 Task: Find connections with filter location Ḏânan with filter topic #interviewwith filter profile language French with filter current company Forbes Marshall with filter school NTTF (Nettur Technical Training Foundation) with filter industry Turned Products and Fastener Manufacturing with filter service category Filing with filter keywords title Mail Carrier
Action: Mouse moved to (625, 89)
Screenshot: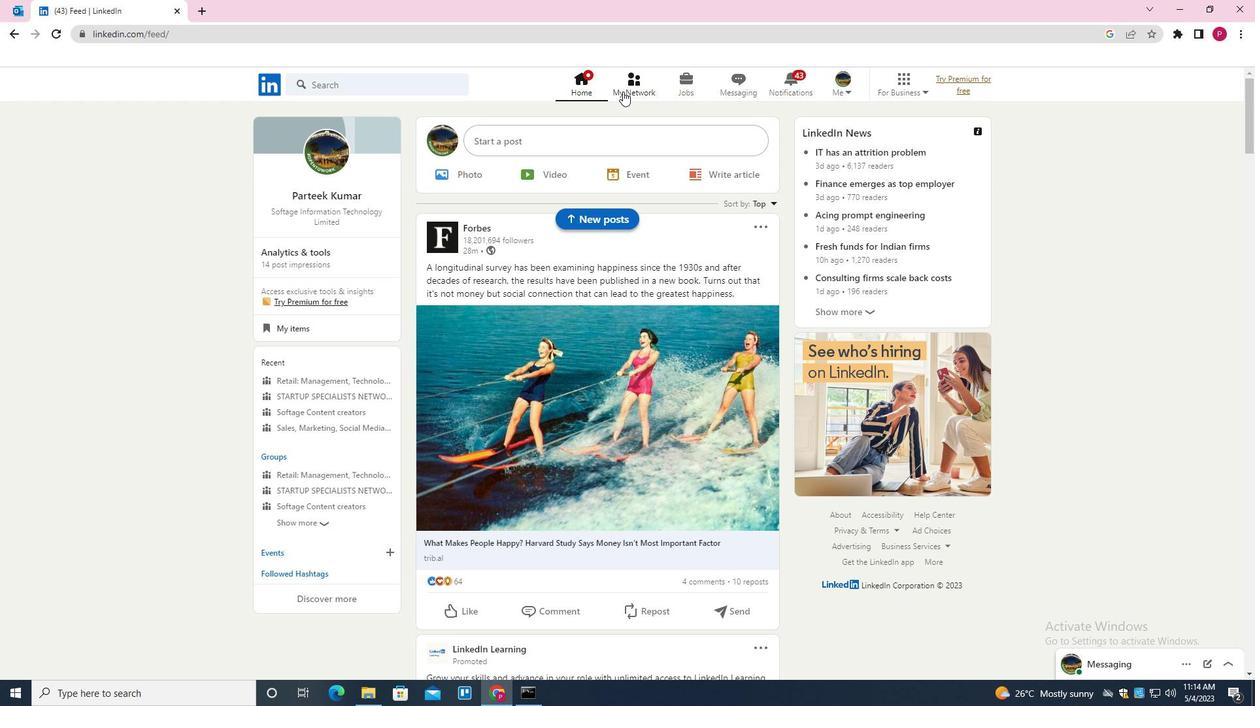 
Action: Mouse pressed left at (625, 89)
Screenshot: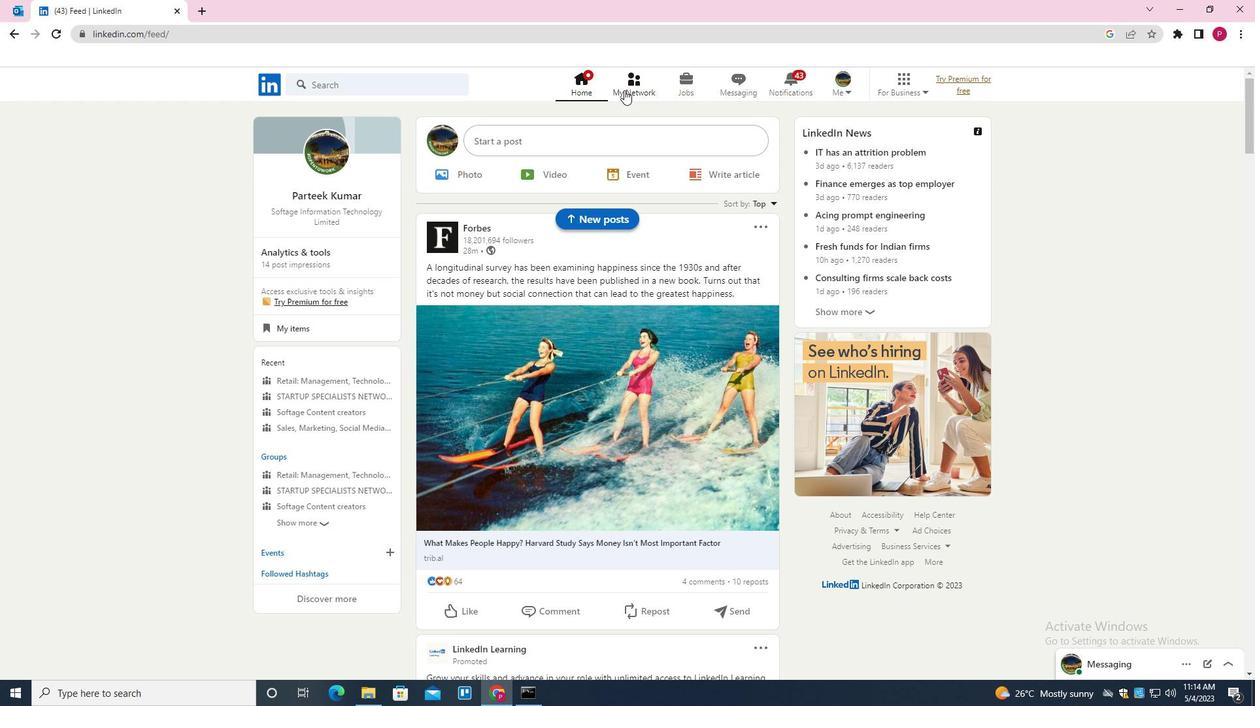 
Action: Mouse moved to (370, 160)
Screenshot: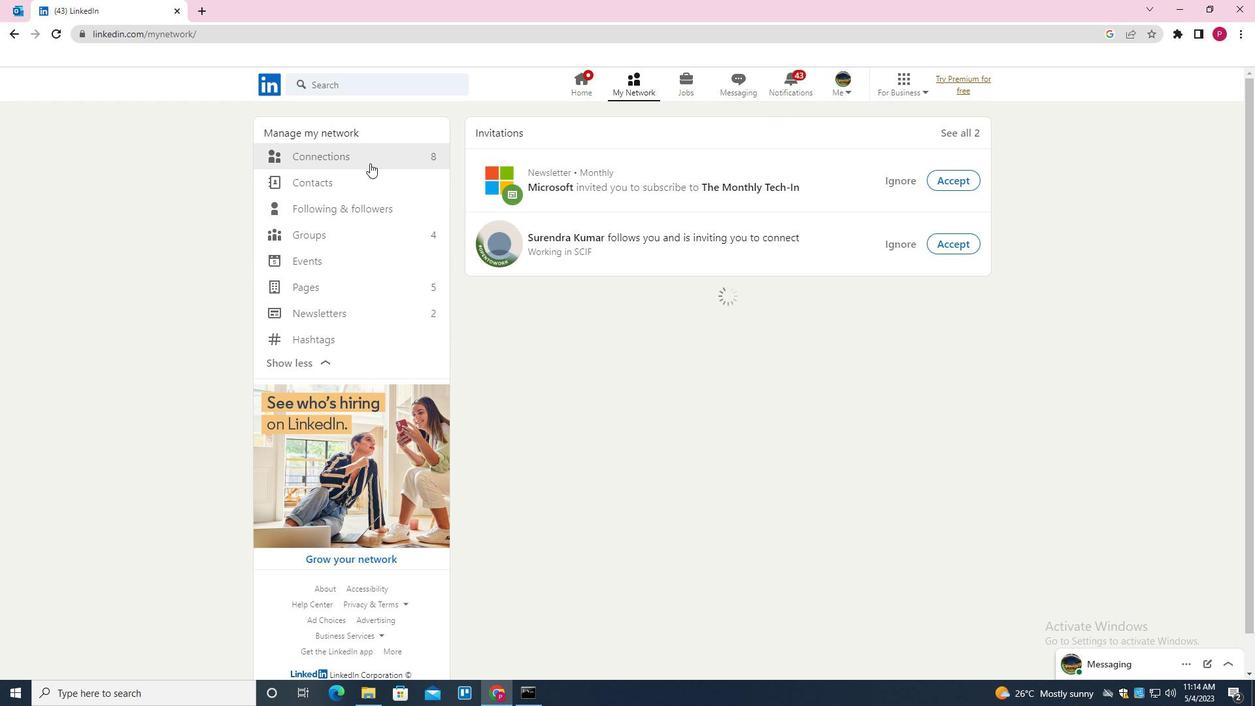 
Action: Mouse pressed left at (370, 160)
Screenshot: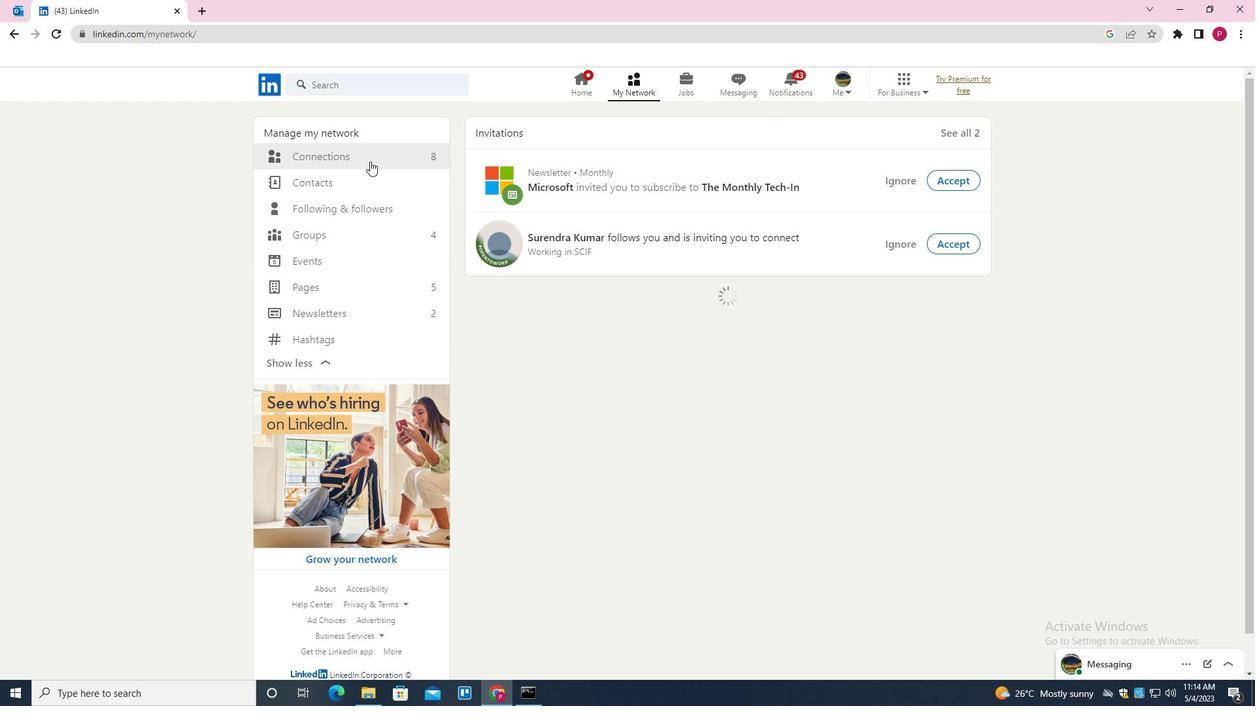 
Action: Mouse moved to (733, 160)
Screenshot: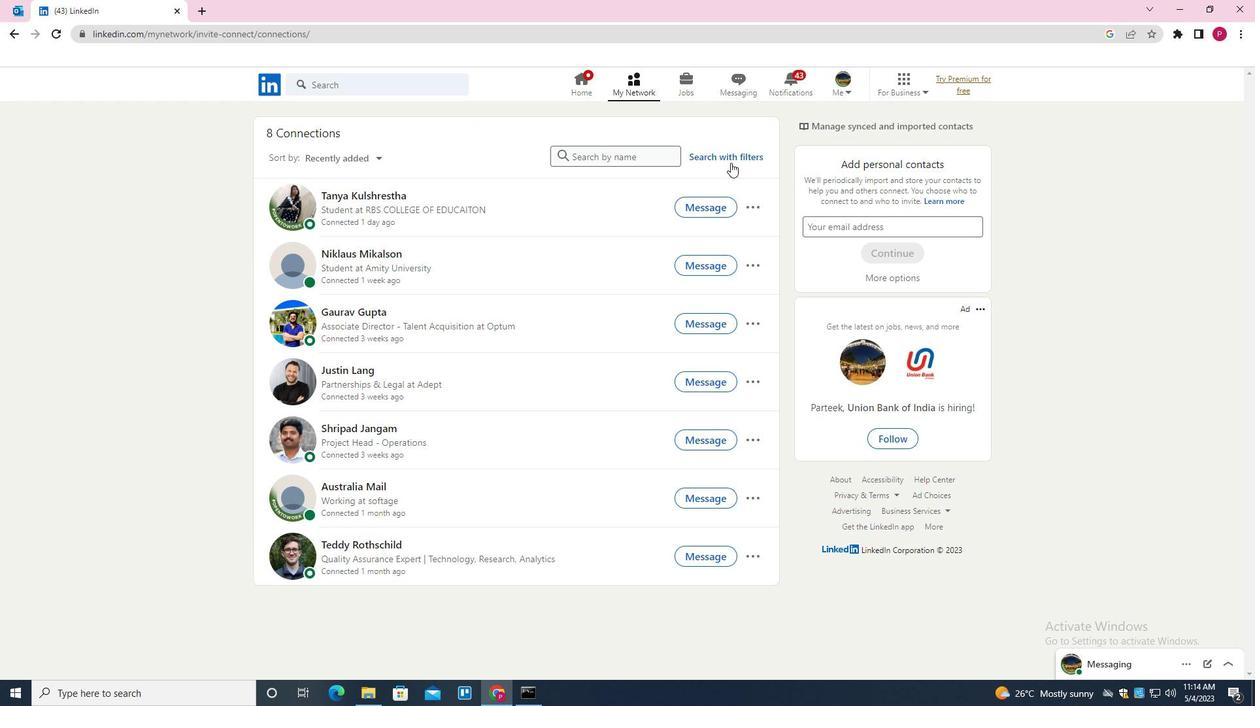 
Action: Mouse pressed left at (733, 160)
Screenshot: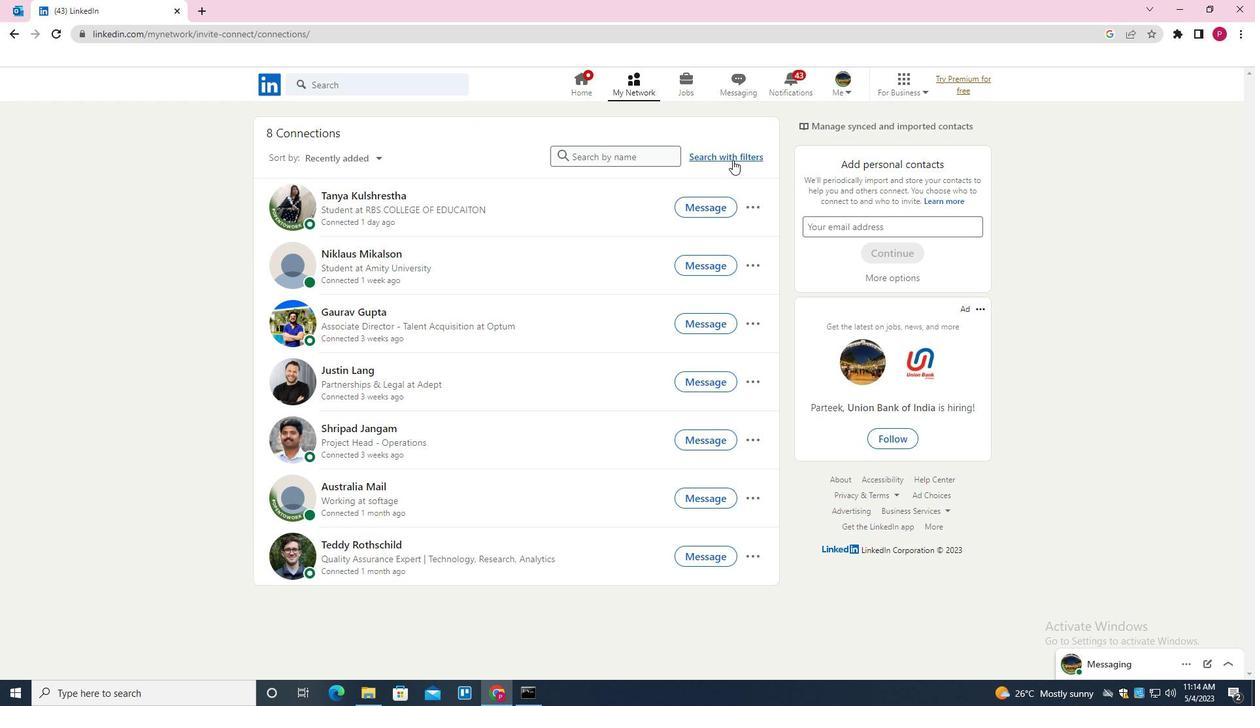 
Action: Mouse moved to (667, 124)
Screenshot: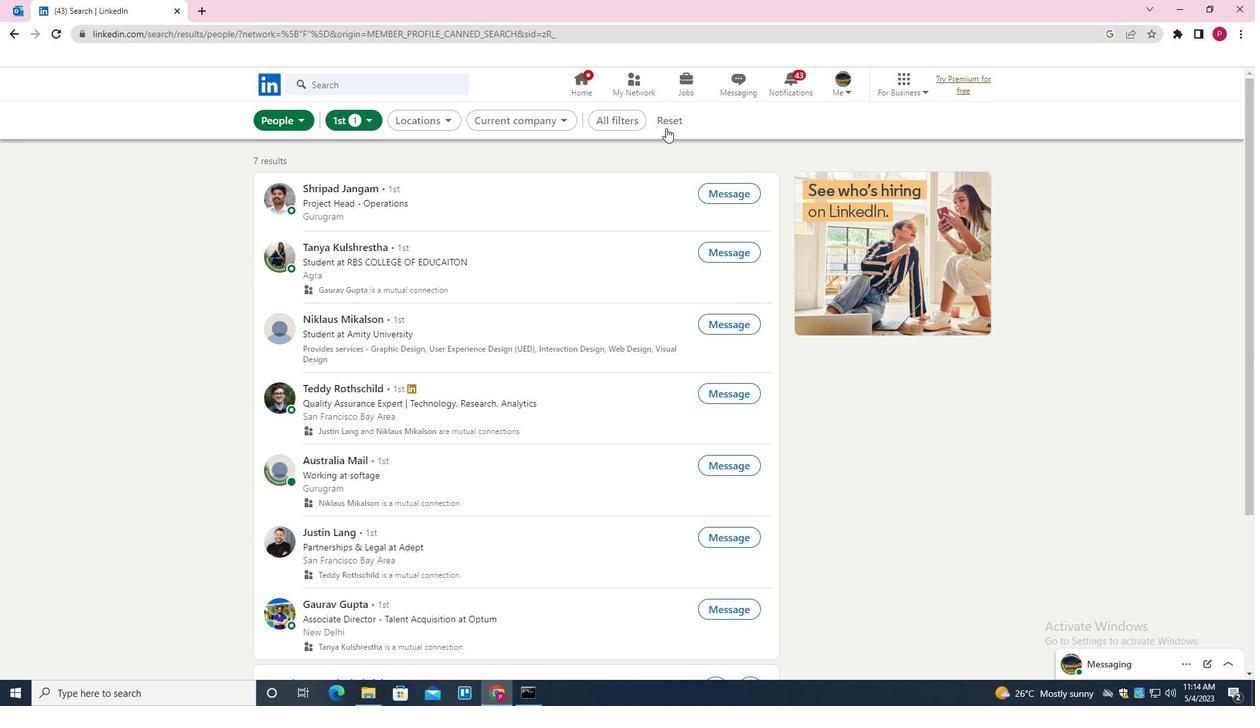 
Action: Mouse pressed left at (667, 124)
Screenshot: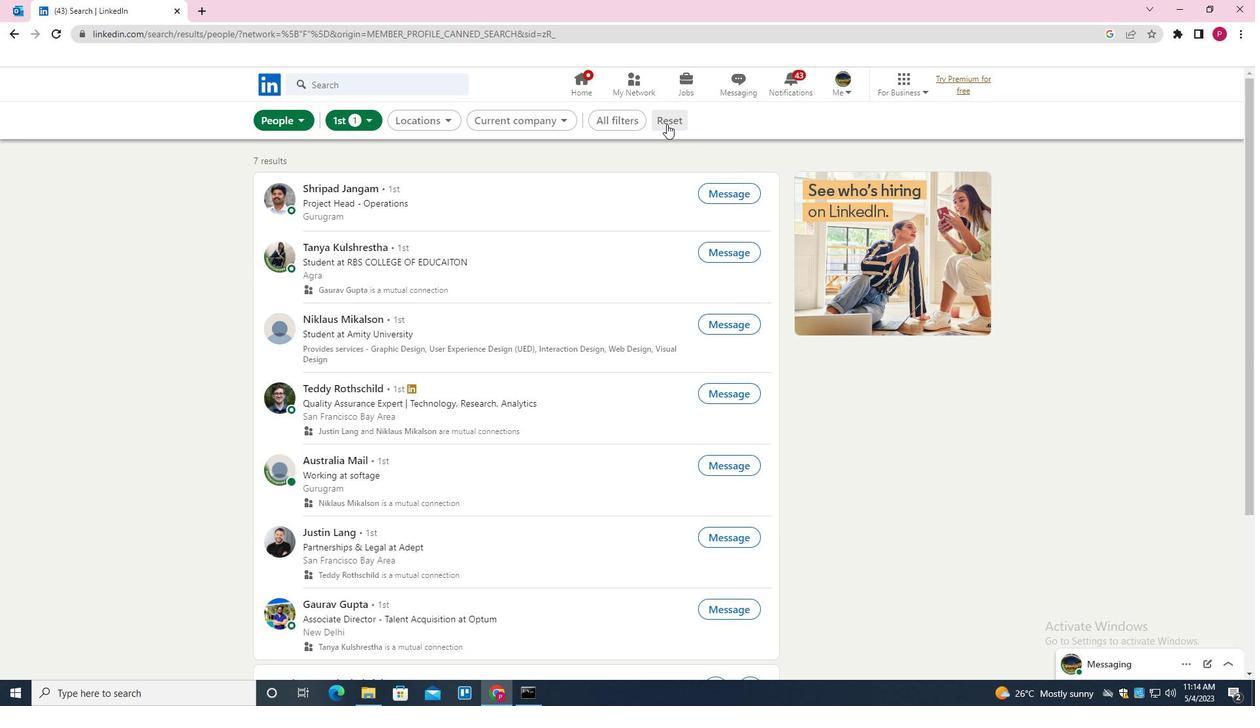 
Action: Mouse moved to (662, 121)
Screenshot: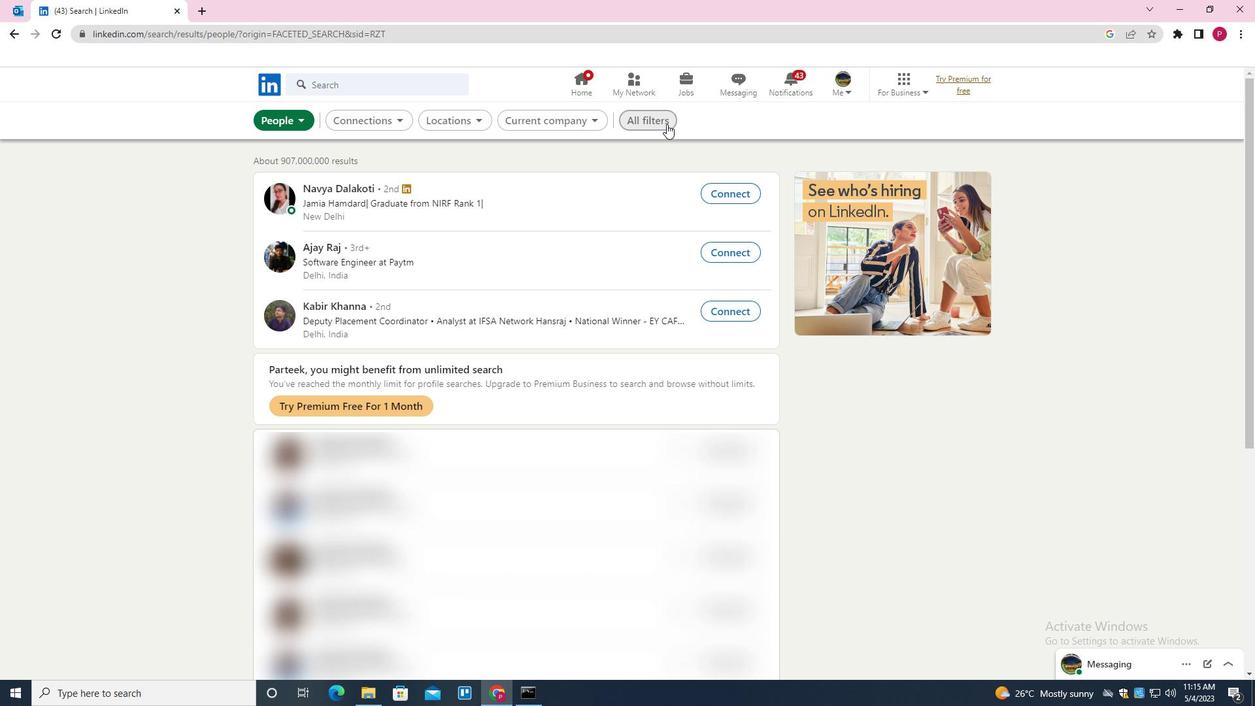 
Action: Mouse pressed left at (662, 121)
Screenshot: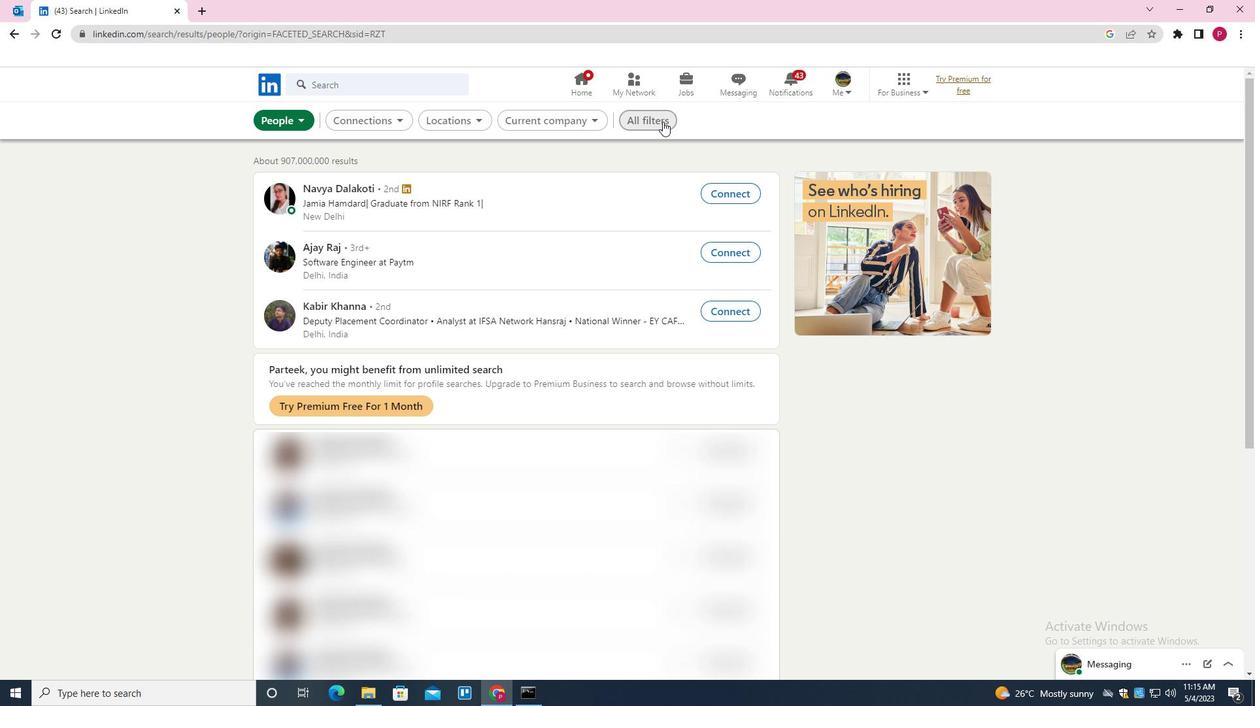 
Action: Mouse moved to (1068, 370)
Screenshot: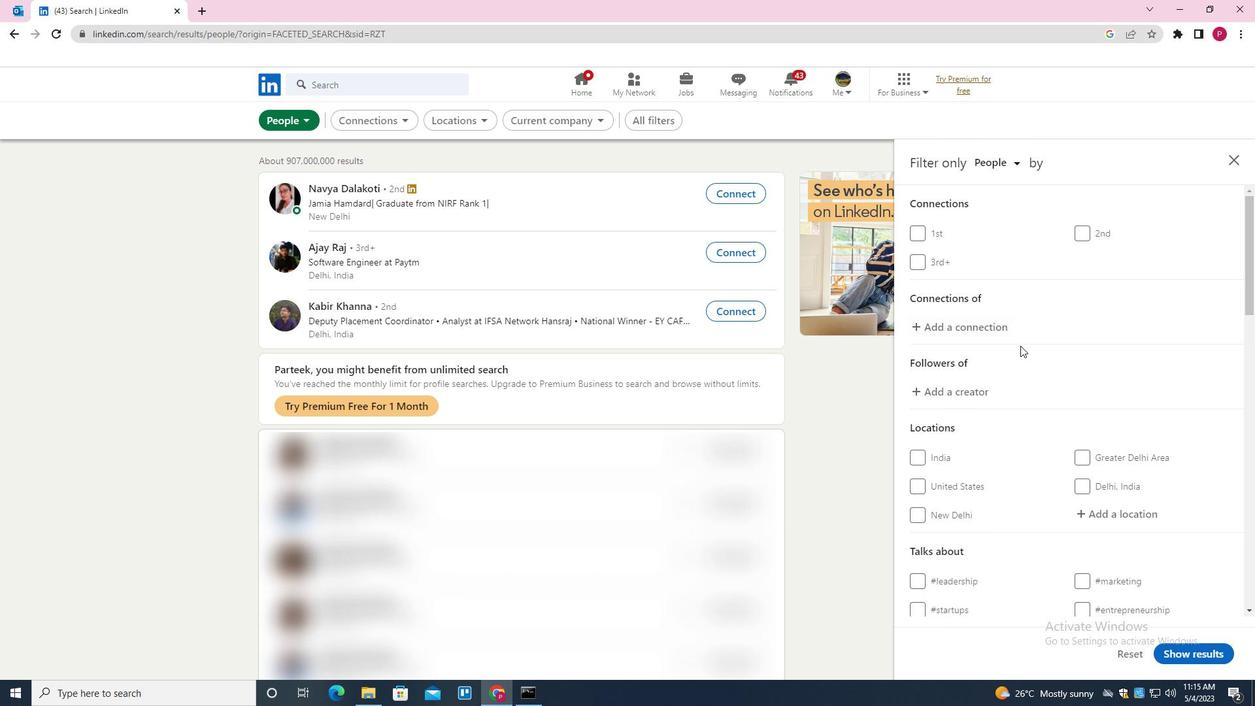 
Action: Mouse scrolled (1068, 369) with delta (0, 0)
Screenshot: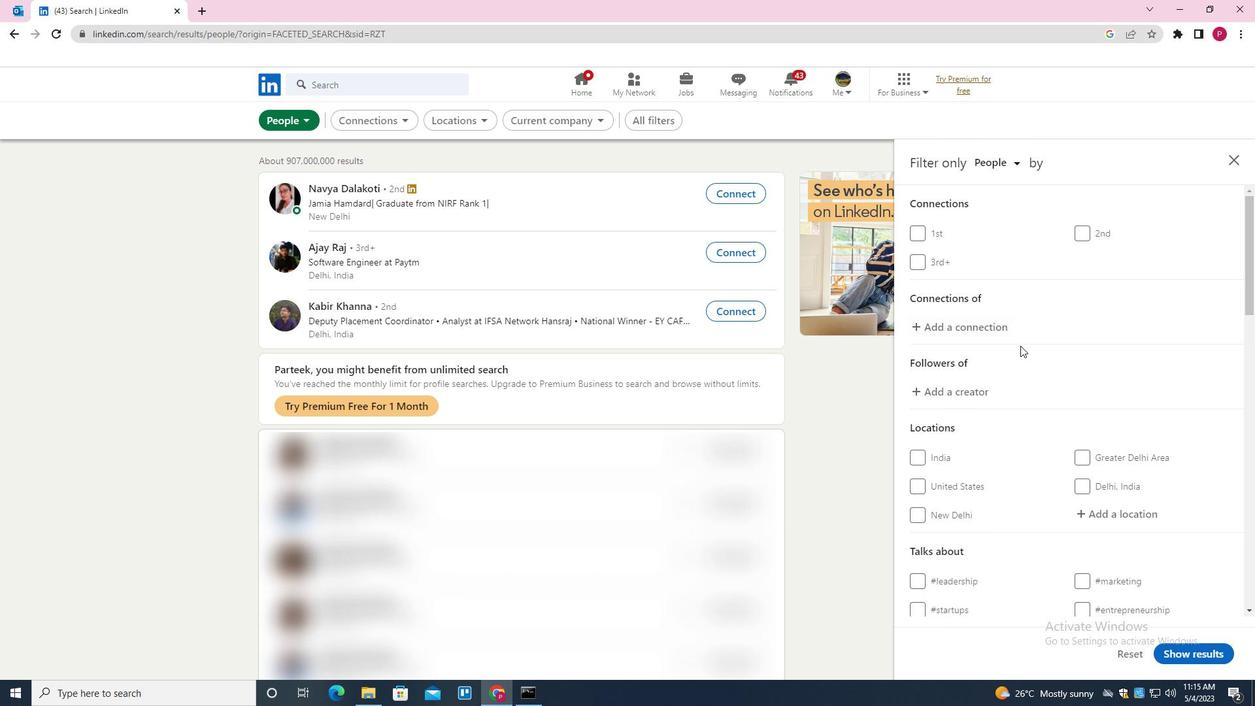 
Action: Mouse moved to (1082, 378)
Screenshot: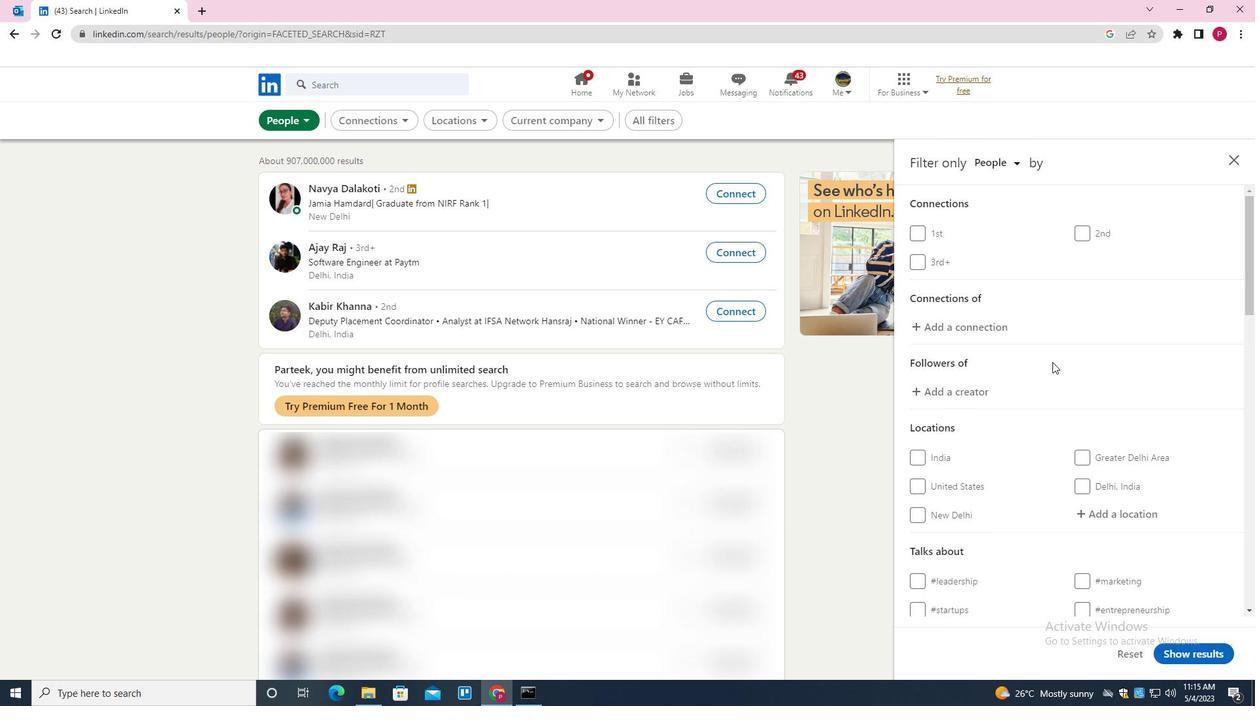
Action: Mouse scrolled (1082, 377) with delta (0, 0)
Screenshot: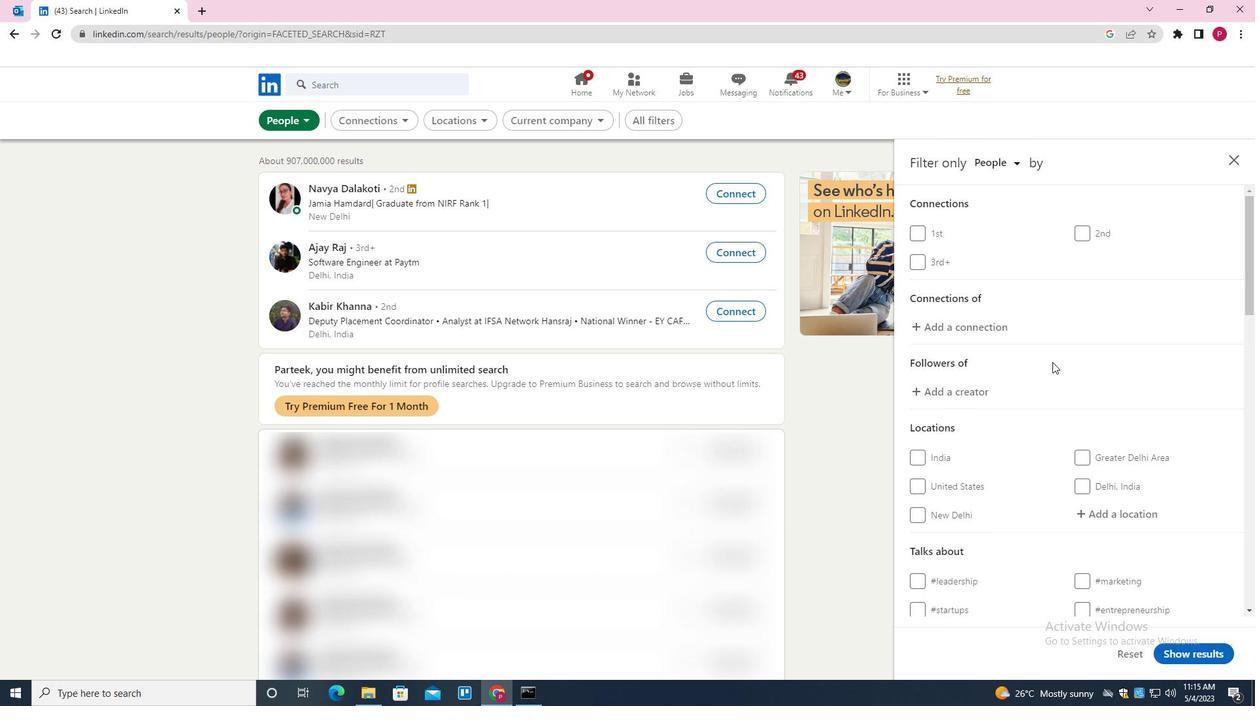 
Action: Mouse moved to (1128, 381)
Screenshot: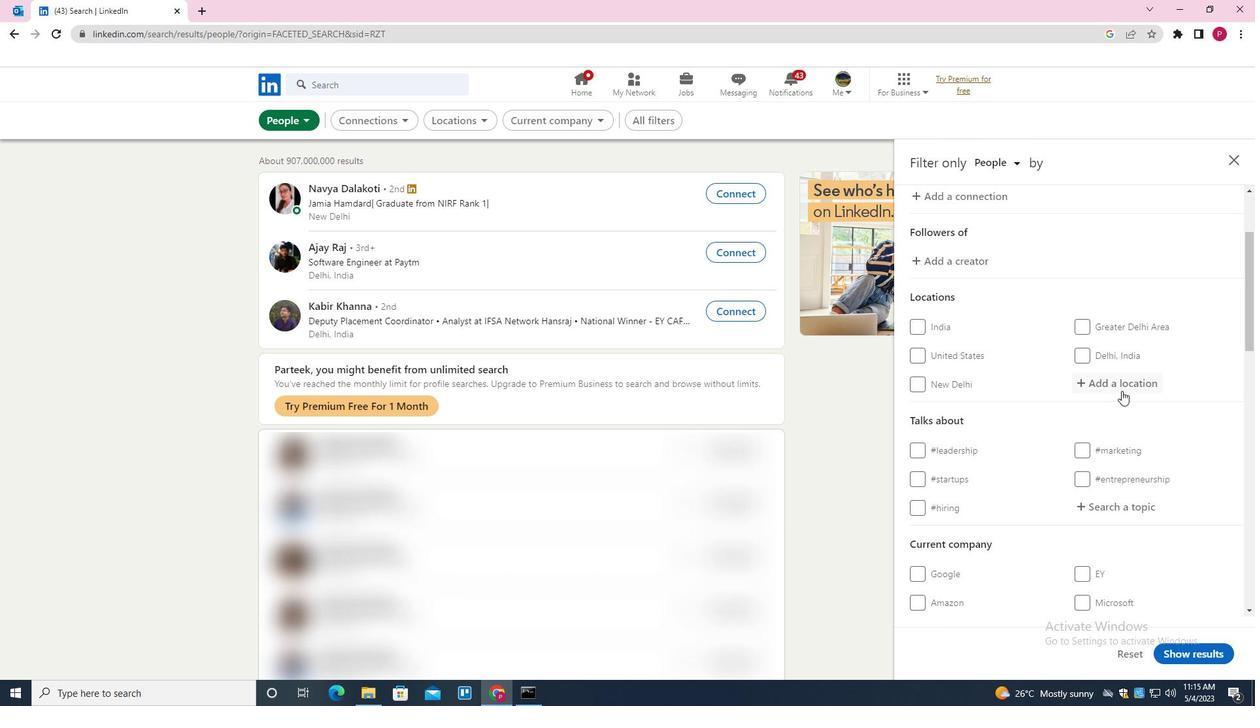 
Action: Mouse pressed left at (1128, 381)
Screenshot: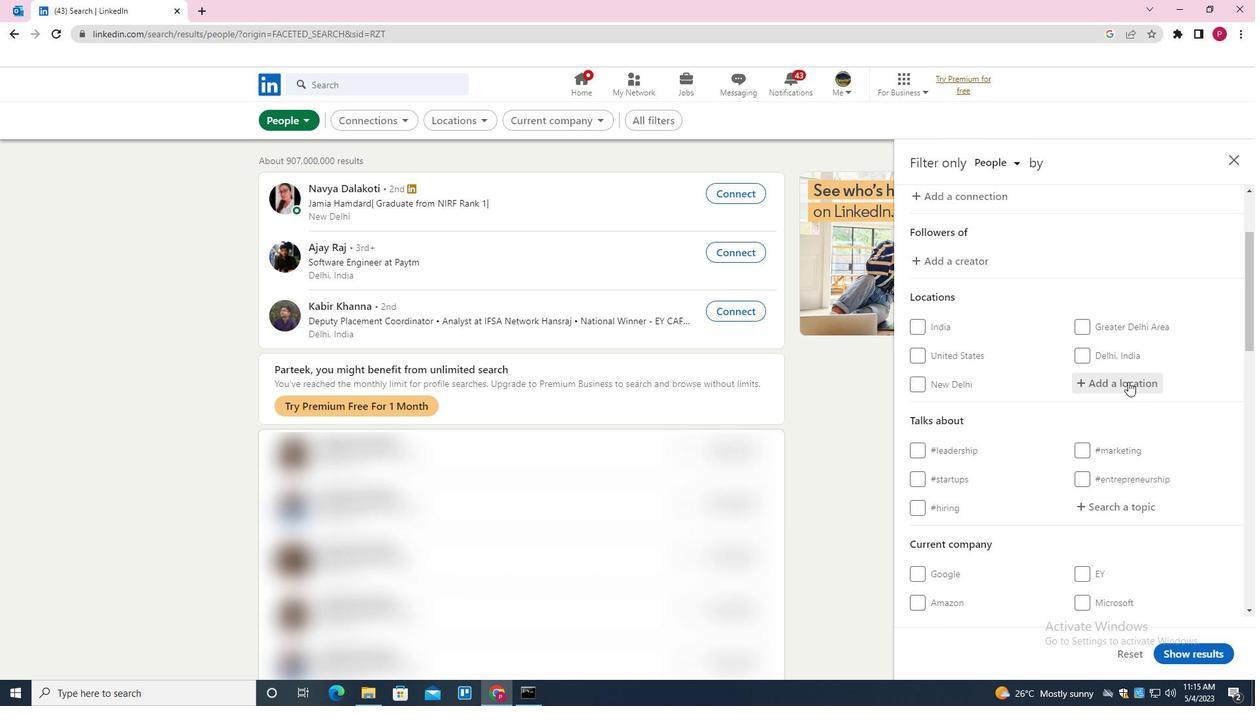 
Action: Key pressed <Key.shift><Key.shift><Key.shift><Key.shift><Key.shift><Key.shift><Key.shift><Key.shift><Key.shift><Key.shift><Key.shift><Key.shift><Key.shift><Key.shift><Key.shift><Key.shift>DANAN<Key.down><Key.up><Key.down><Key.down><Key.down><Key.down><Key.down><Key.down><Key.down><Key.down><Key.down><Key.down><Key.down><Key.down><Key.down><Key.down><Key.down><Key.down><Key.down><Key.up><Key.down><Key.down><Key.down><Key.up><Key.enter>
Screenshot: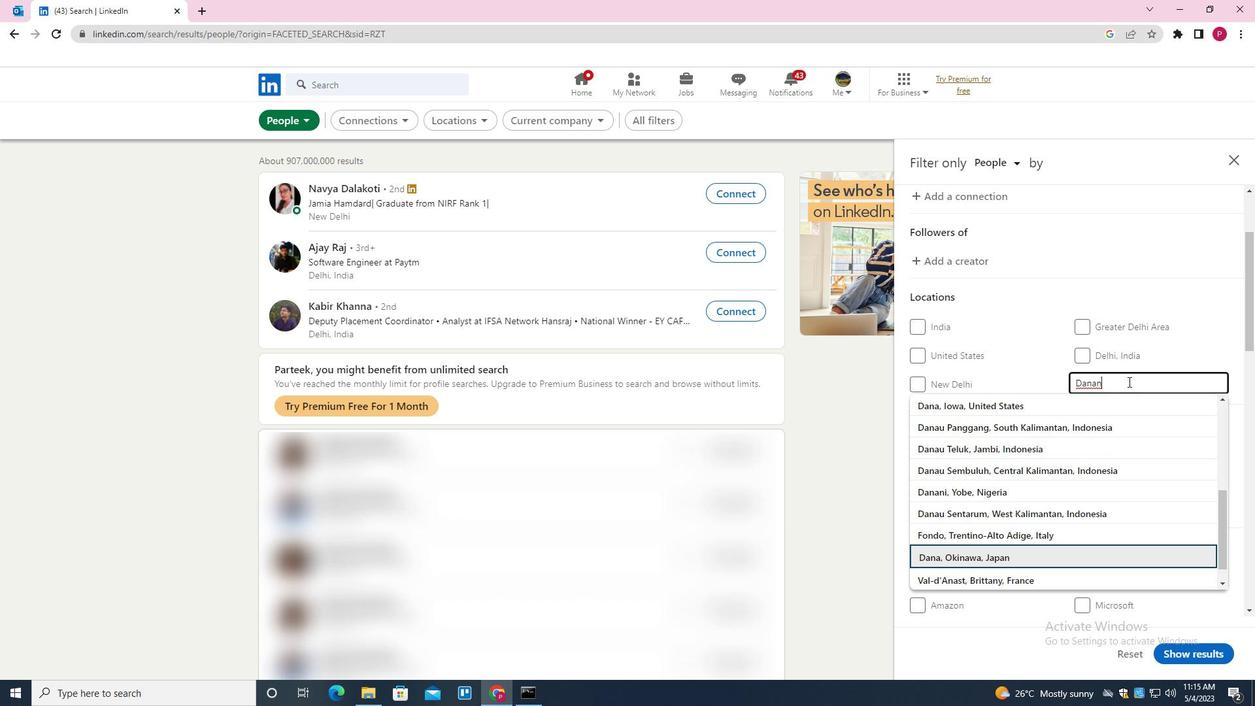 
Action: Mouse moved to (1068, 381)
Screenshot: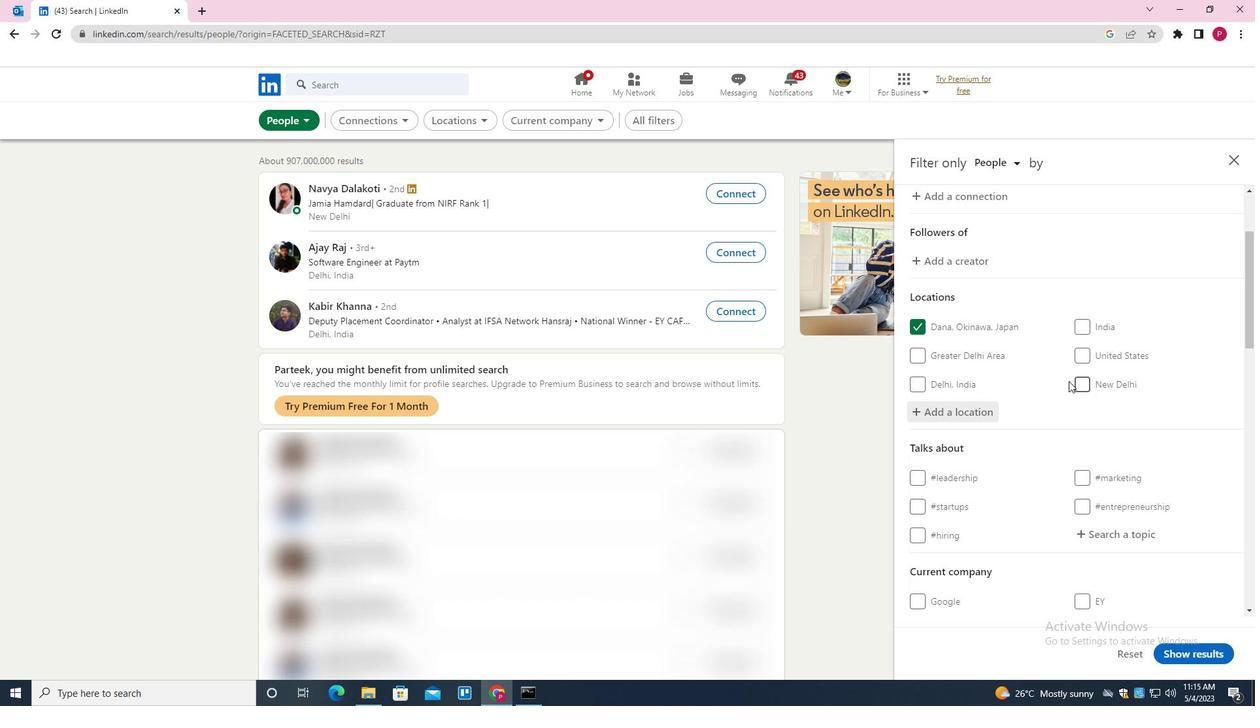 
Action: Mouse scrolled (1068, 380) with delta (0, 0)
Screenshot: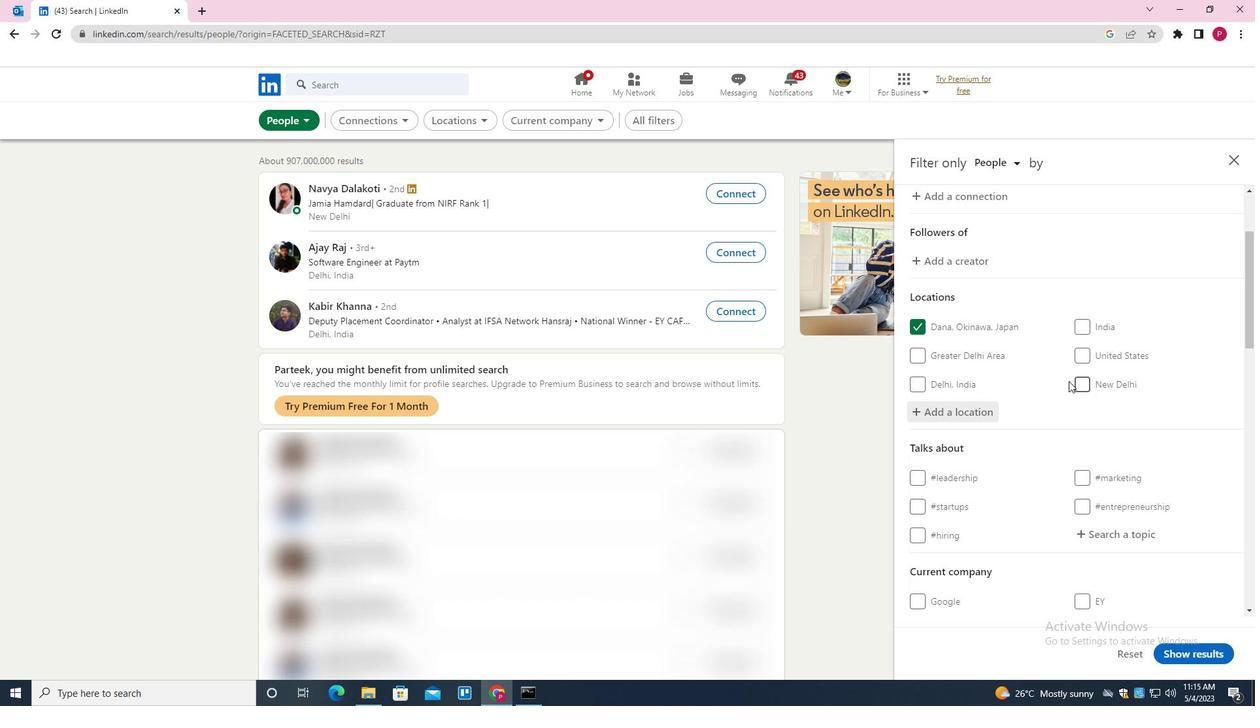 
Action: Mouse moved to (1069, 381)
Screenshot: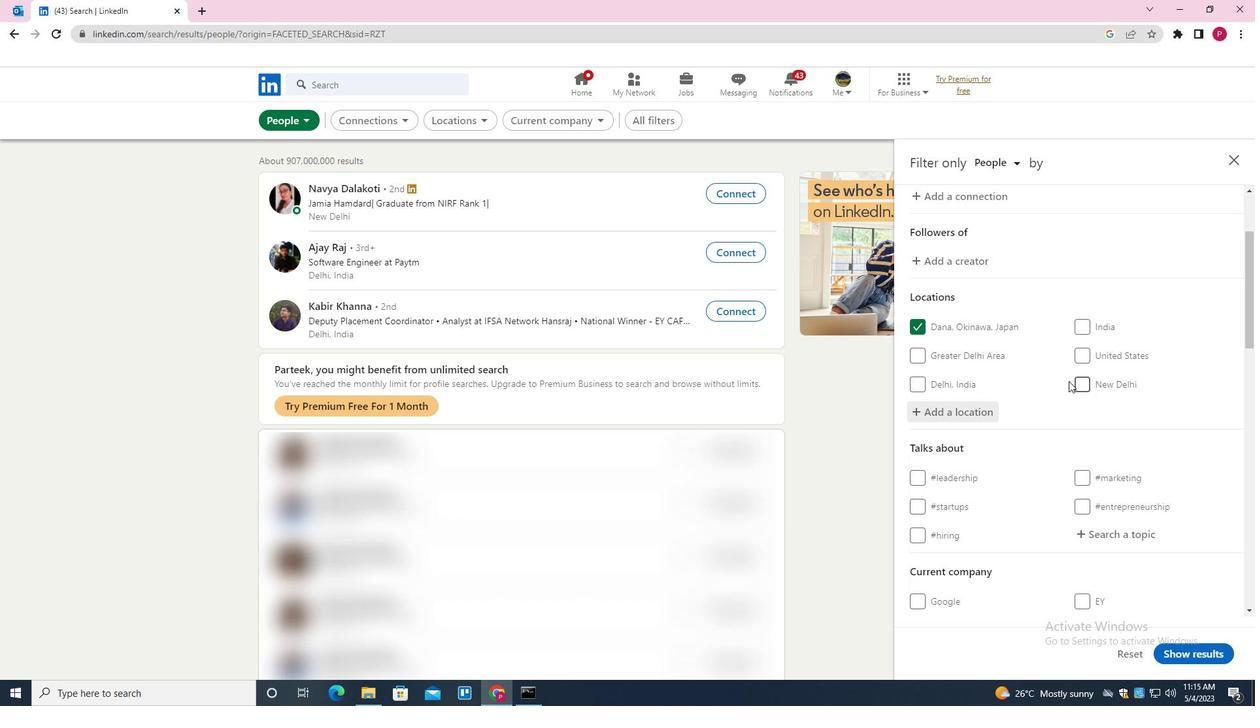 
Action: Mouse scrolled (1069, 380) with delta (0, 0)
Screenshot: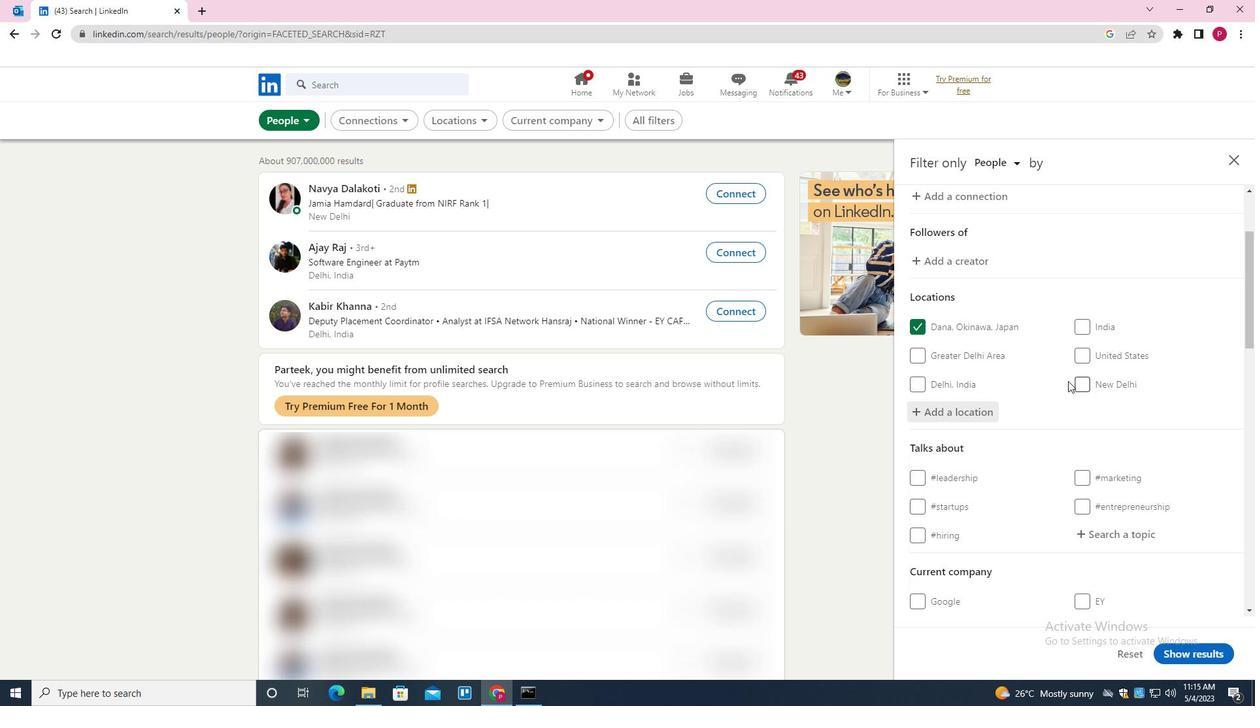 
Action: Mouse scrolled (1069, 380) with delta (0, 0)
Screenshot: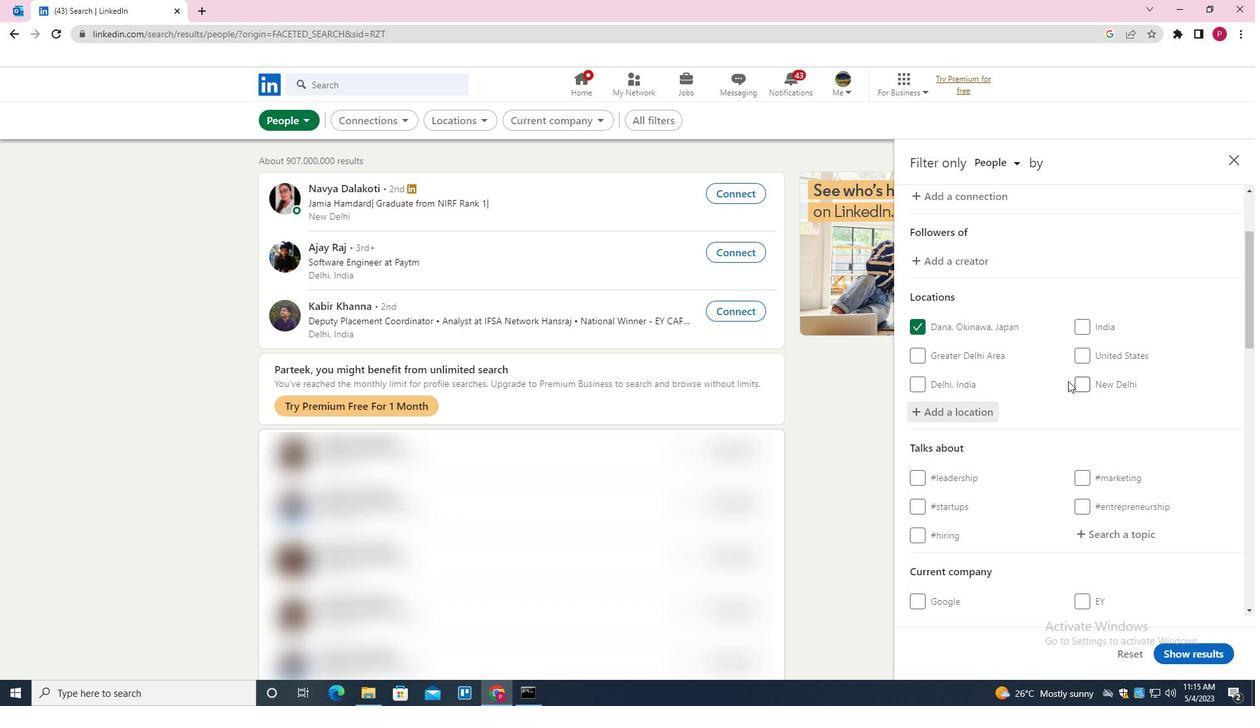 
Action: Mouse moved to (1070, 382)
Screenshot: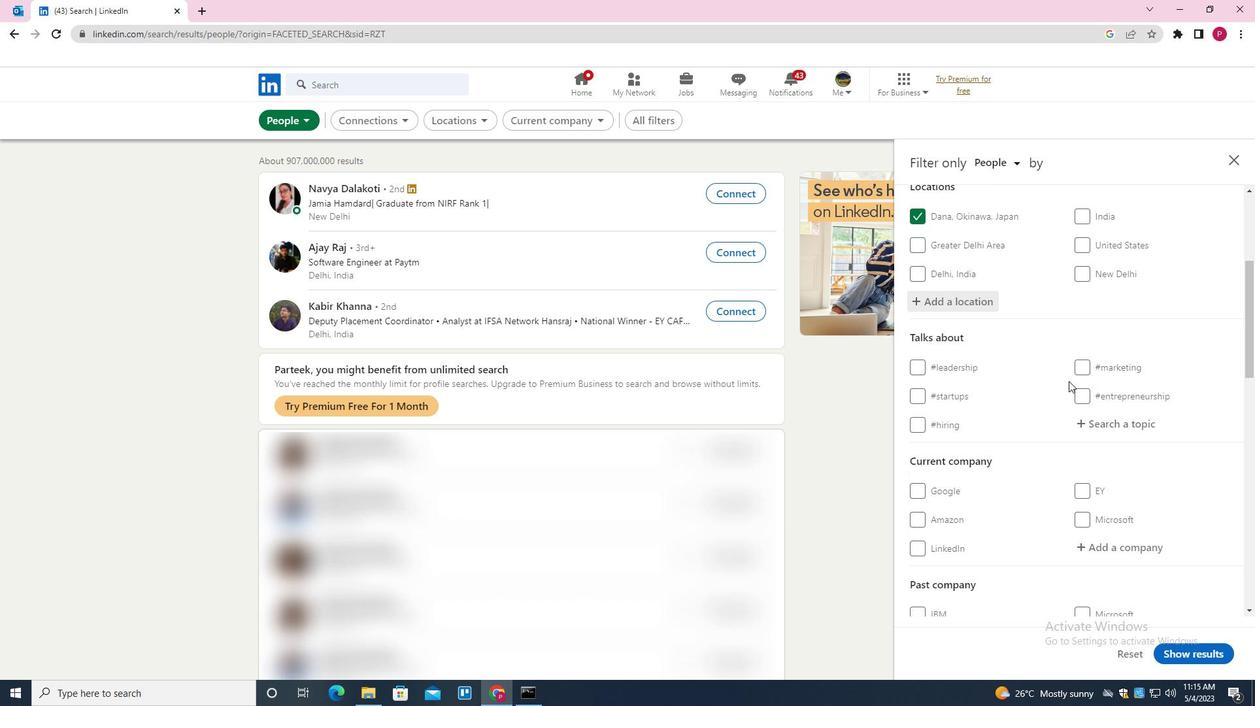 
Action: Mouse scrolled (1070, 381) with delta (0, 0)
Screenshot: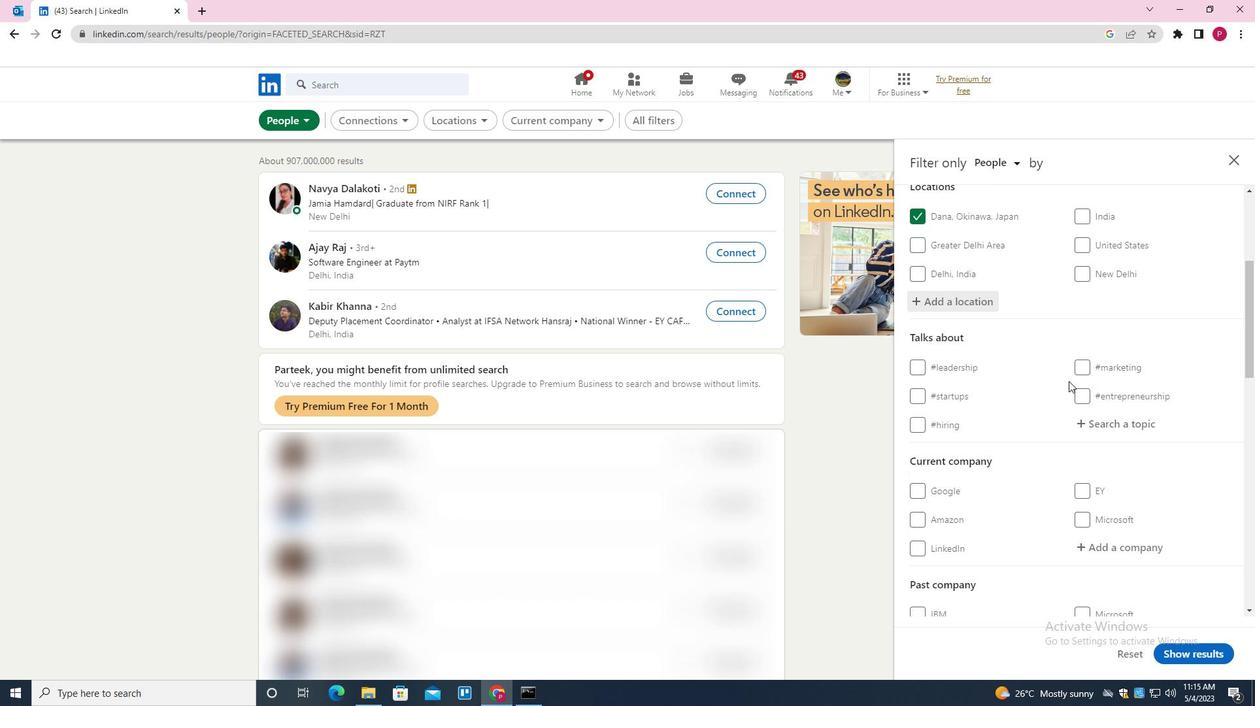 
Action: Mouse moved to (1117, 274)
Screenshot: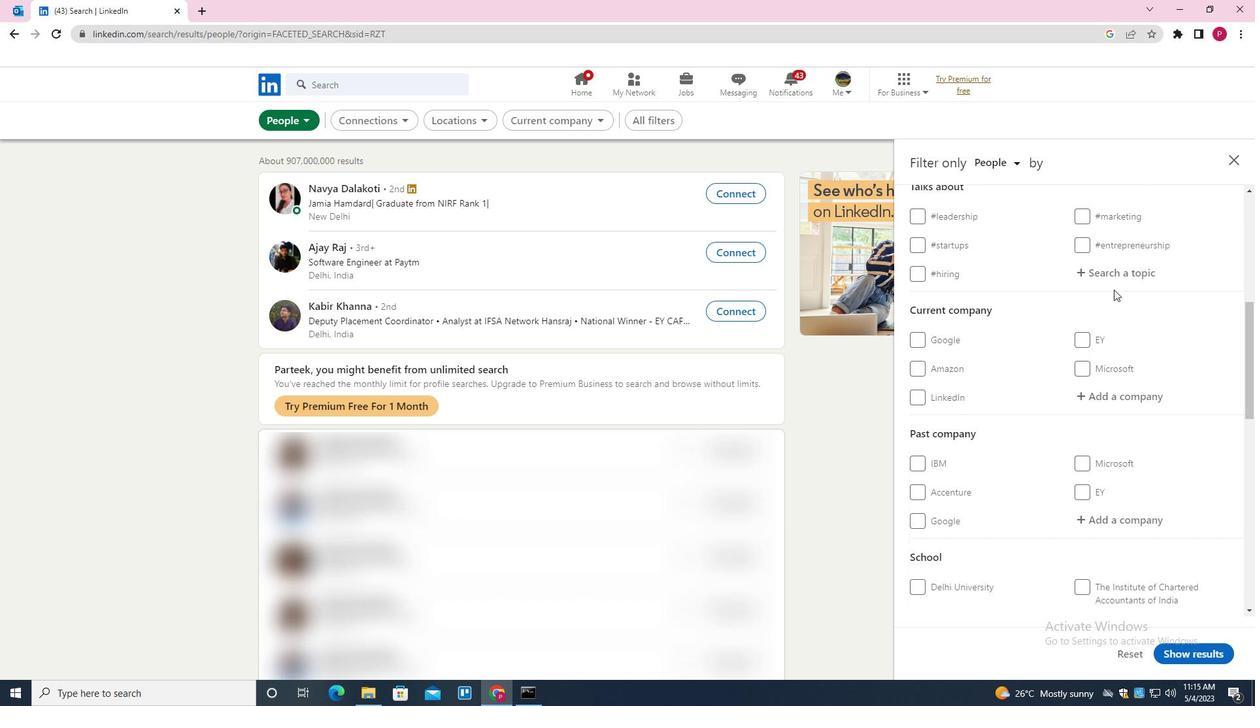 
Action: Mouse pressed left at (1117, 274)
Screenshot: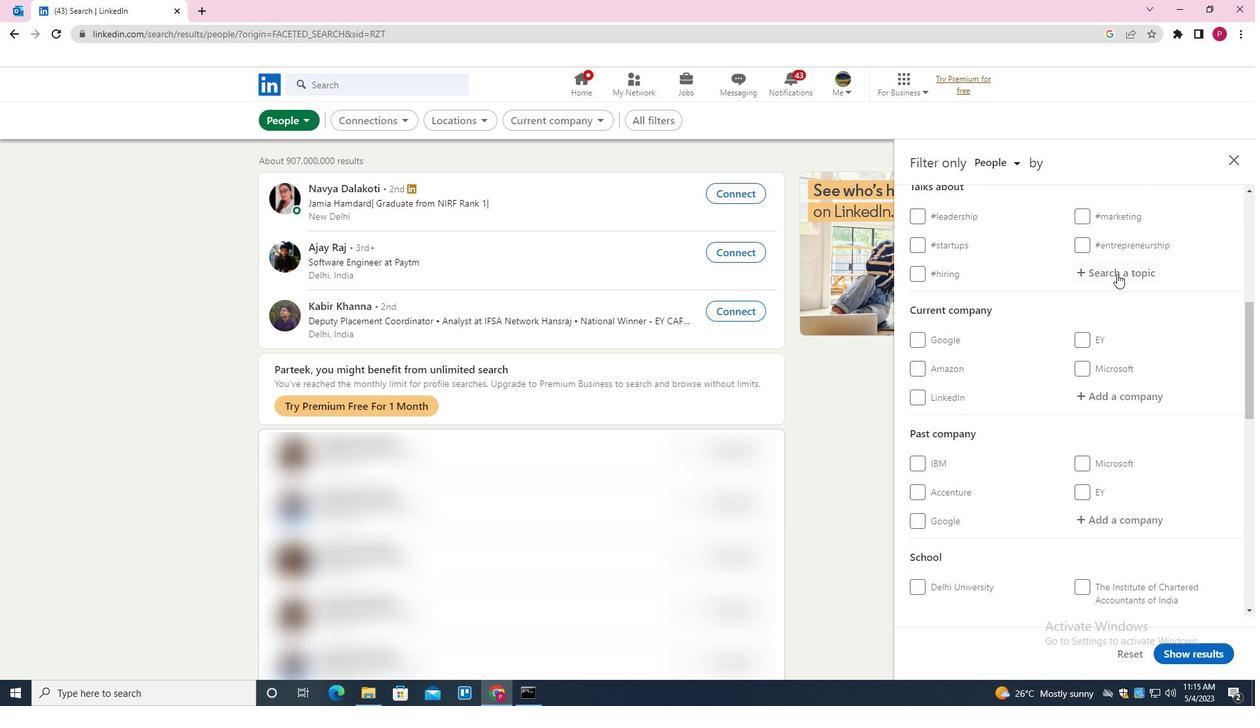 
Action: Key pressed INTERVIEW<Key.down><Key.enter>
Screenshot: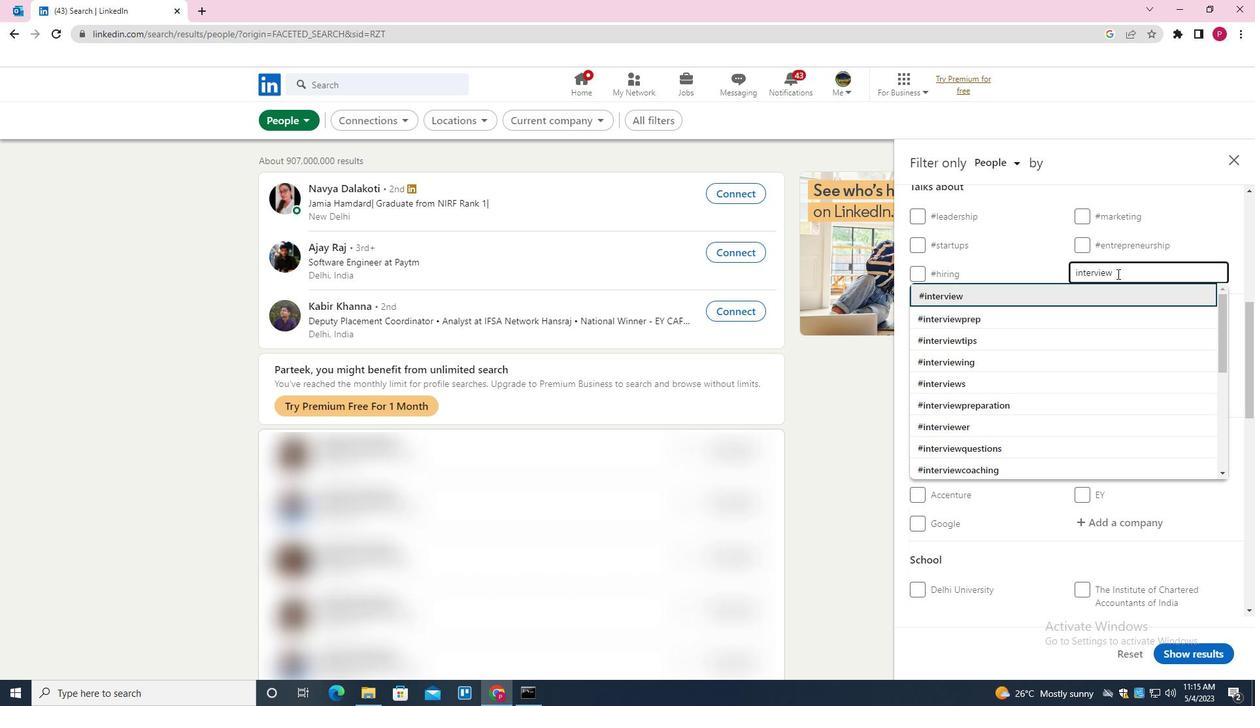 
Action: Mouse moved to (1014, 345)
Screenshot: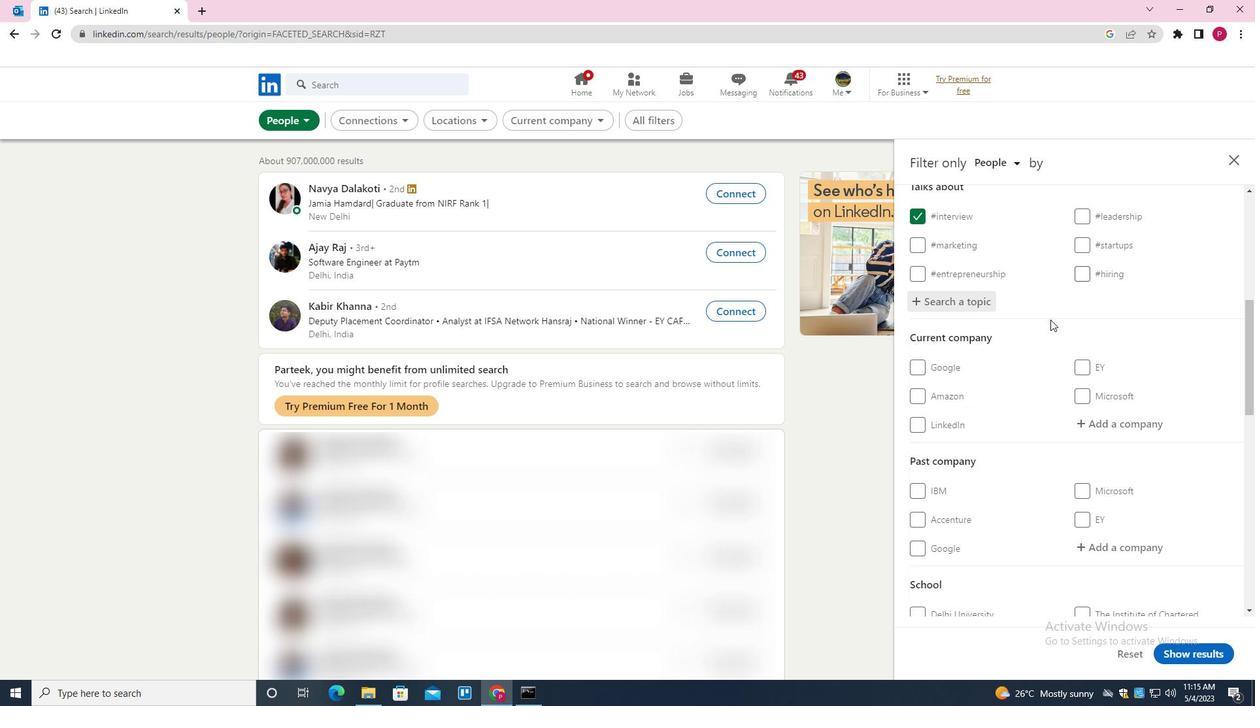 
Action: Mouse scrolled (1014, 344) with delta (0, 0)
Screenshot: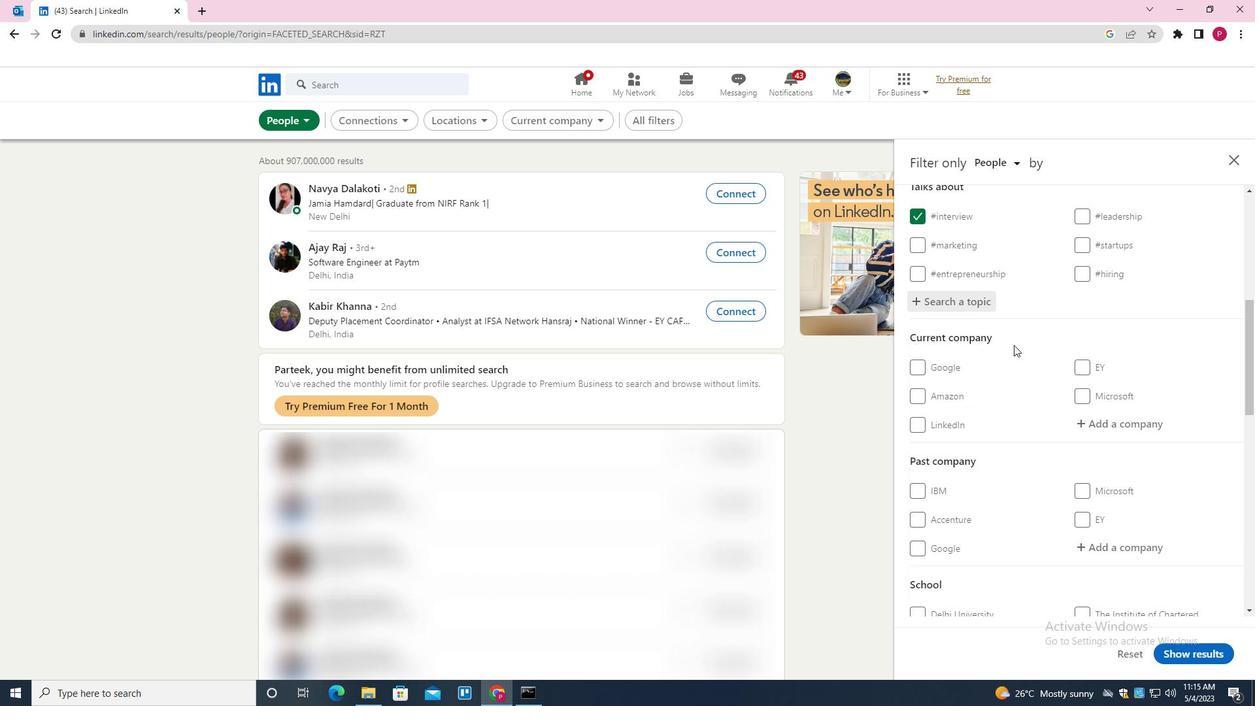 
Action: Mouse scrolled (1014, 344) with delta (0, 0)
Screenshot: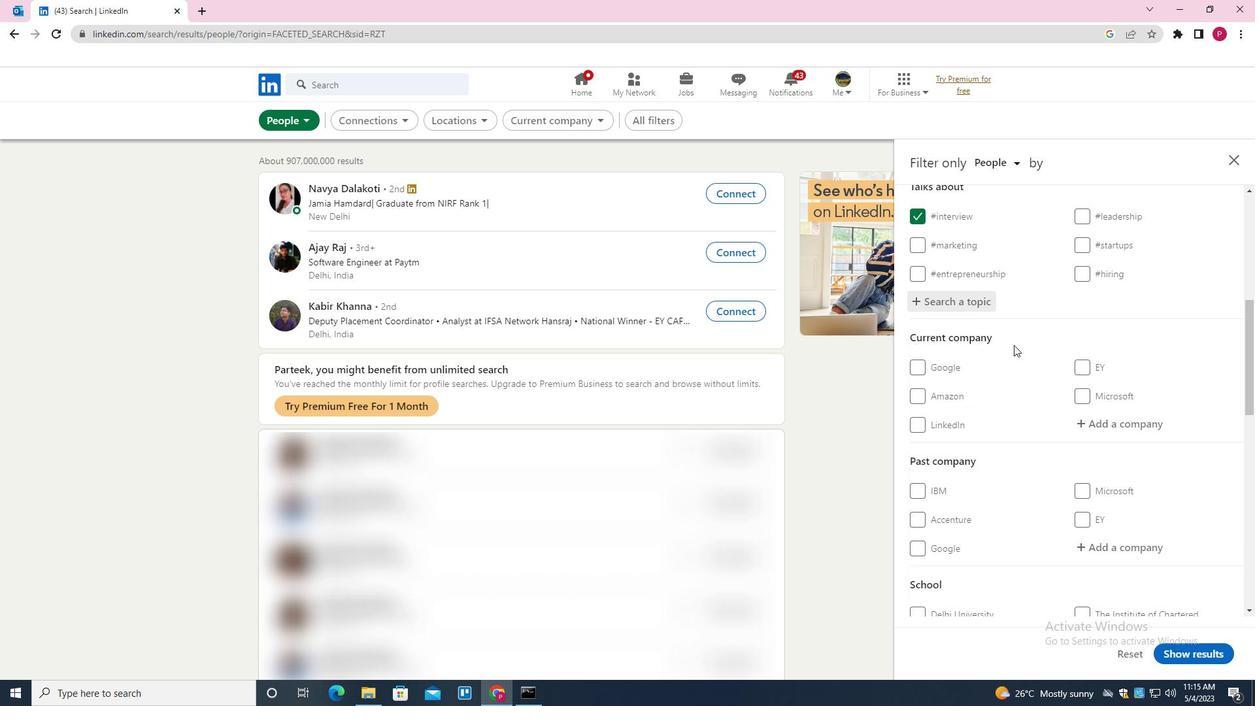 
Action: Mouse scrolled (1014, 344) with delta (0, 0)
Screenshot: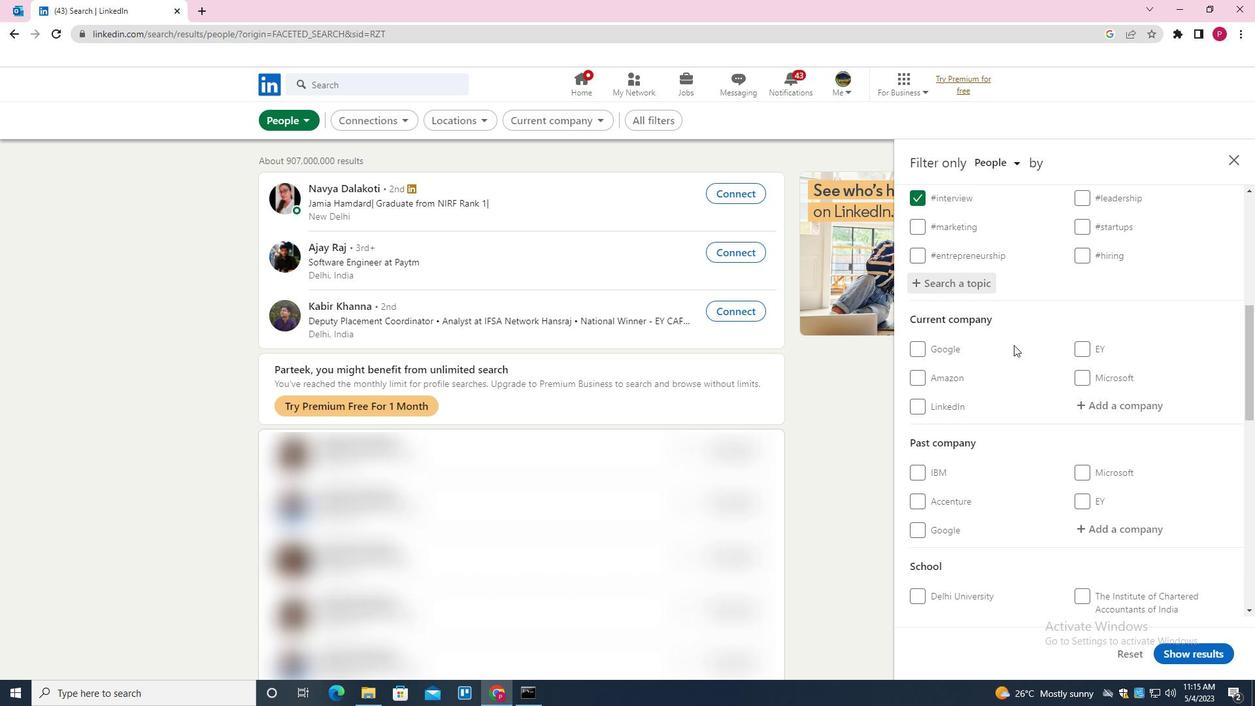 
Action: Mouse moved to (1013, 345)
Screenshot: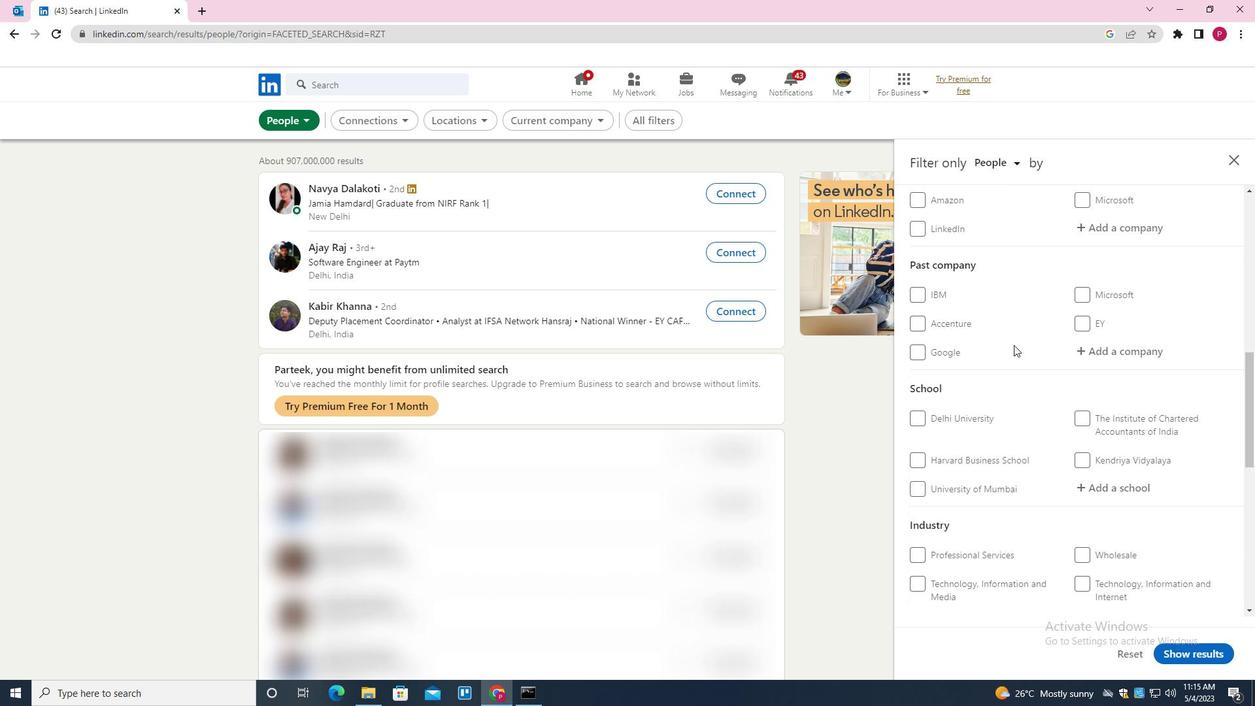 
Action: Mouse scrolled (1013, 345) with delta (0, 0)
Screenshot: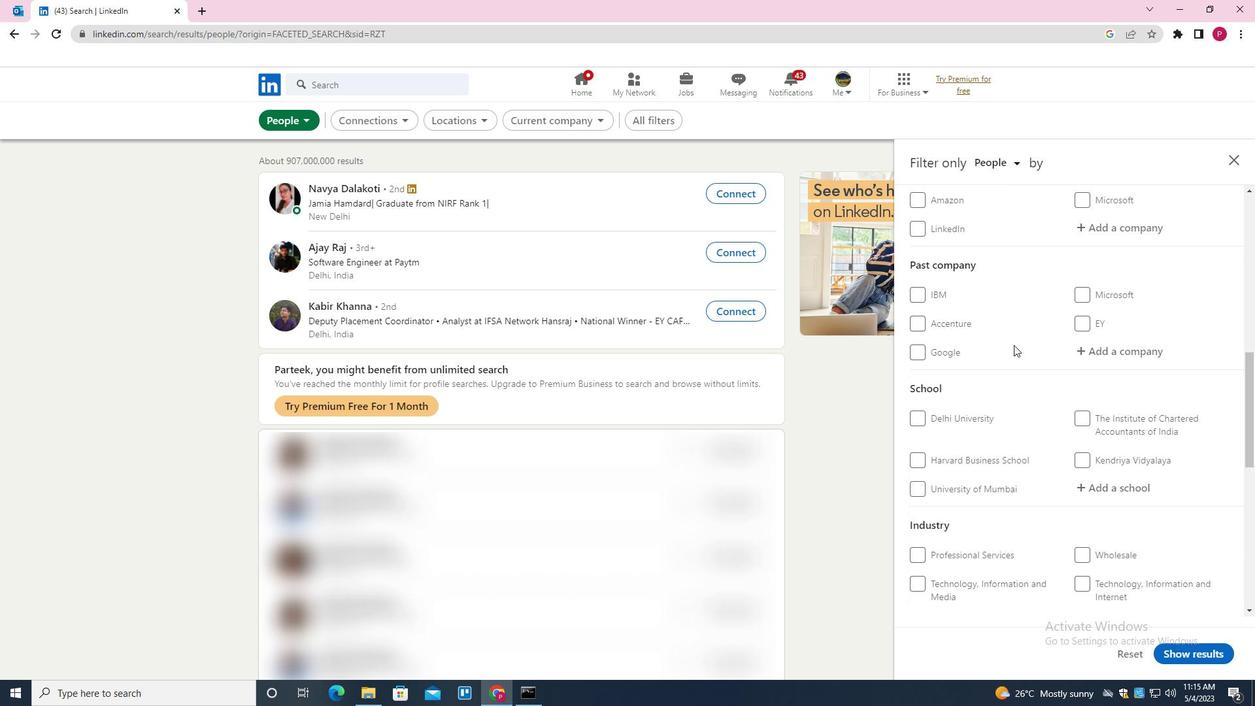 
Action: Mouse scrolled (1013, 345) with delta (0, 0)
Screenshot: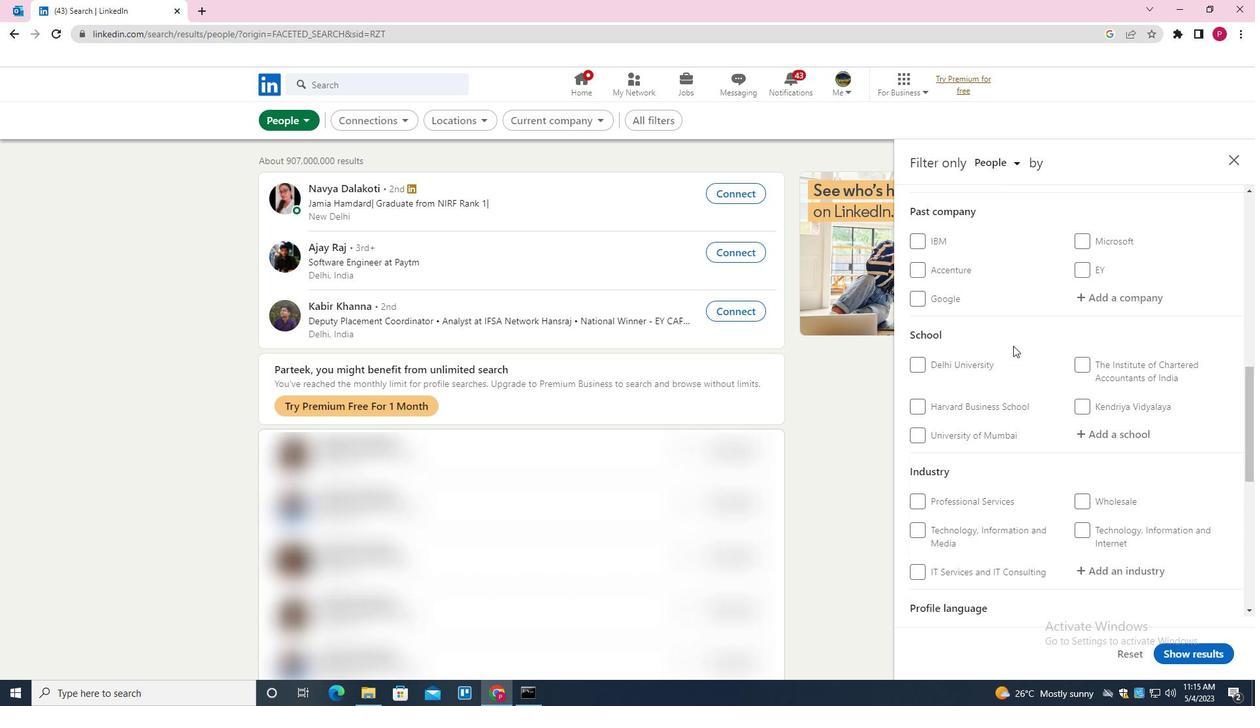 
Action: Mouse scrolled (1013, 345) with delta (0, 0)
Screenshot: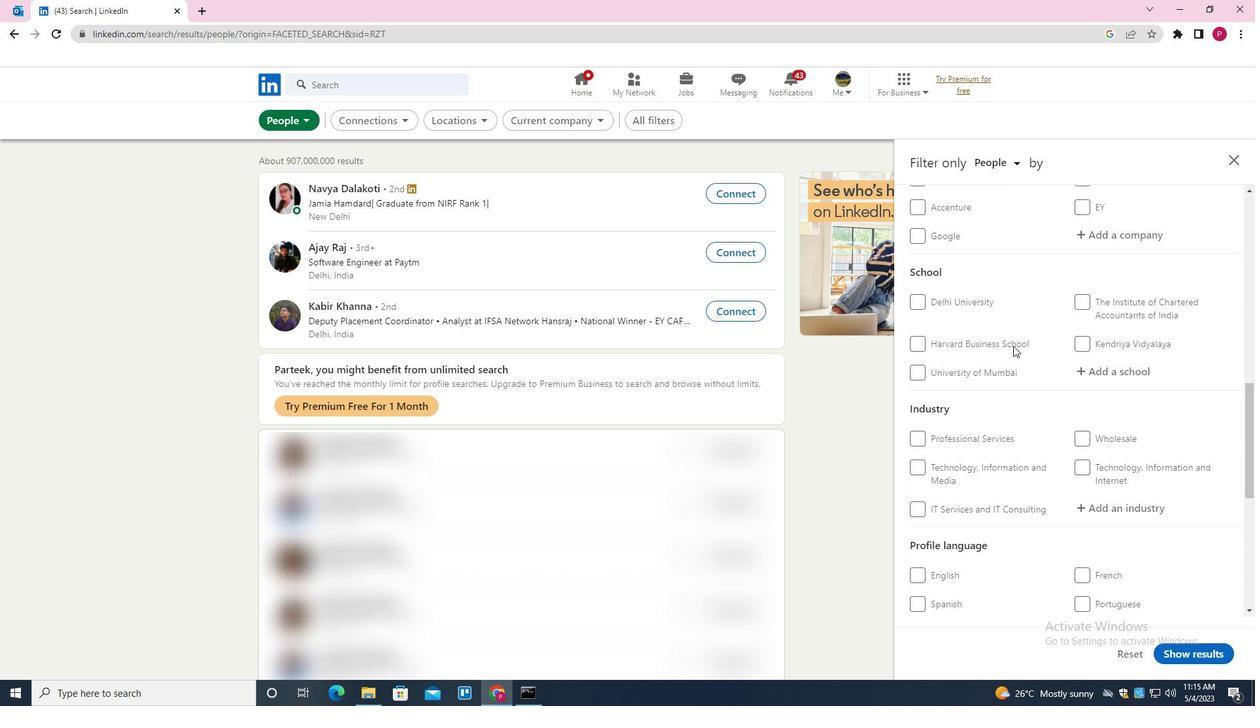 
Action: Mouse scrolled (1013, 345) with delta (0, 0)
Screenshot: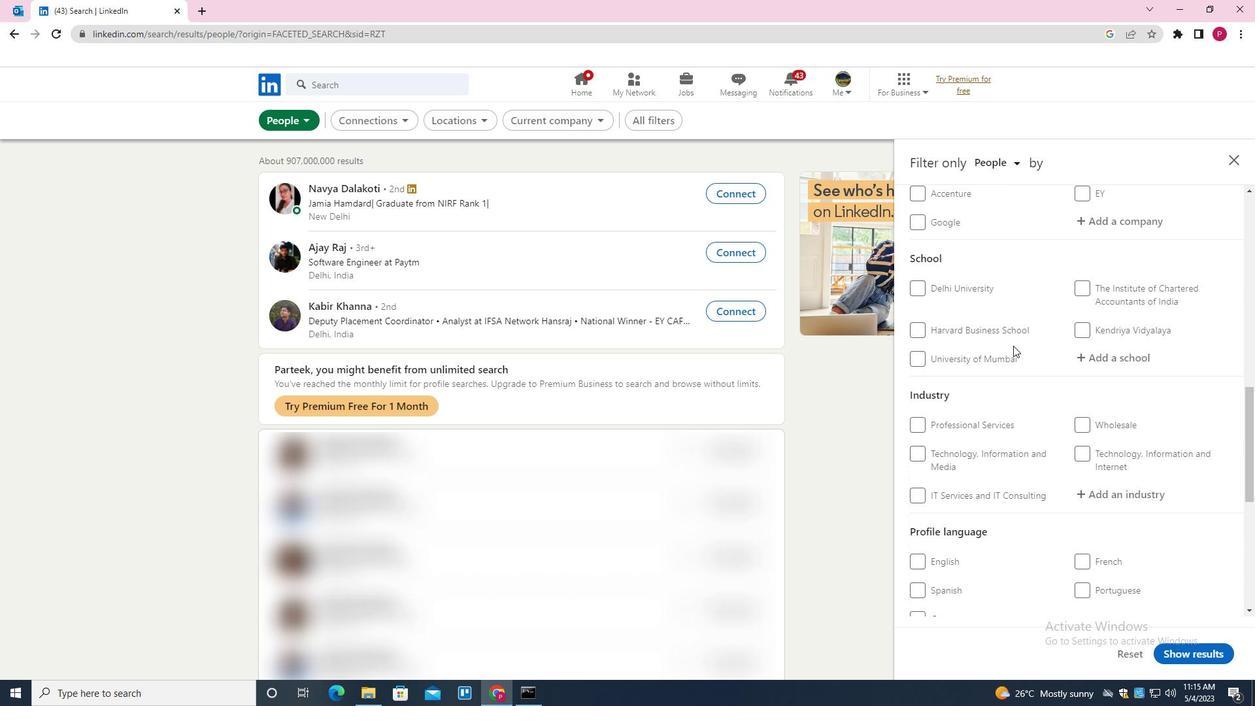 
Action: Mouse moved to (1013, 366)
Screenshot: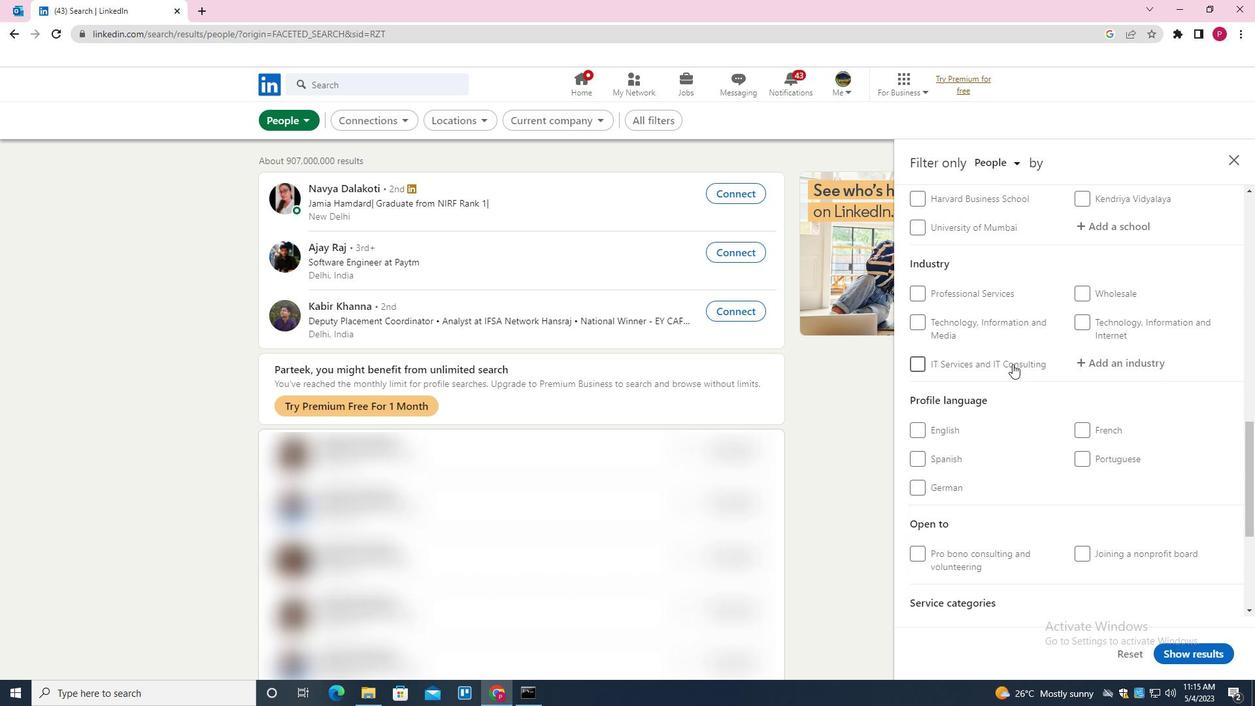 
Action: Mouse scrolled (1013, 366) with delta (0, 0)
Screenshot: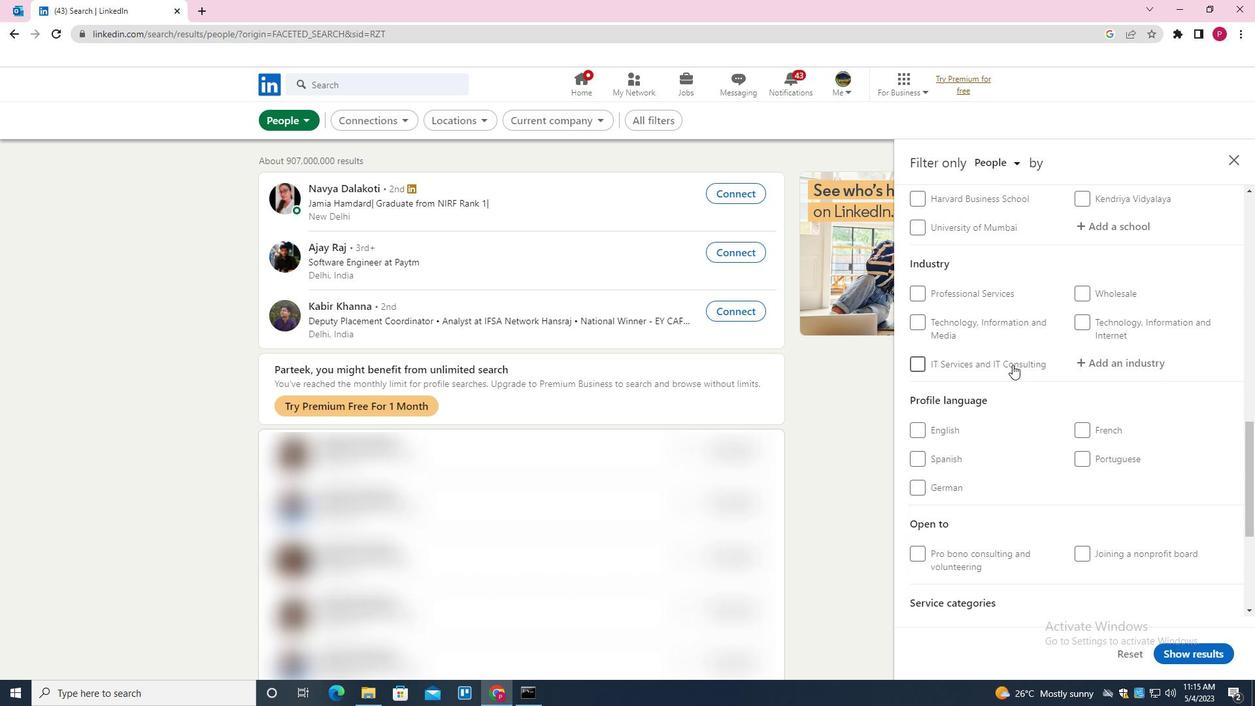 
Action: Mouse moved to (1089, 362)
Screenshot: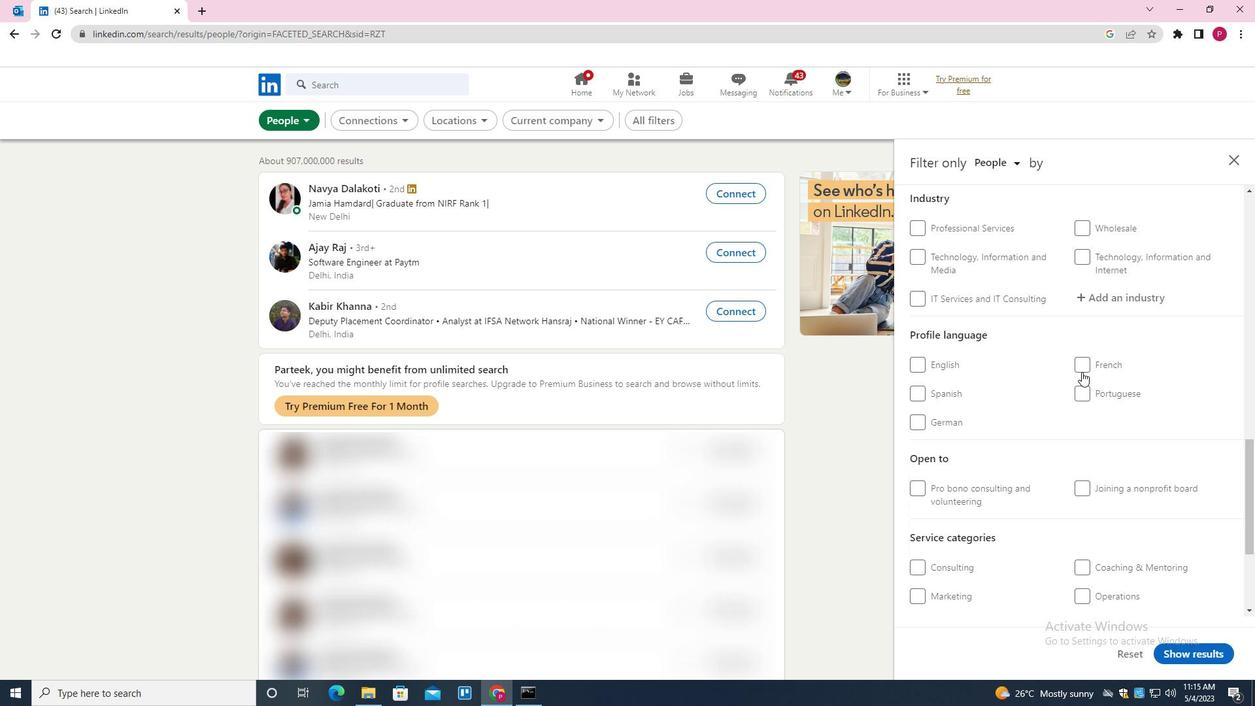 
Action: Mouse pressed left at (1089, 362)
Screenshot: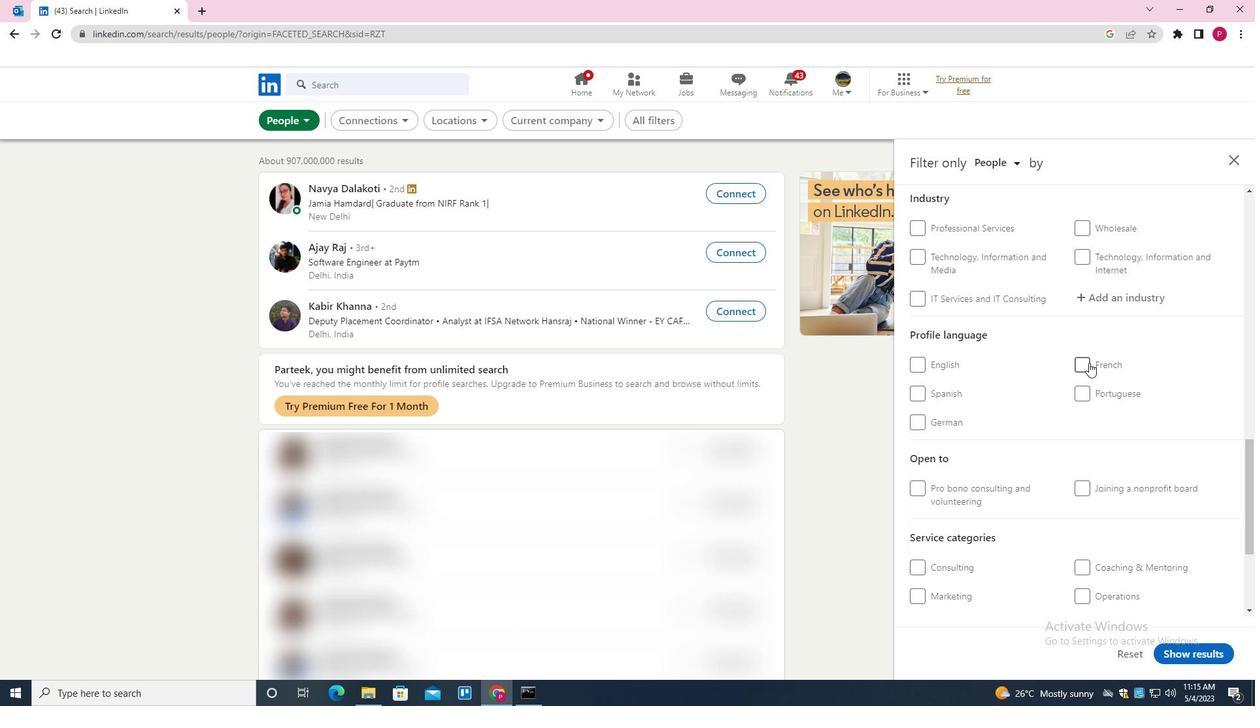 
Action: Mouse moved to (1026, 398)
Screenshot: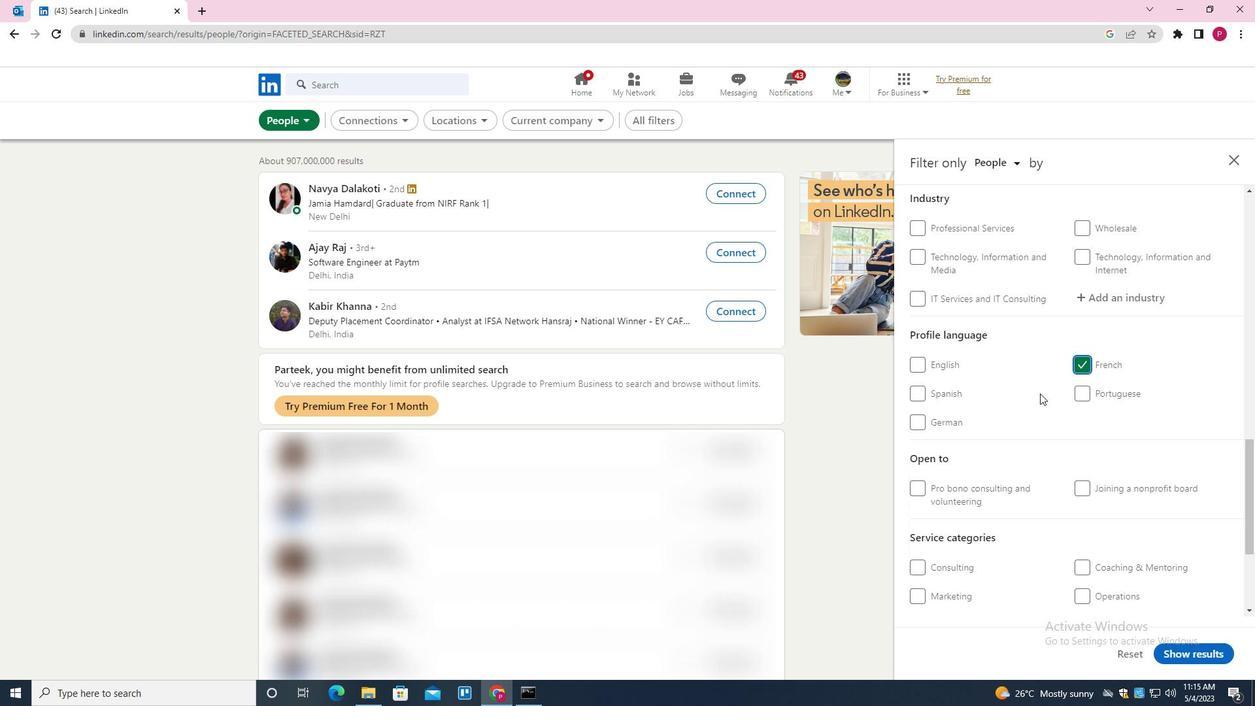 
Action: Mouse scrolled (1026, 399) with delta (0, 0)
Screenshot: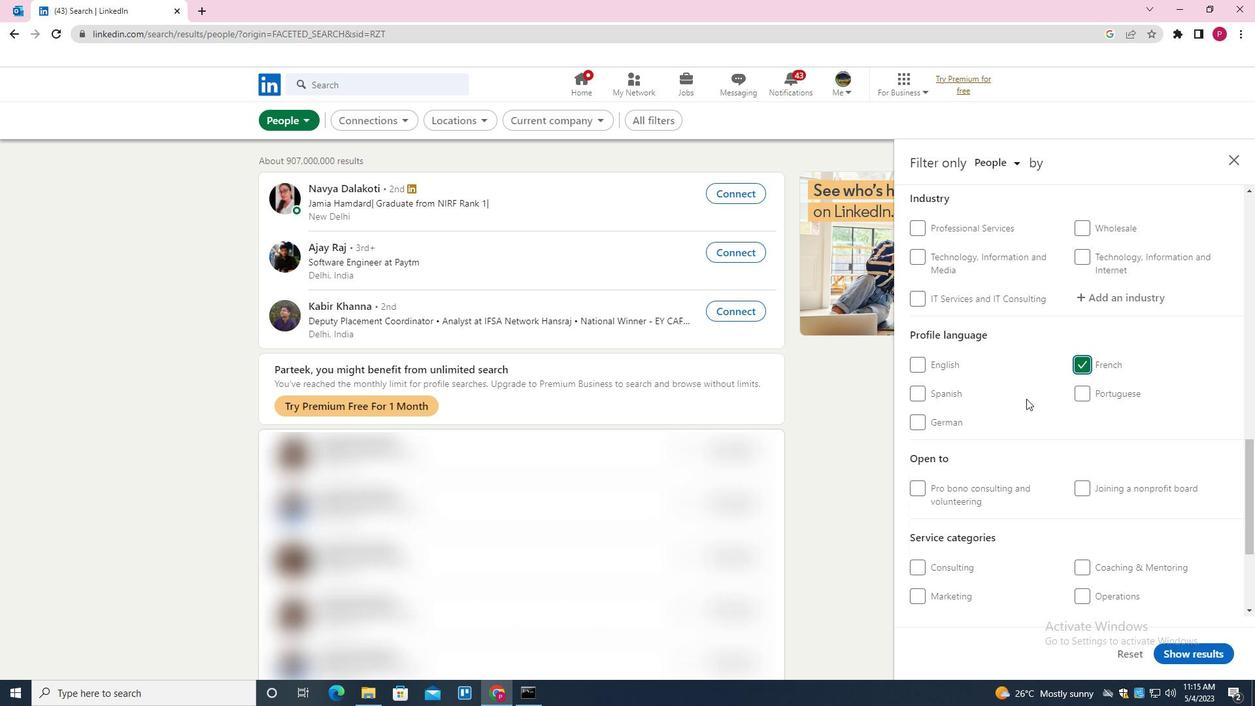 
Action: Mouse scrolled (1026, 399) with delta (0, 0)
Screenshot: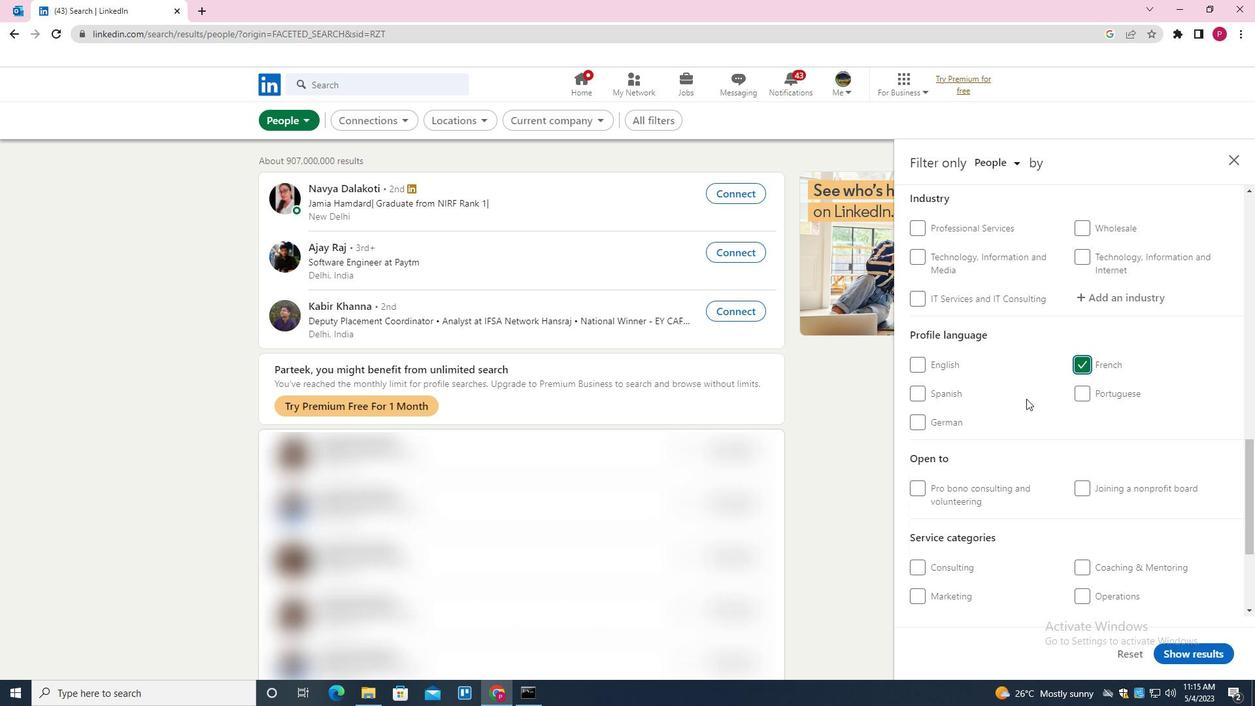 
Action: Mouse scrolled (1026, 399) with delta (0, 0)
Screenshot: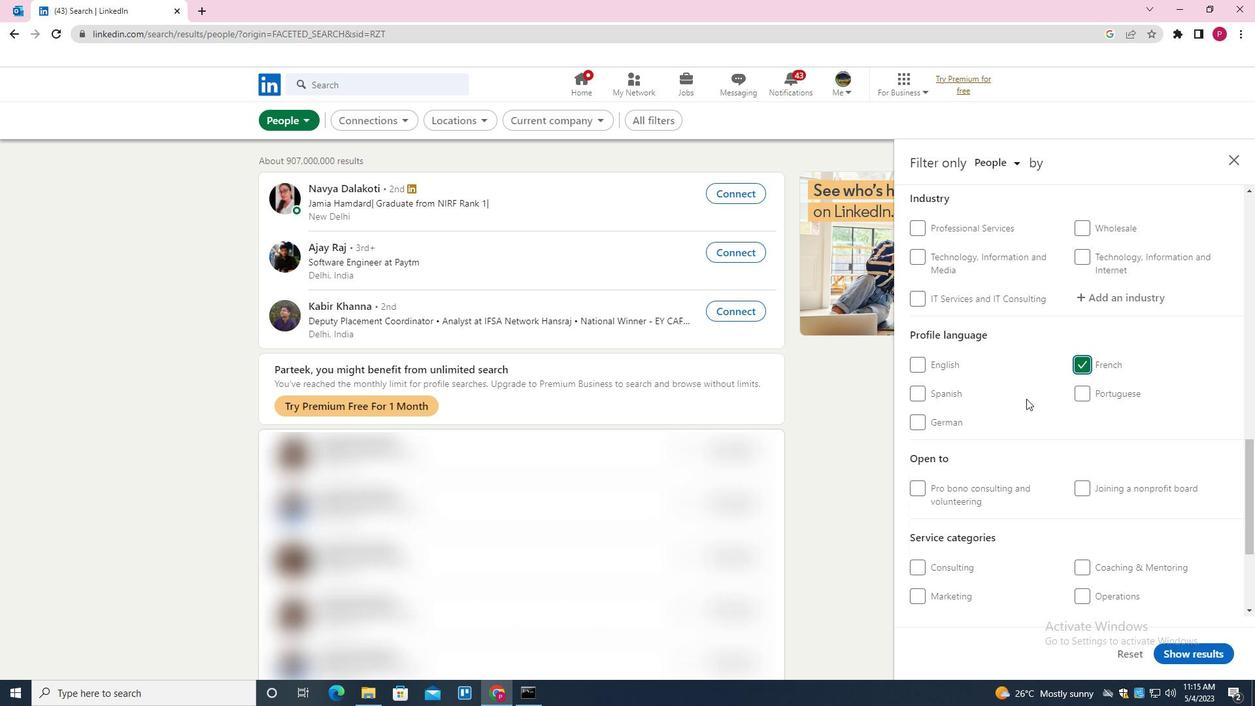 
Action: Mouse scrolled (1026, 399) with delta (0, 0)
Screenshot: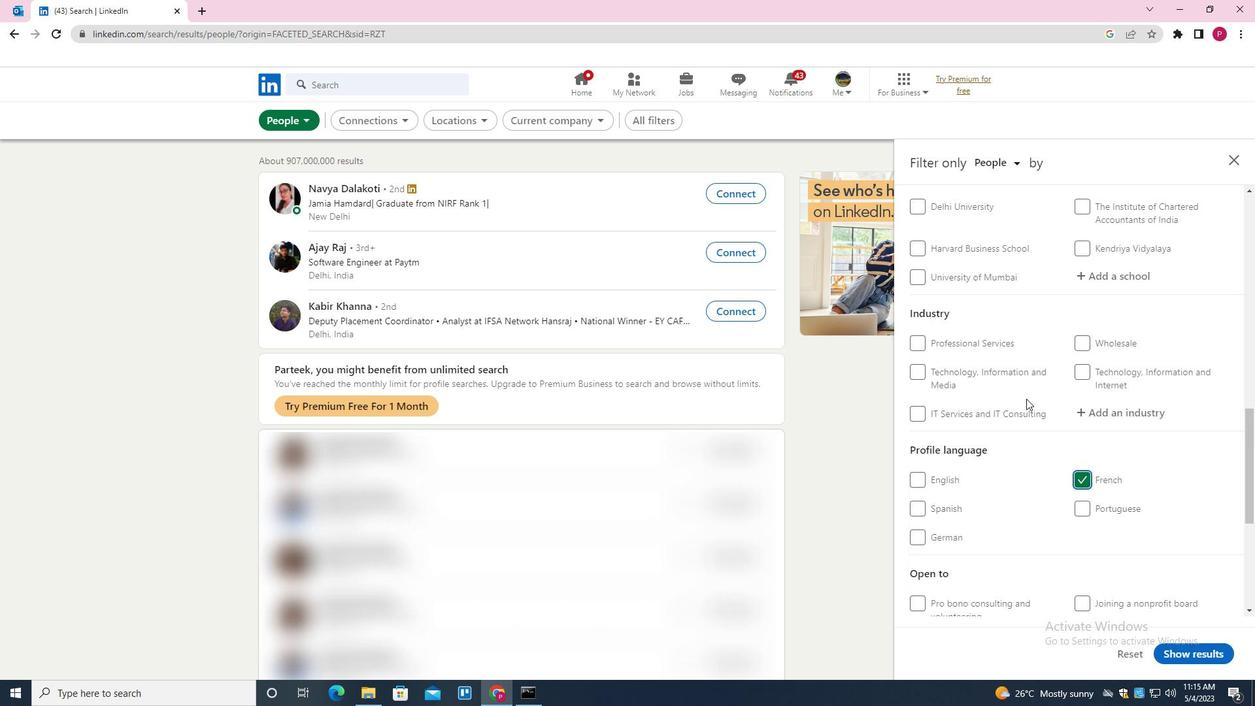 
Action: Mouse moved to (1025, 400)
Screenshot: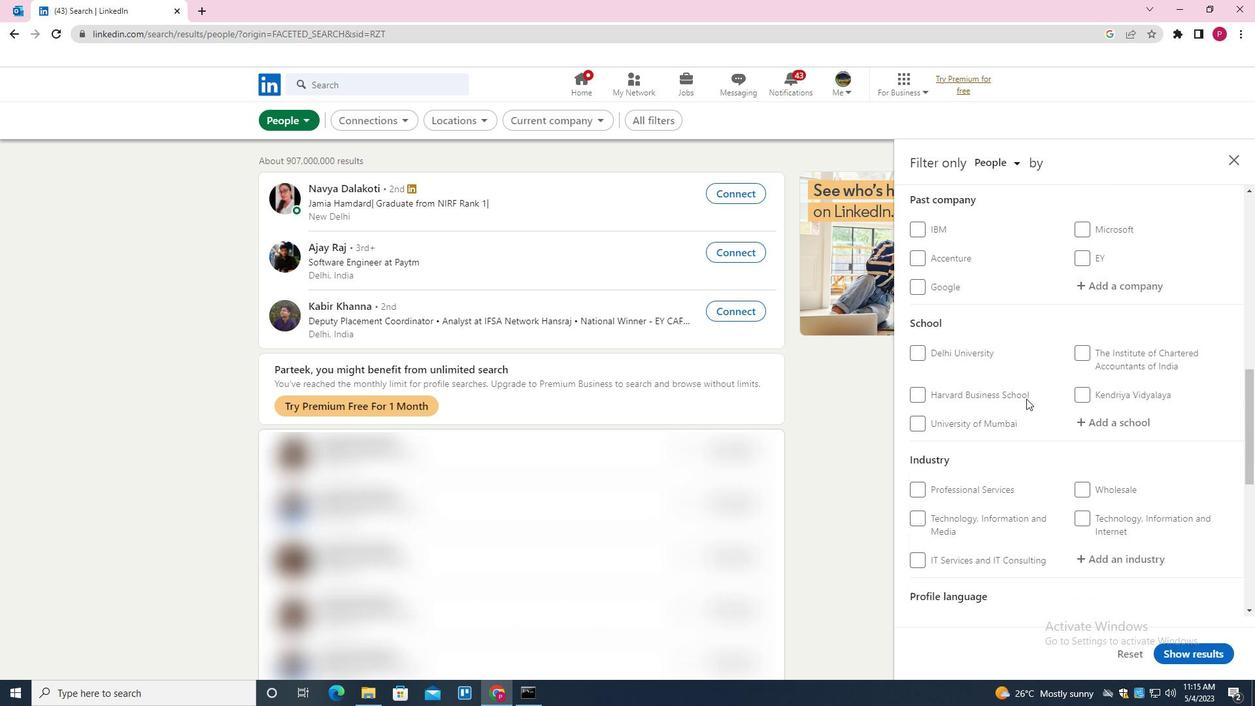 
Action: Mouse scrolled (1025, 400) with delta (0, 0)
Screenshot: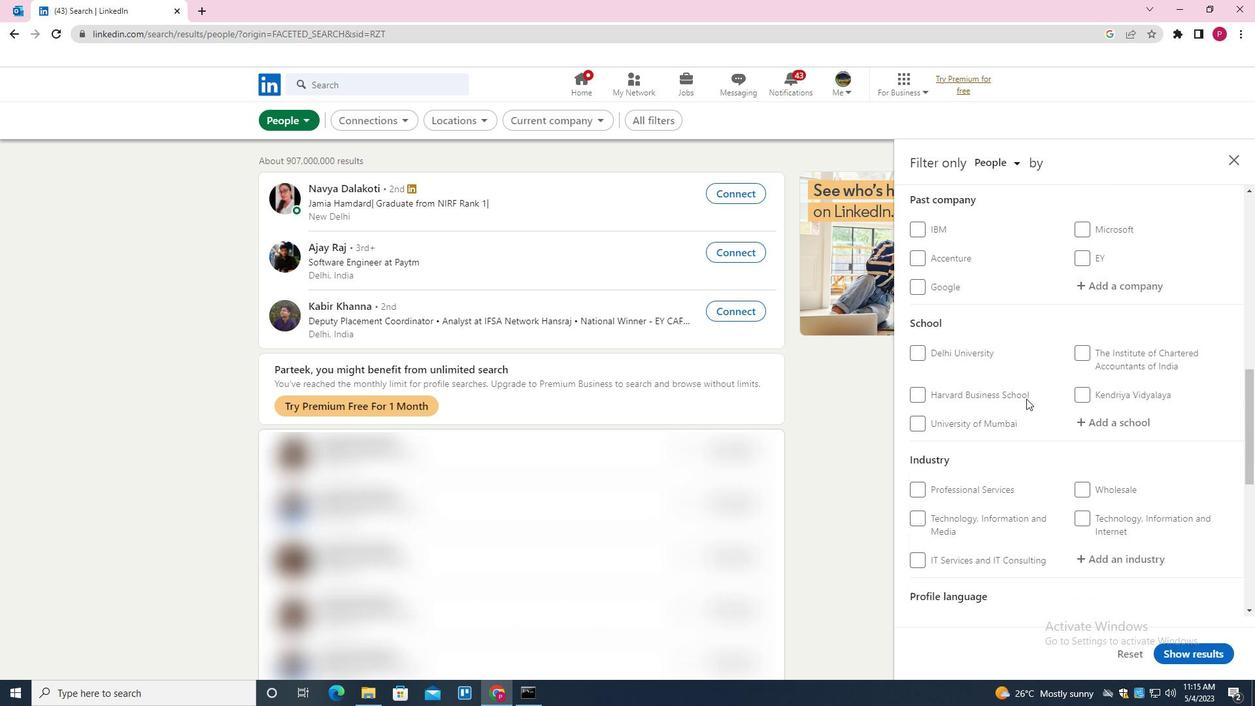 
Action: Mouse moved to (1025, 400)
Screenshot: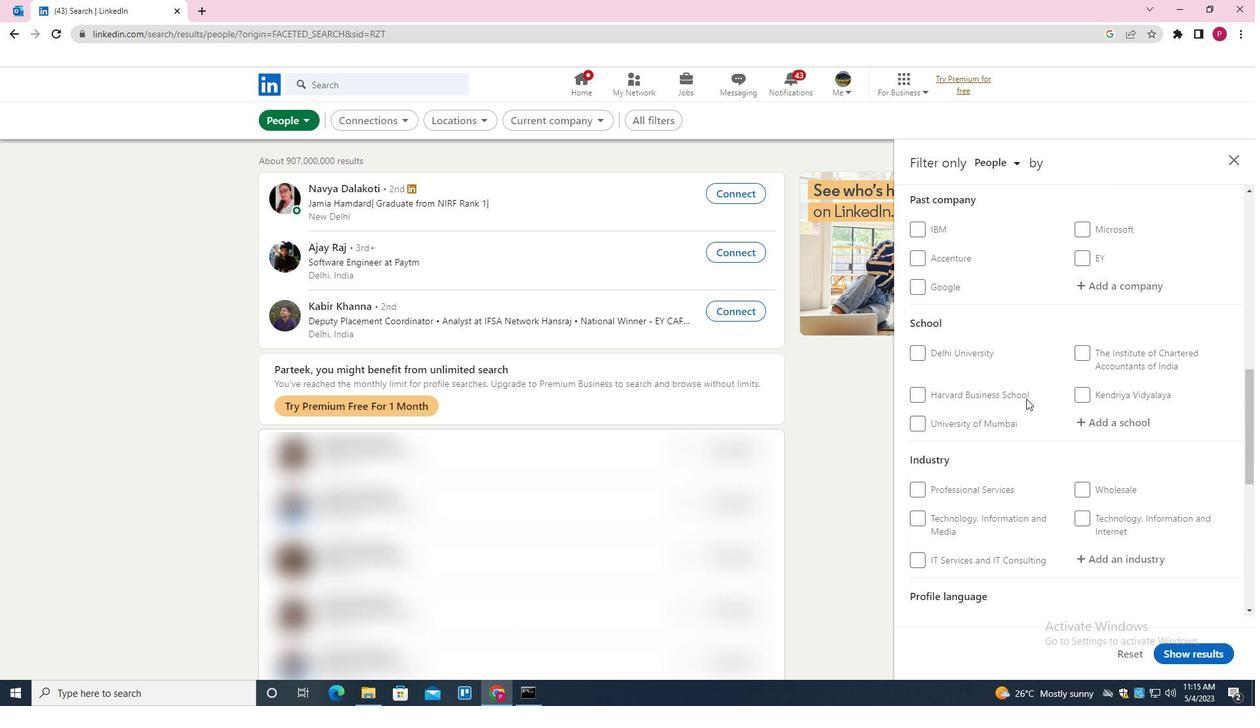 
Action: Mouse scrolled (1025, 401) with delta (0, 0)
Screenshot: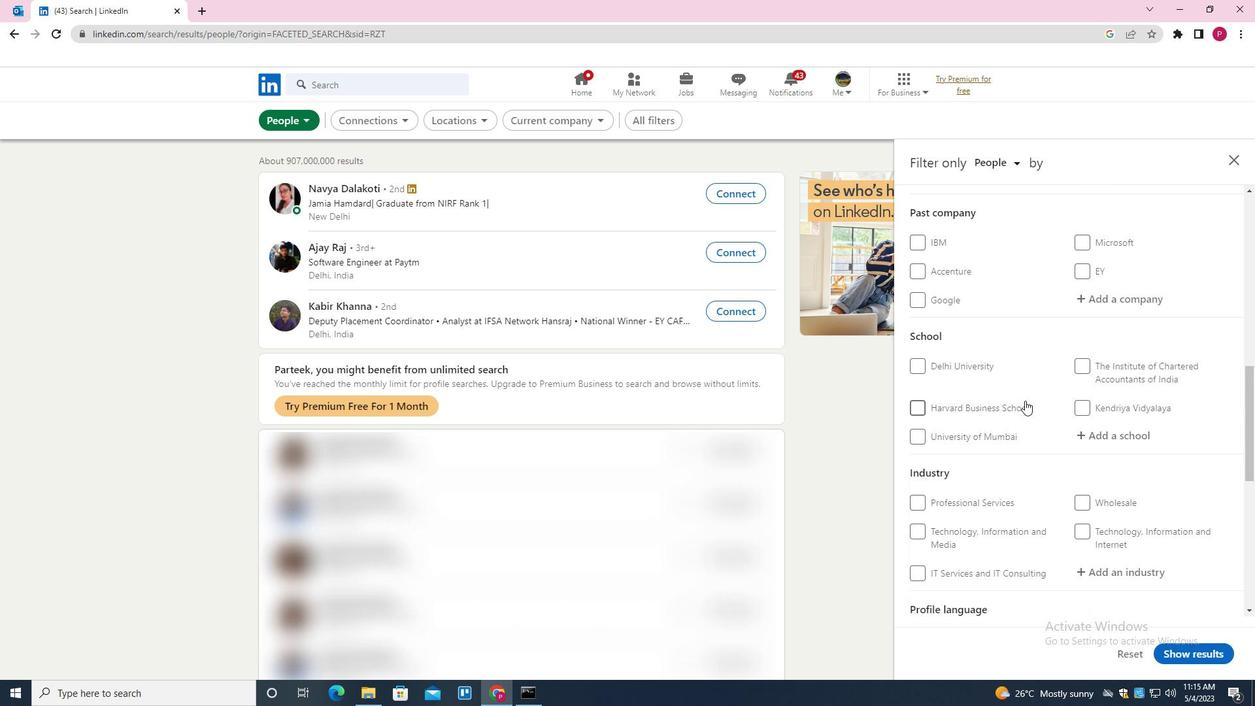 
Action: Mouse moved to (1113, 287)
Screenshot: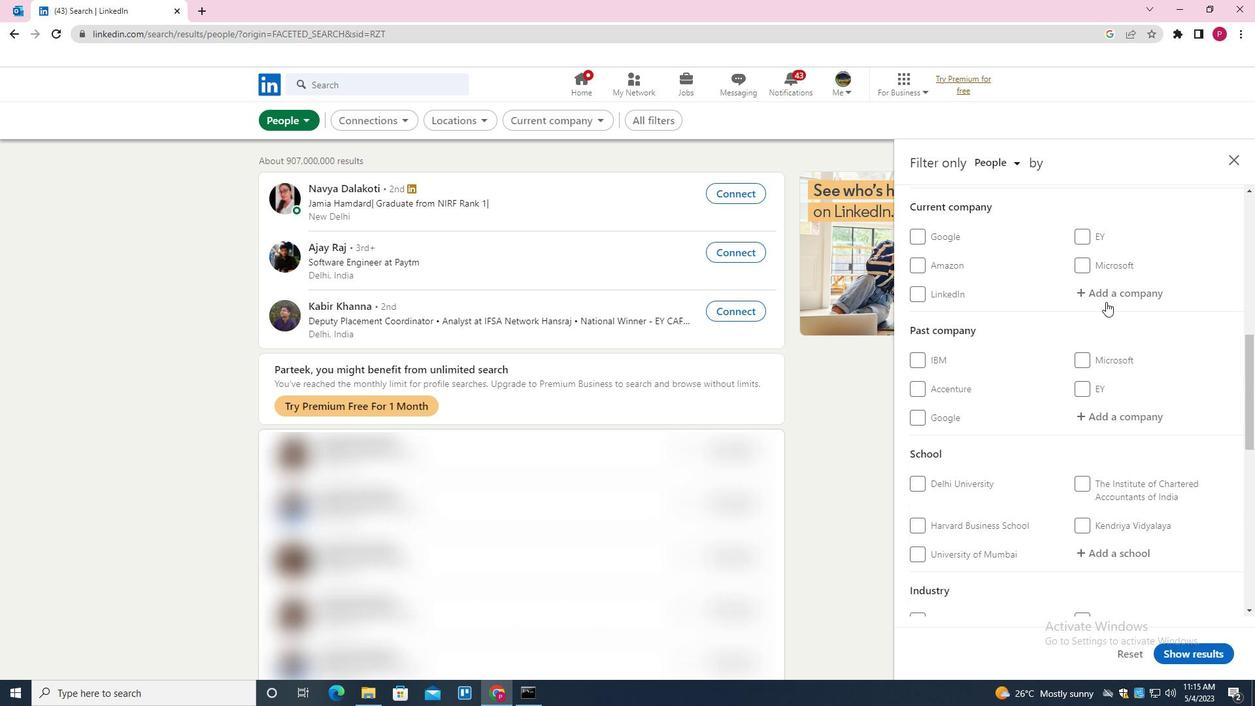 
Action: Mouse pressed left at (1113, 287)
Screenshot: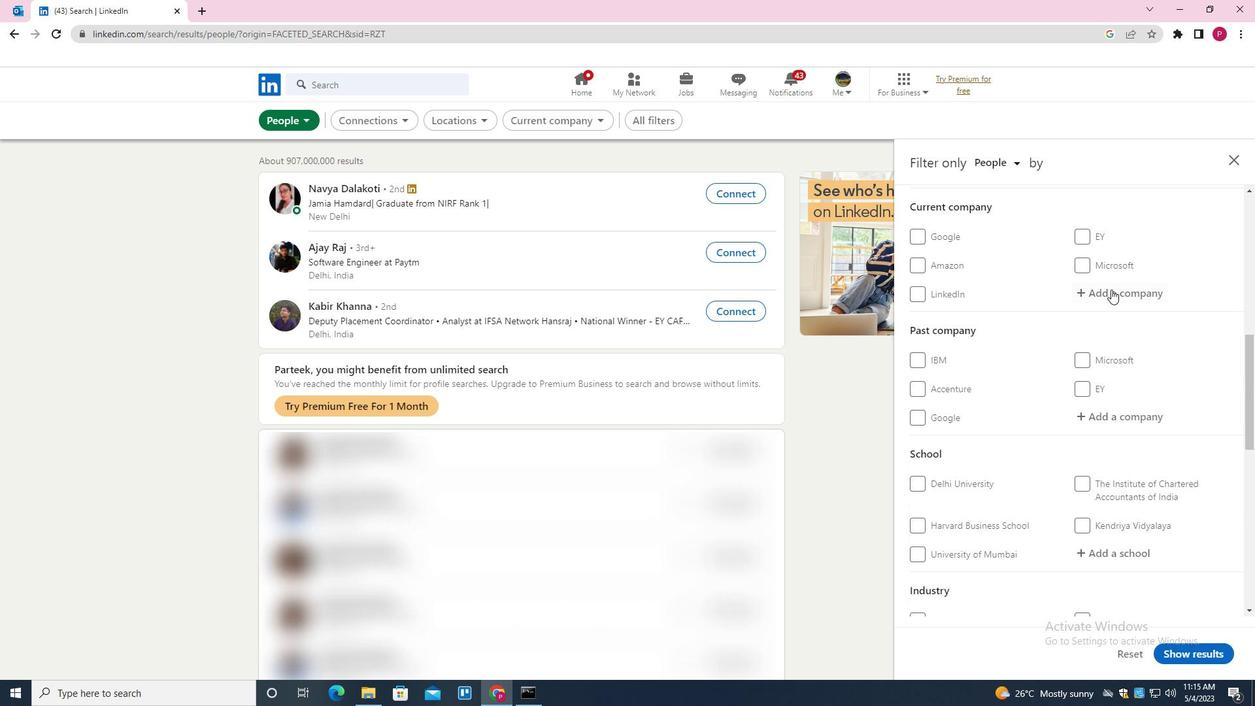 
Action: Mouse moved to (1112, 287)
Screenshot: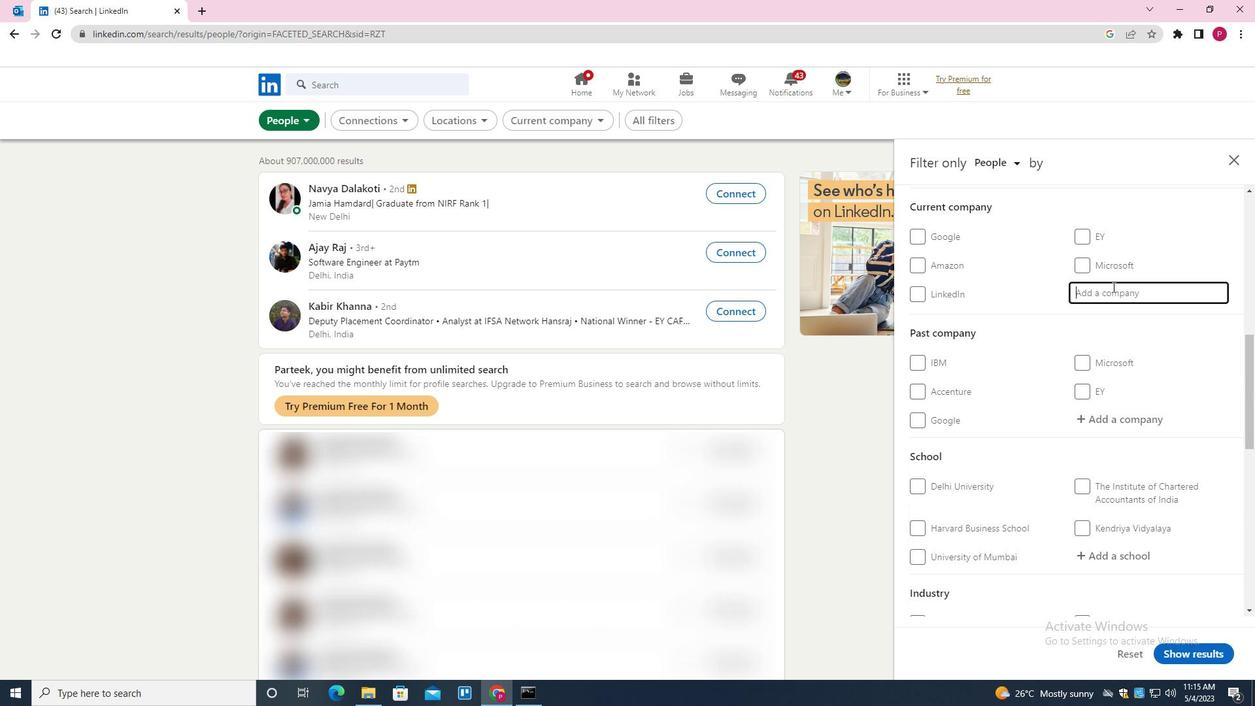 
Action: Key pressed <Key.shift>FORBES<Key.space><Key.shift><Key.shift><Key.shift><Key.shift>MARSHALL<Key.down><Key.enter>
Screenshot: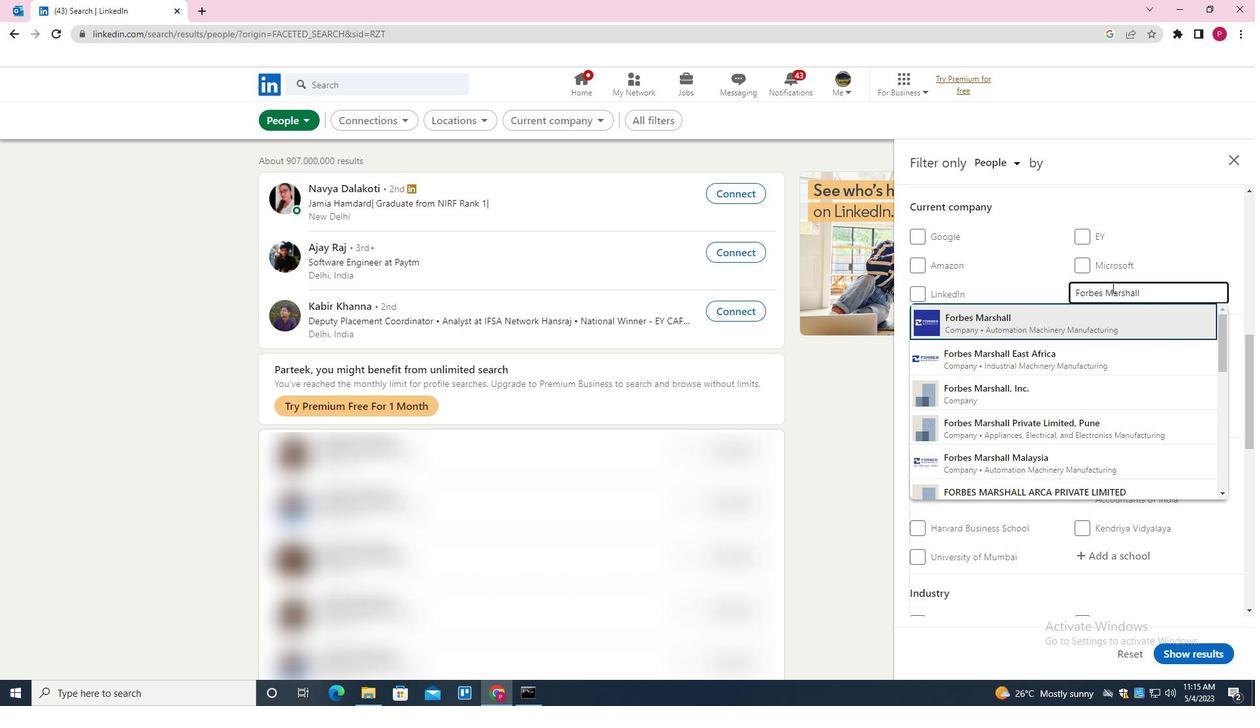 
Action: Mouse moved to (1086, 304)
Screenshot: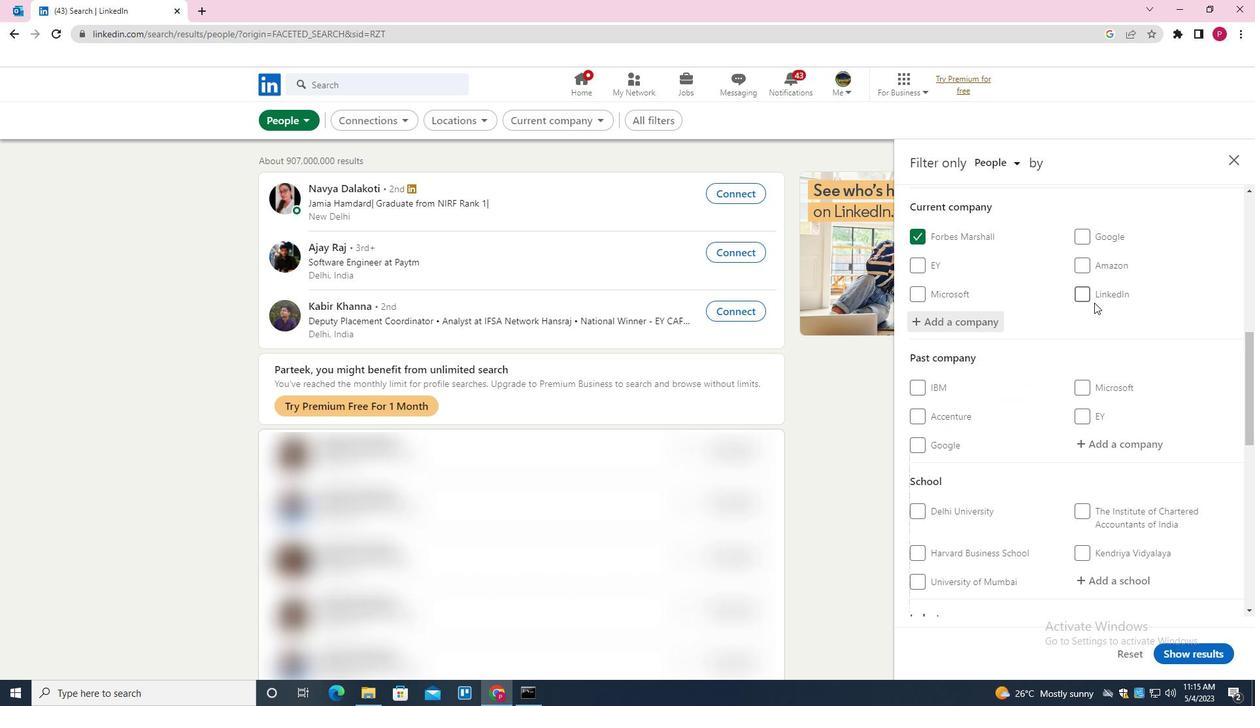 
Action: Mouse scrolled (1086, 303) with delta (0, 0)
Screenshot: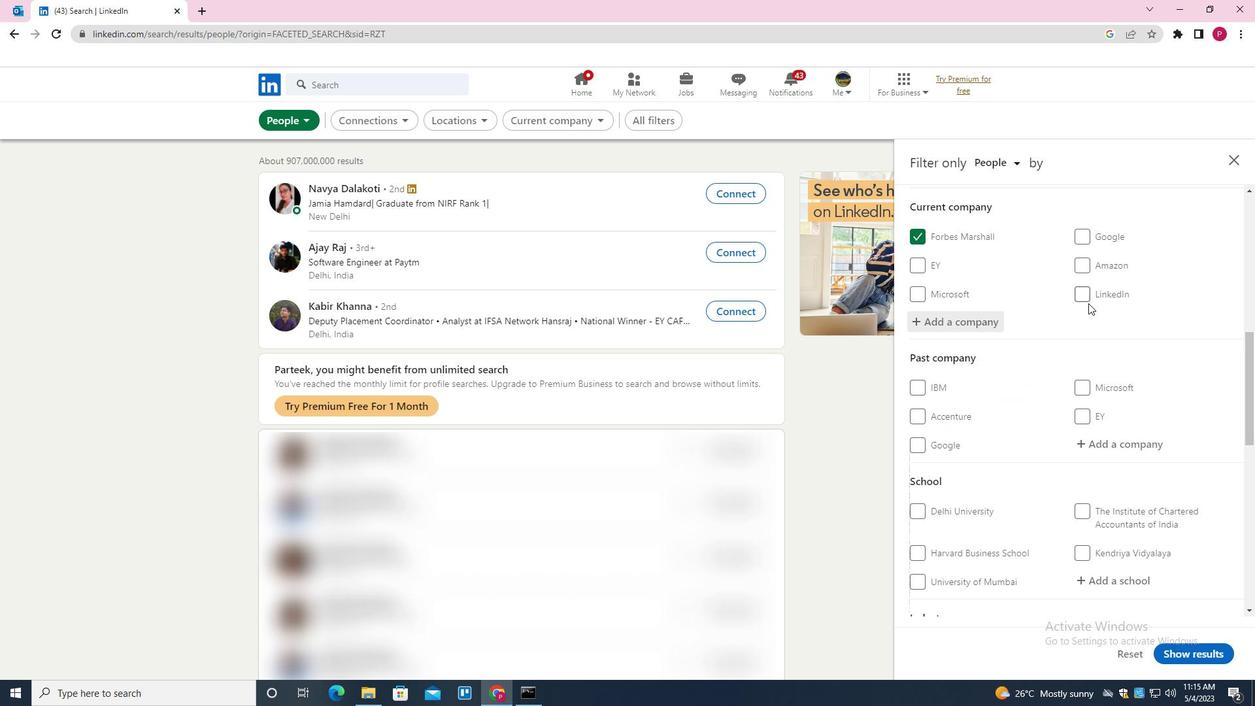 
Action: Mouse moved to (1083, 304)
Screenshot: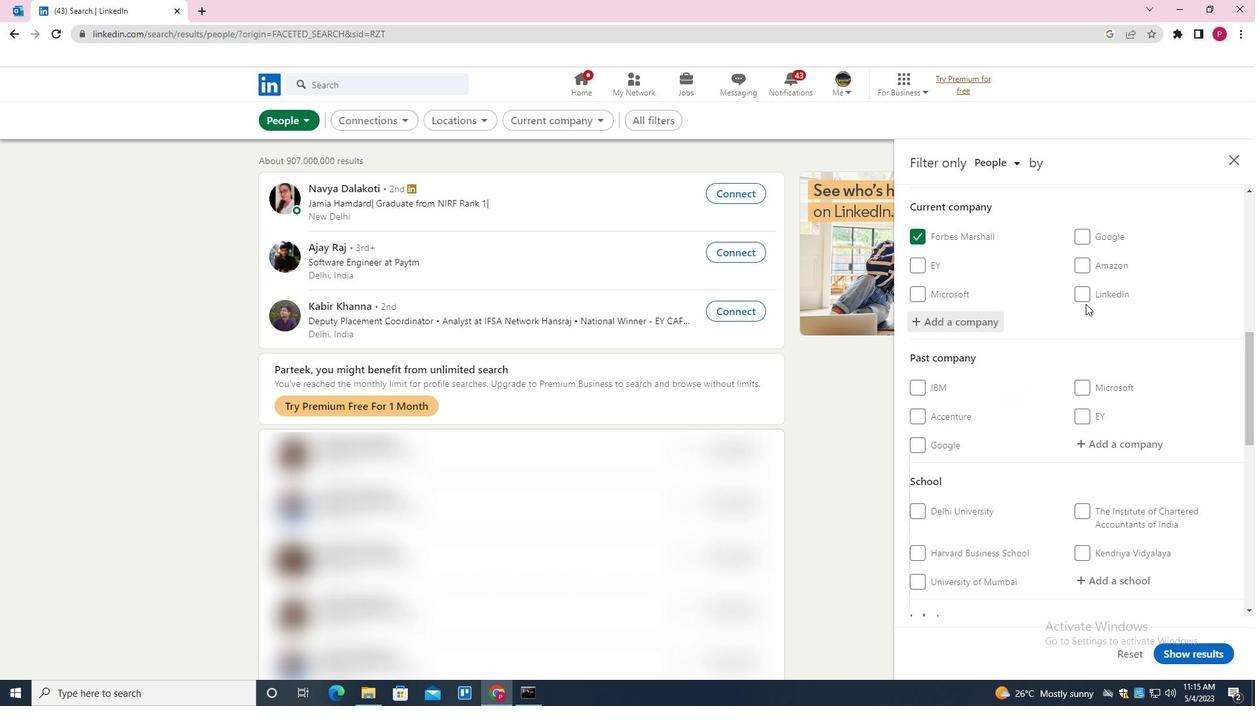 
Action: Mouse scrolled (1083, 304) with delta (0, 0)
Screenshot: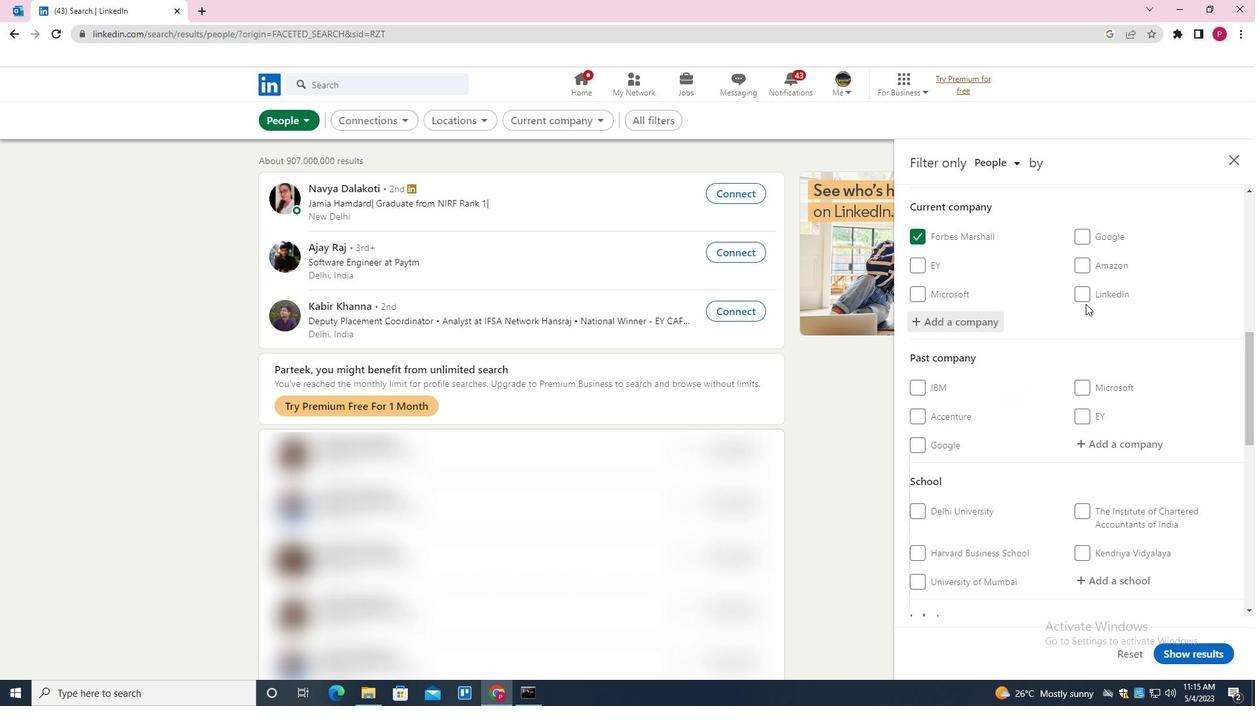 
Action: Mouse moved to (1082, 305)
Screenshot: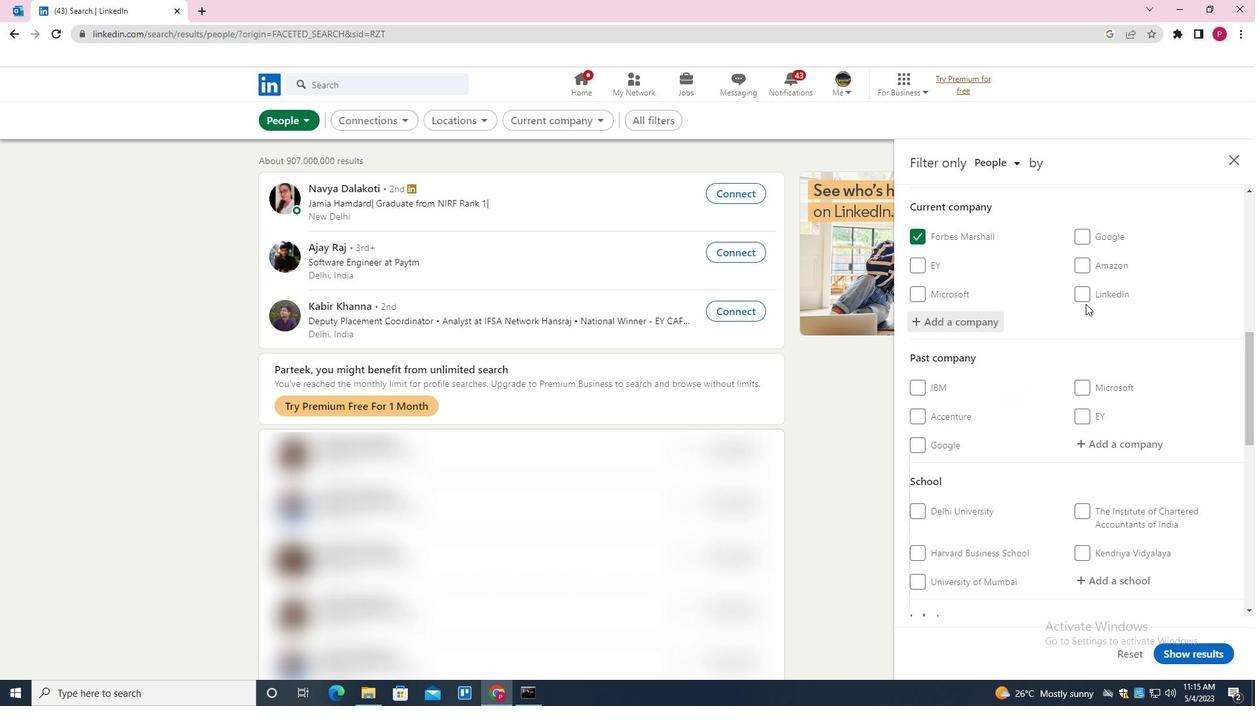 
Action: Mouse scrolled (1082, 304) with delta (0, 0)
Screenshot: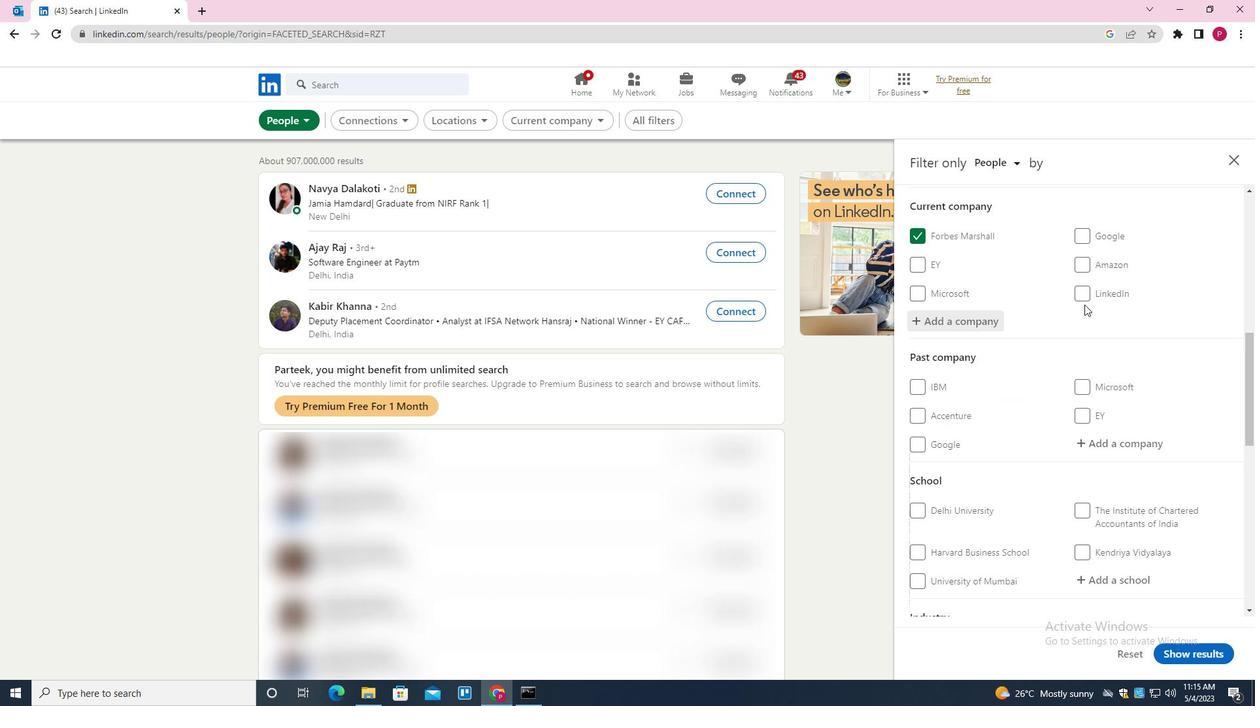 
Action: Mouse moved to (1082, 305)
Screenshot: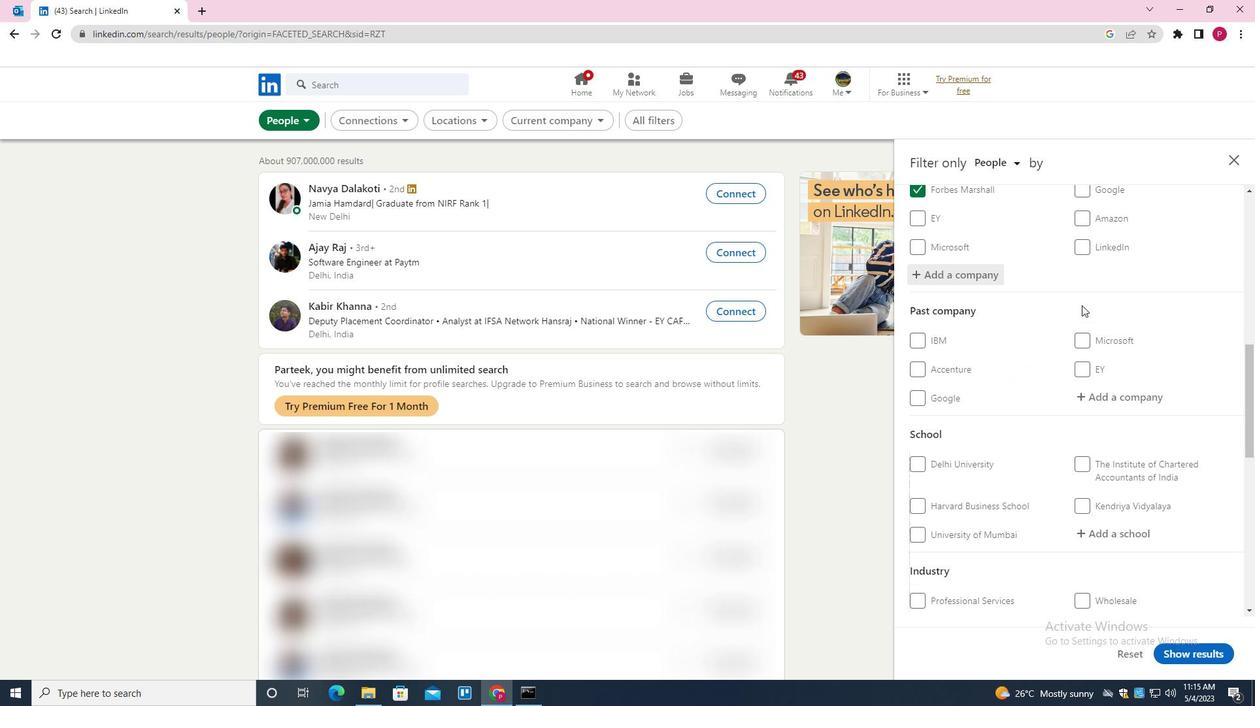 
Action: Mouse scrolled (1082, 304) with delta (0, 0)
Screenshot: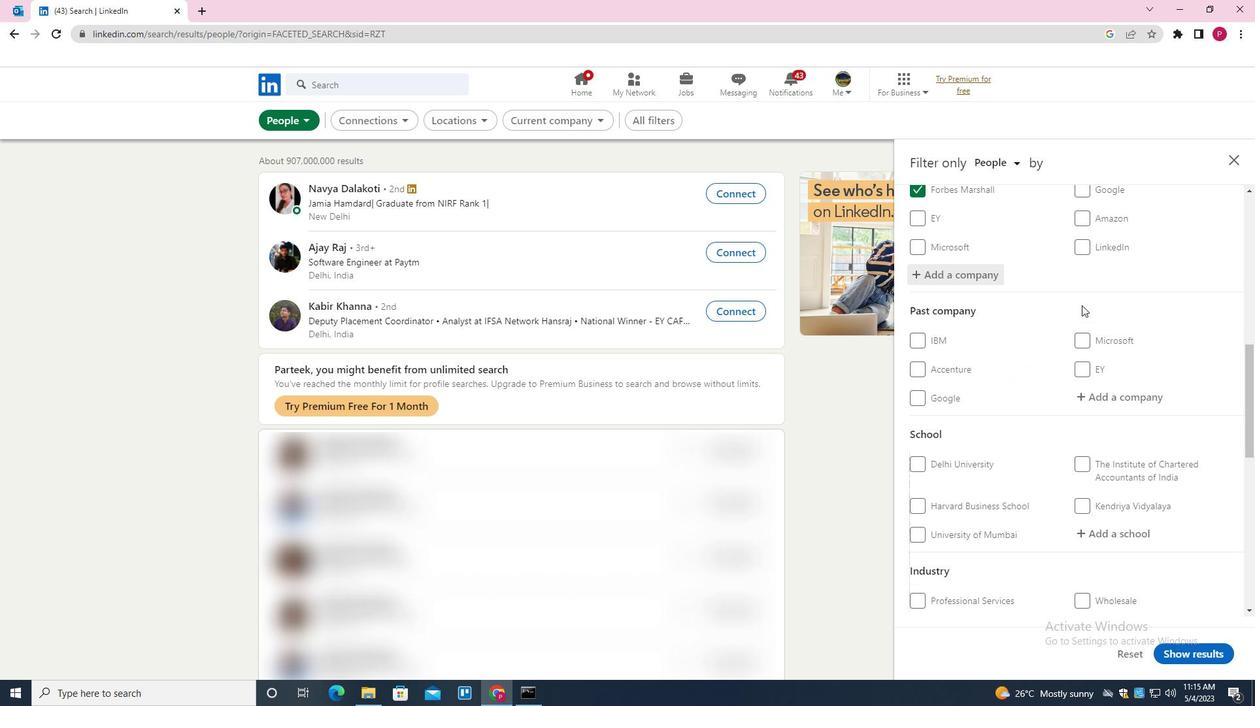 
Action: Mouse moved to (1081, 306)
Screenshot: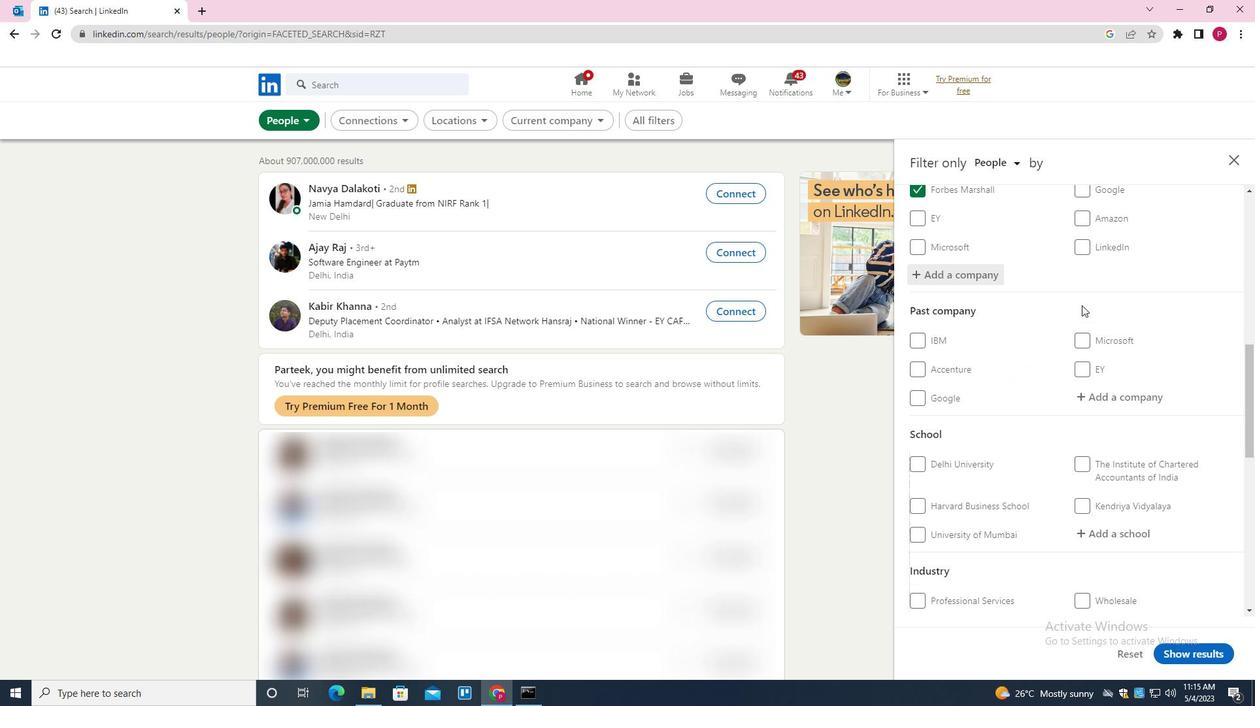 
Action: Mouse scrolled (1081, 305) with delta (0, 0)
Screenshot: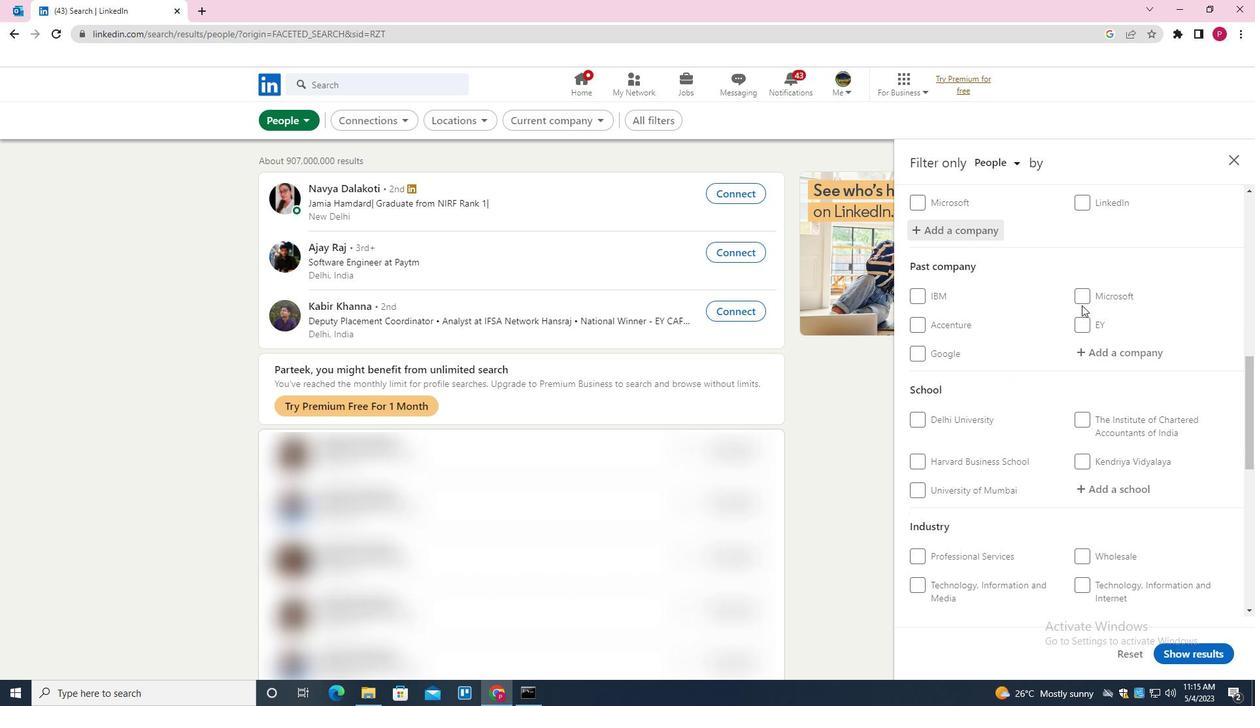 
Action: Mouse moved to (1106, 251)
Screenshot: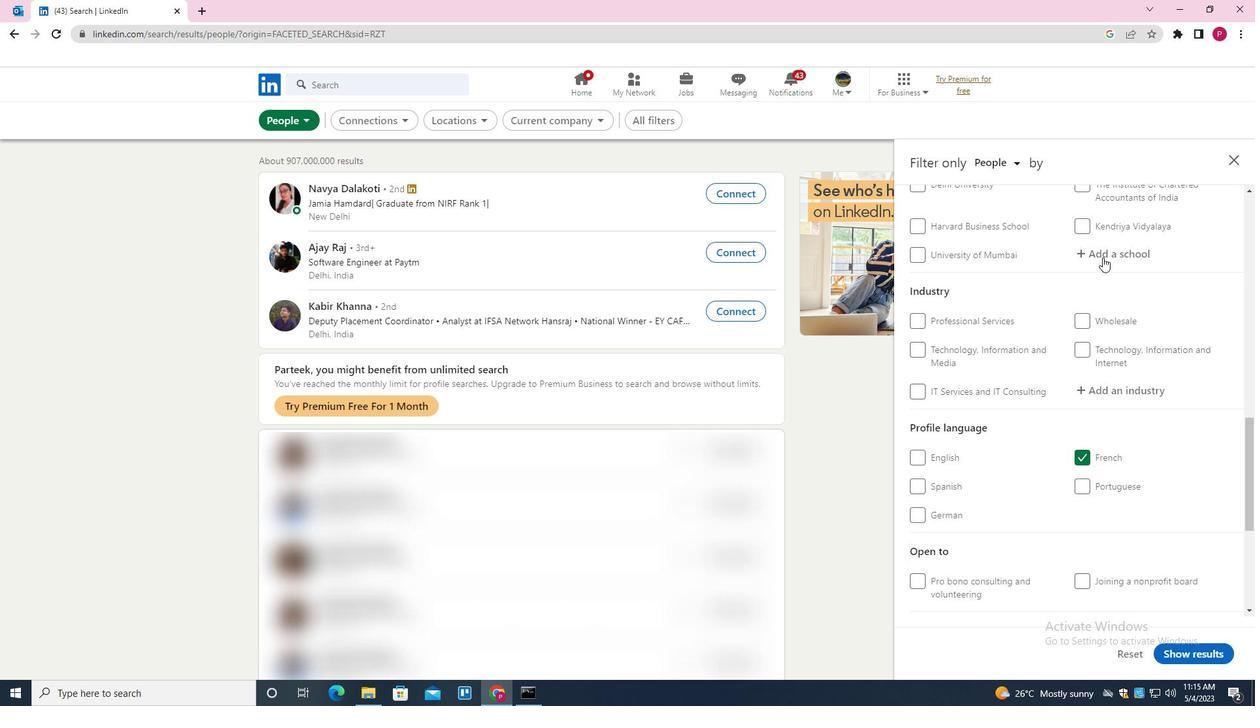 
Action: Mouse pressed left at (1106, 251)
Screenshot: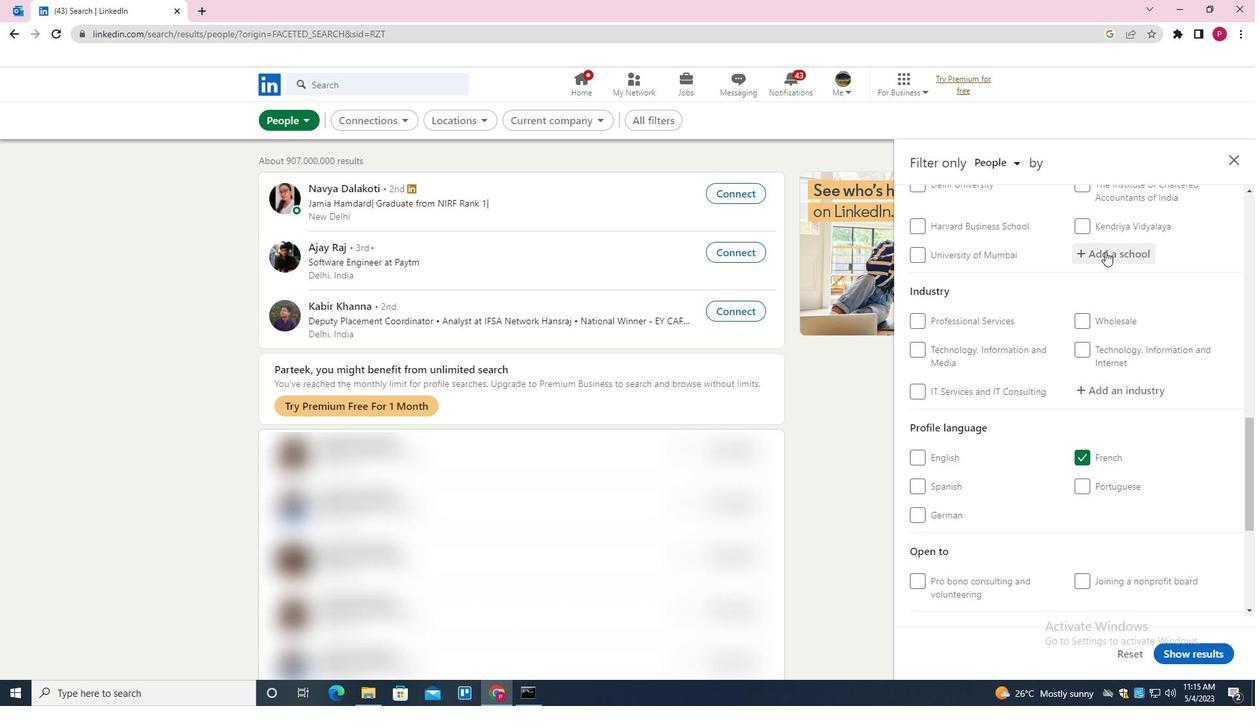 
Action: Key pressed <Key.shift><Key.shift><Key.shift><Key.shift><Key.shift><Key.shift><Key.shift><Key.shift><Key.shift><Key.shift><Key.shift><Key.shift><Key.shift><Key.shift><Key.shift><Key.shift><Key.shift><Key.shift><Key.shift><Key.shift><Key.shift><Key.shift><Key.shift><Key.shift><Key.shift><Key.shift><Key.shift><Key.shift><Key.shift>NTTF<Key.space><Key.down><Key.enter>
Screenshot: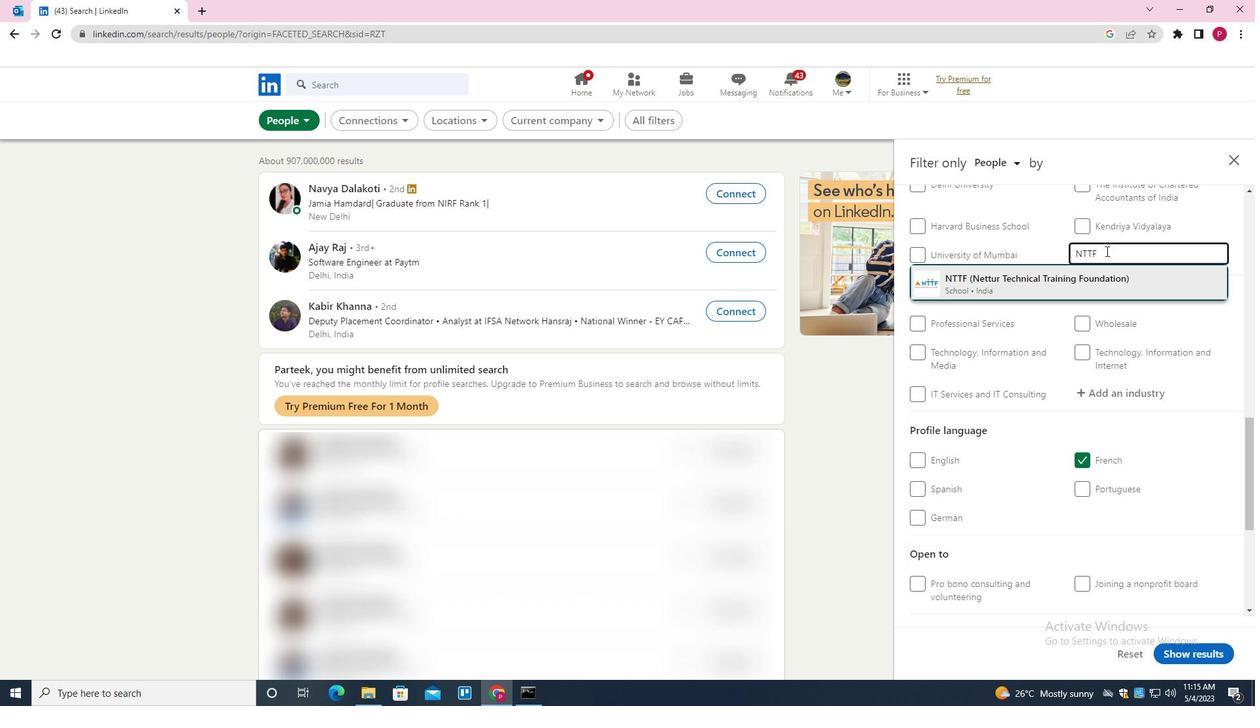 
Action: Mouse moved to (1127, 429)
Screenshot: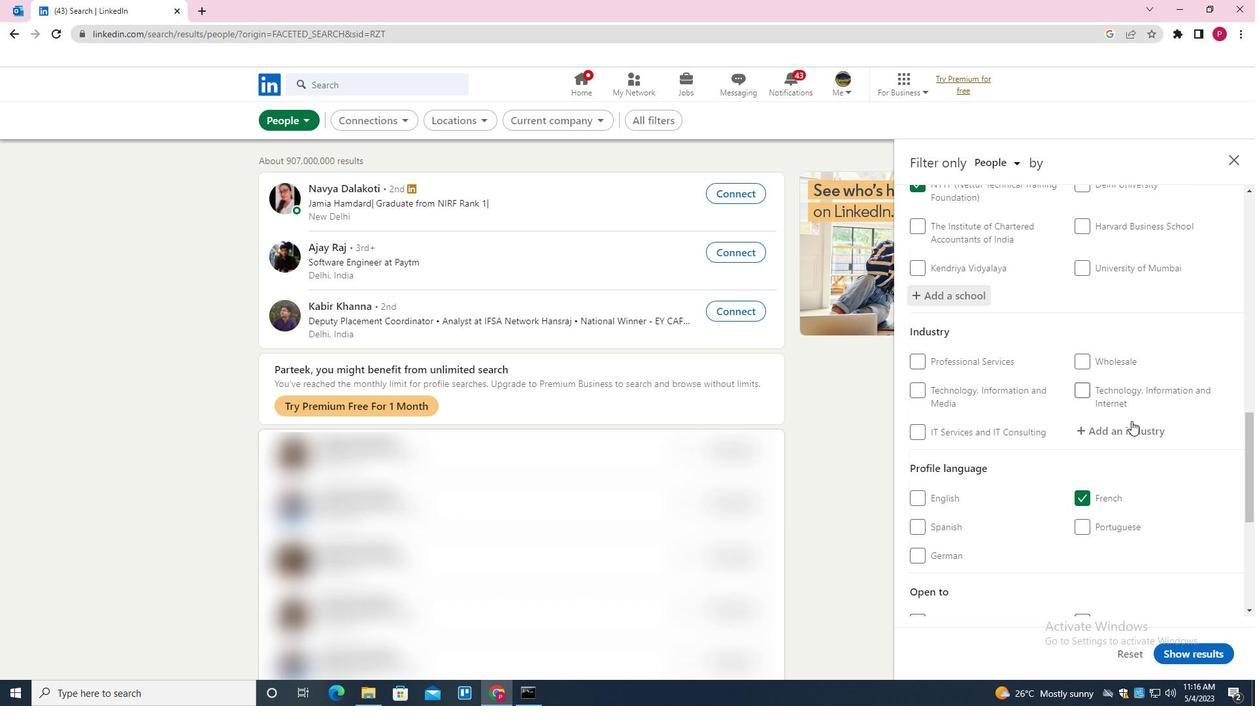 
Action: Mouse pressed left at (1127, 429)
Screenshot: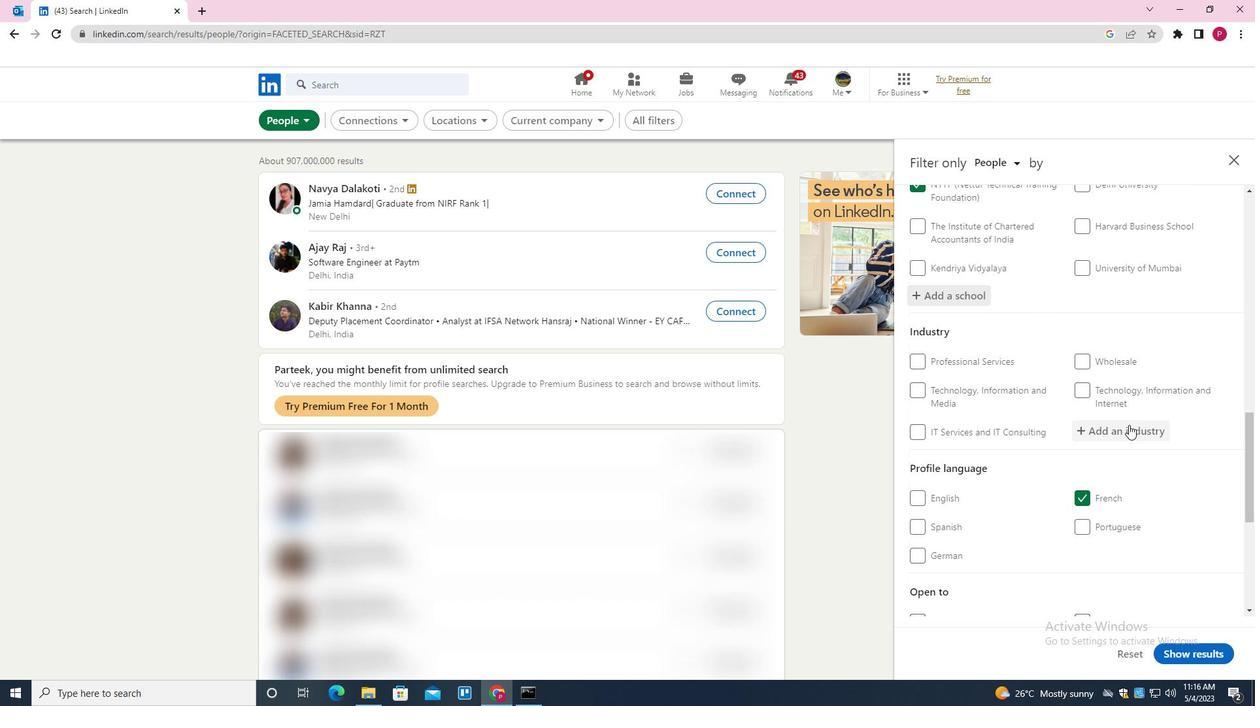 
Action: Key pressed <Key.shift><Key.shift><Key.shift><Key.shift>TURNED<Key.space><Key.shift>PRODUCTS<Key.space>AND<Key.space><Key.shift><Key.shift><Key.shift><Key.shift><Key.shift>FASTNER<Key.backspace><Key.backspace><Key.backspace><Key.backspace>TENER<Key.space><Key.shift>MANUFACTURING<Key.down><Key.enter>
Screenshot: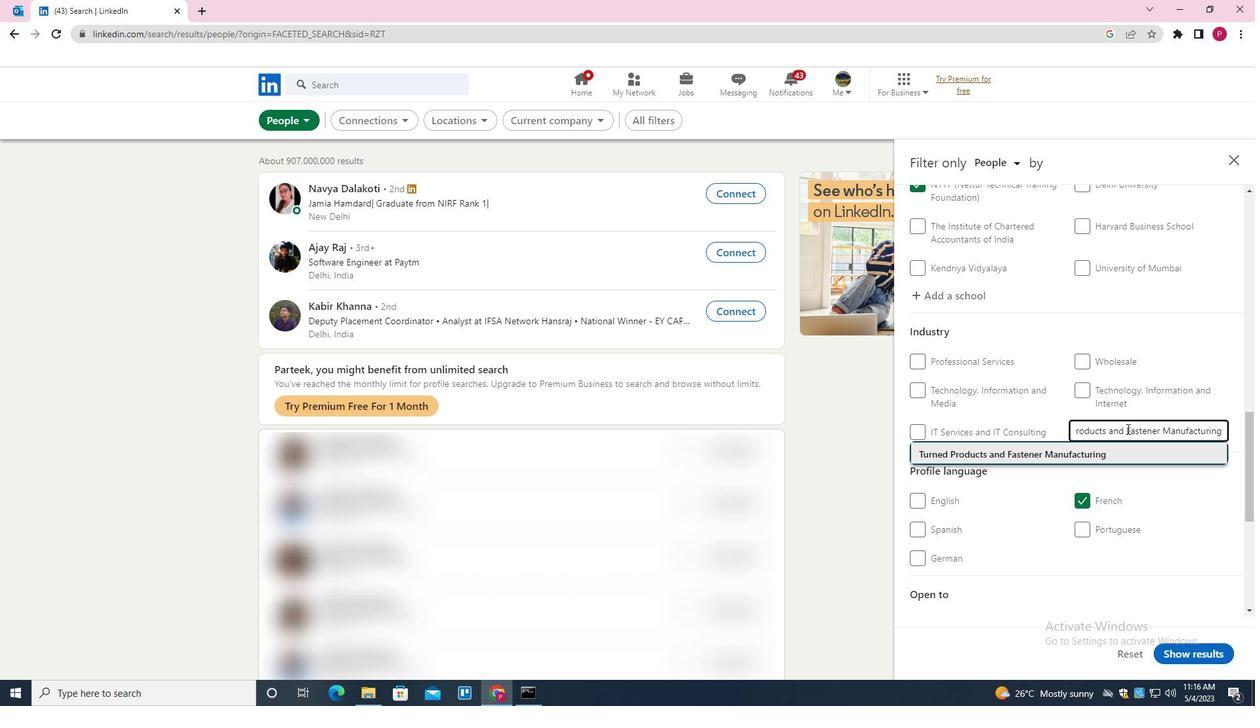 
Action: Mouse moved to (1102, 445)
Screenshot: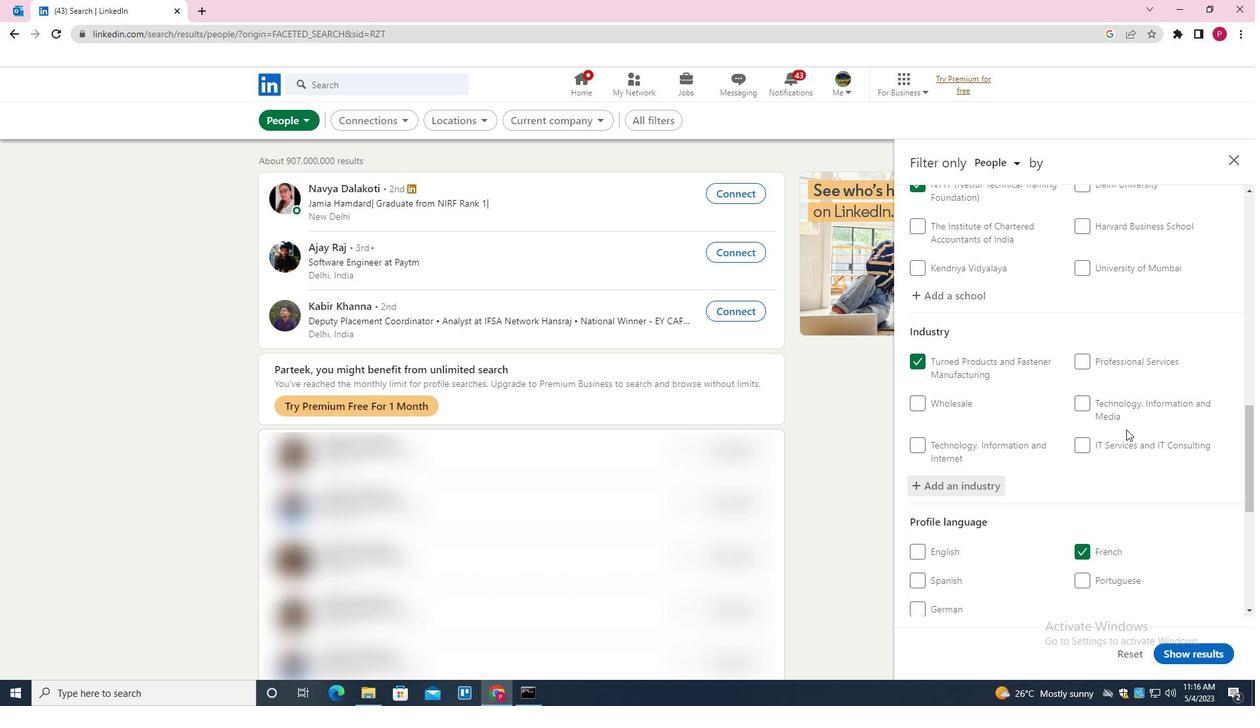 
Action: Mouse scrolled (1102, 444) with delta (0, 0)
Screenshot: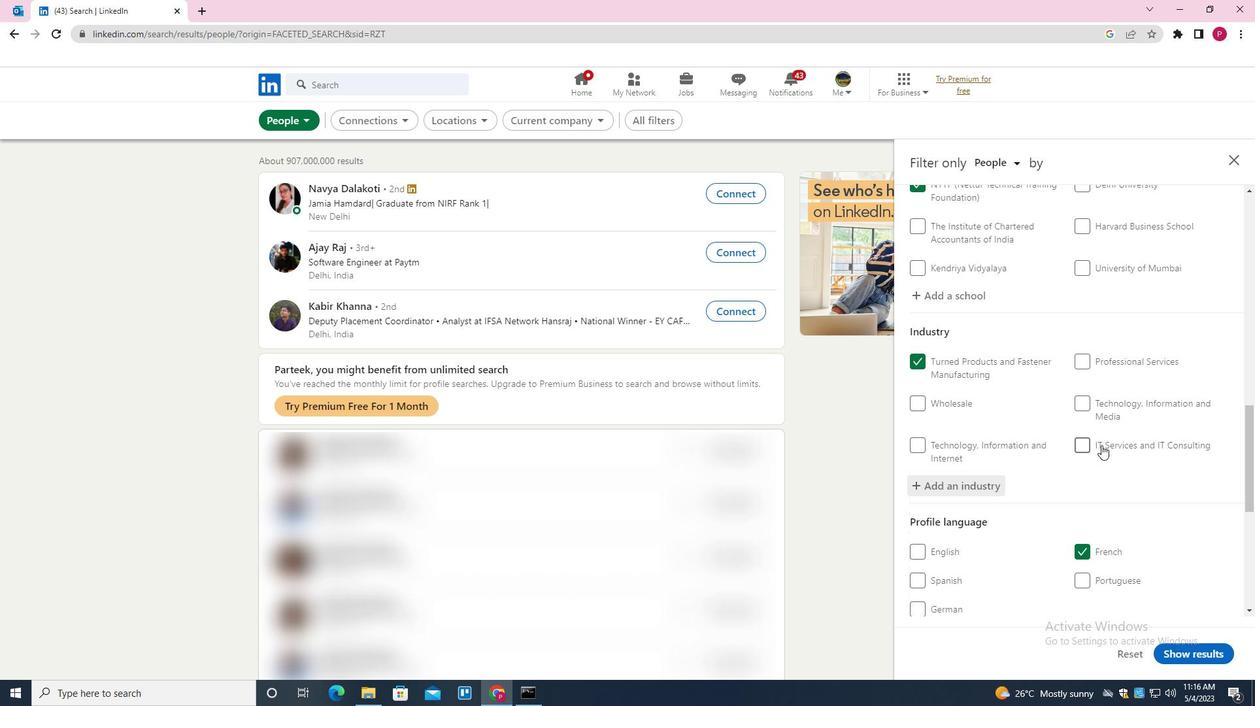 
Action: Mouse scrolled (1102, 444) with delta (0, 0)
Screenshot: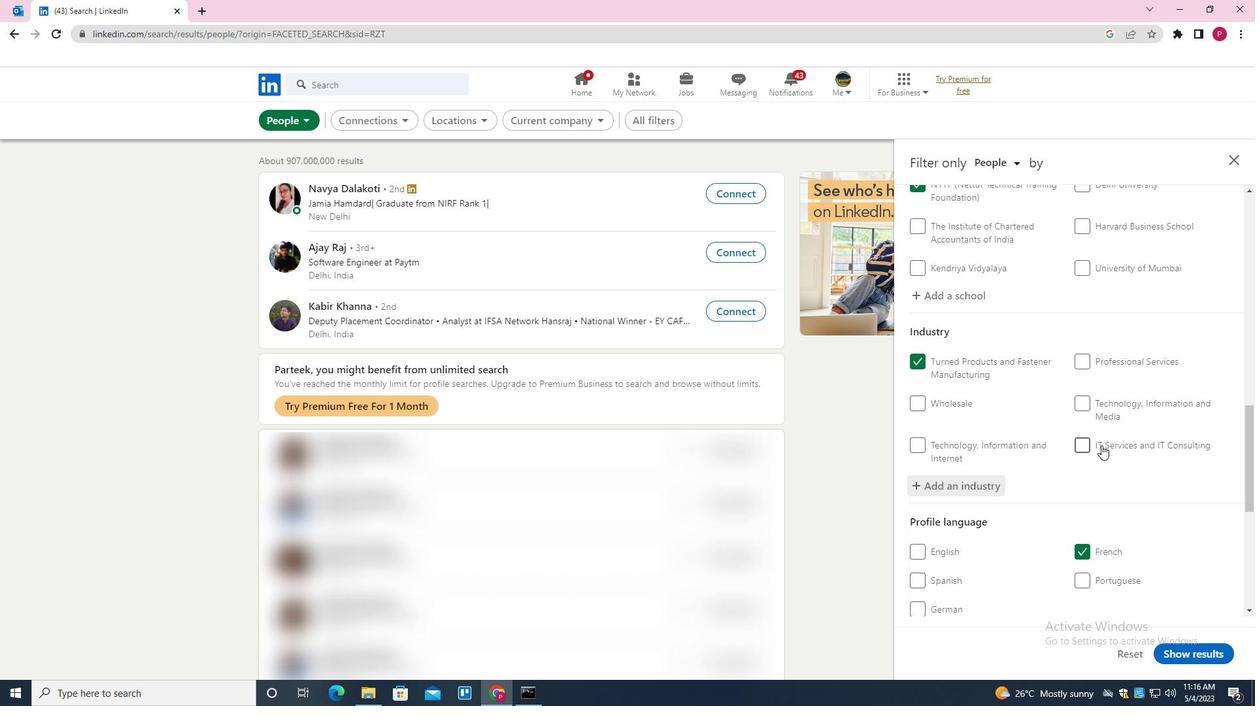 
Action: Mouse scrolled (1102, 444) with delta (0, 0)
Screenshot: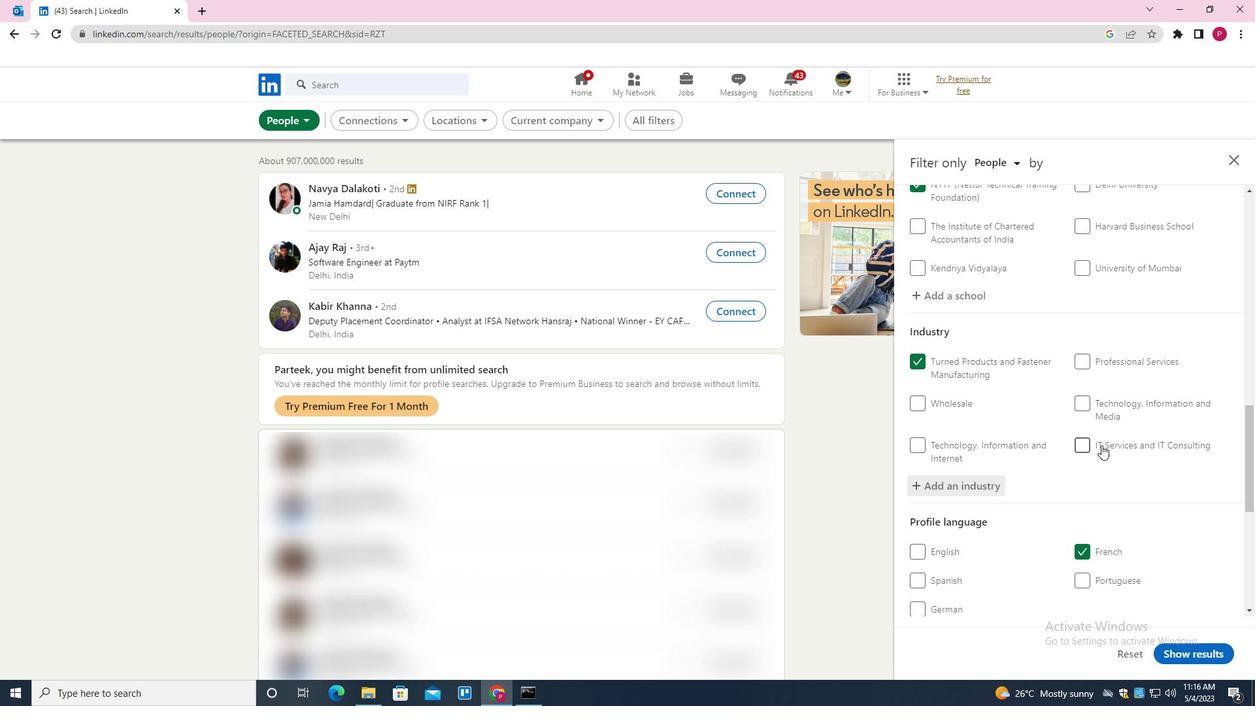 
Action: Mouse moved to (1102, 445)
Screenshot: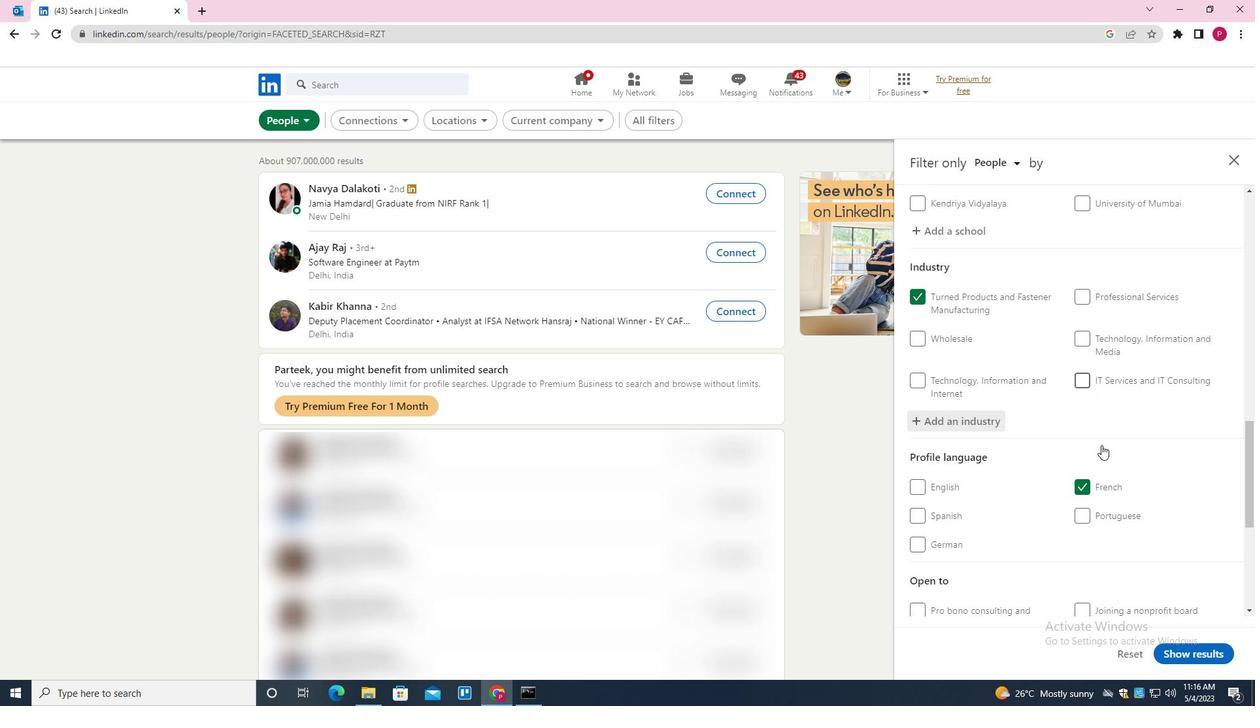 
Action: Mouse scrolled (1102, 444) with delta (0, 0)
Screenshot: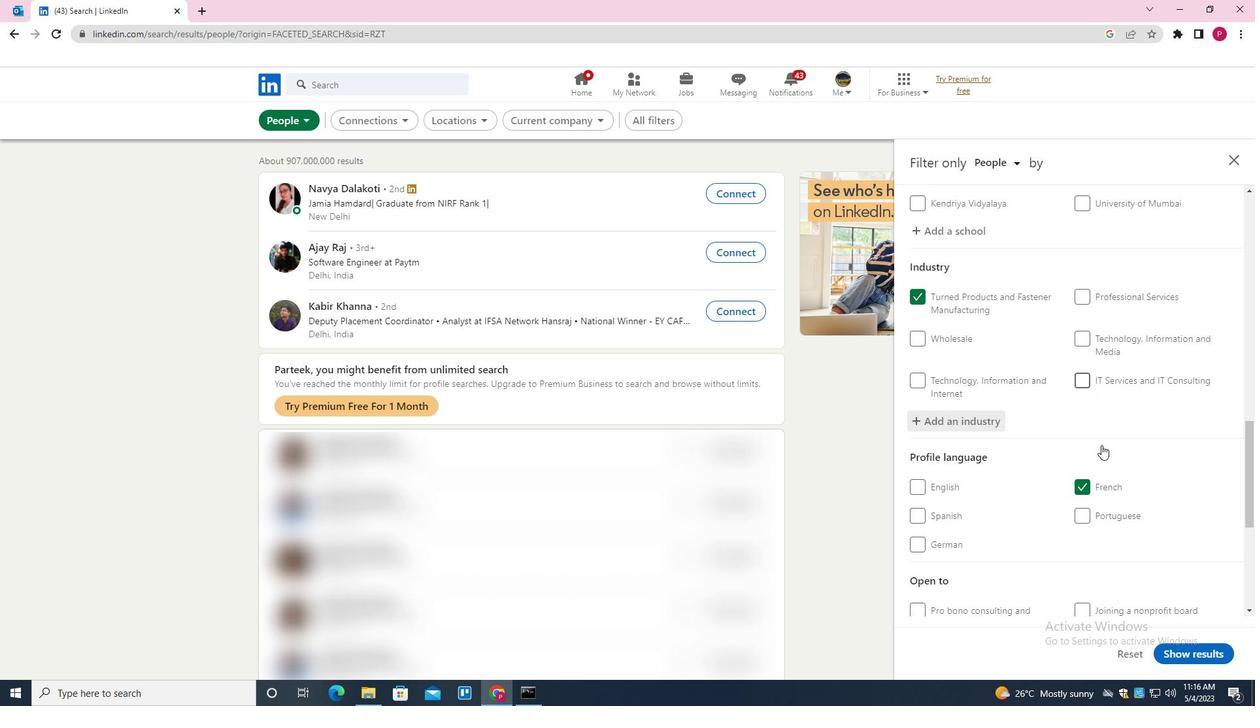 
Action: Mouse moved to (1102, 444)
Screenshot: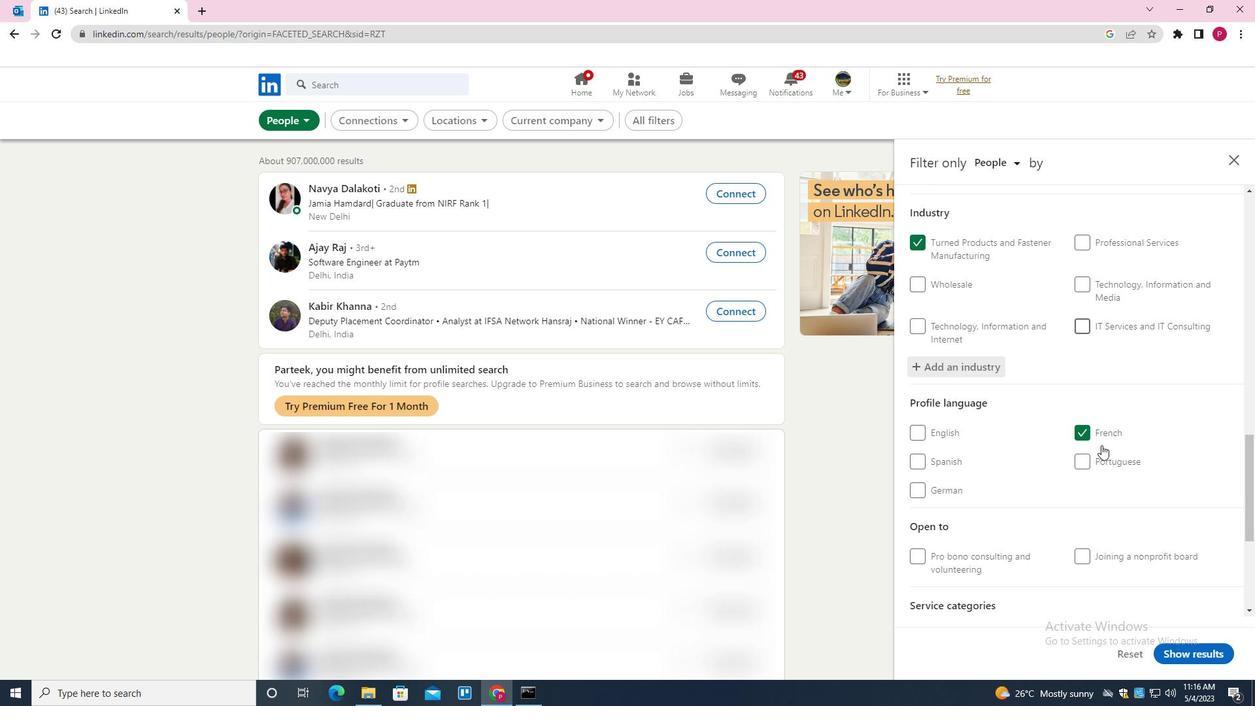 
Action: Mouse scrolled (1102, 444) with delta (0, 0)
Screenshot: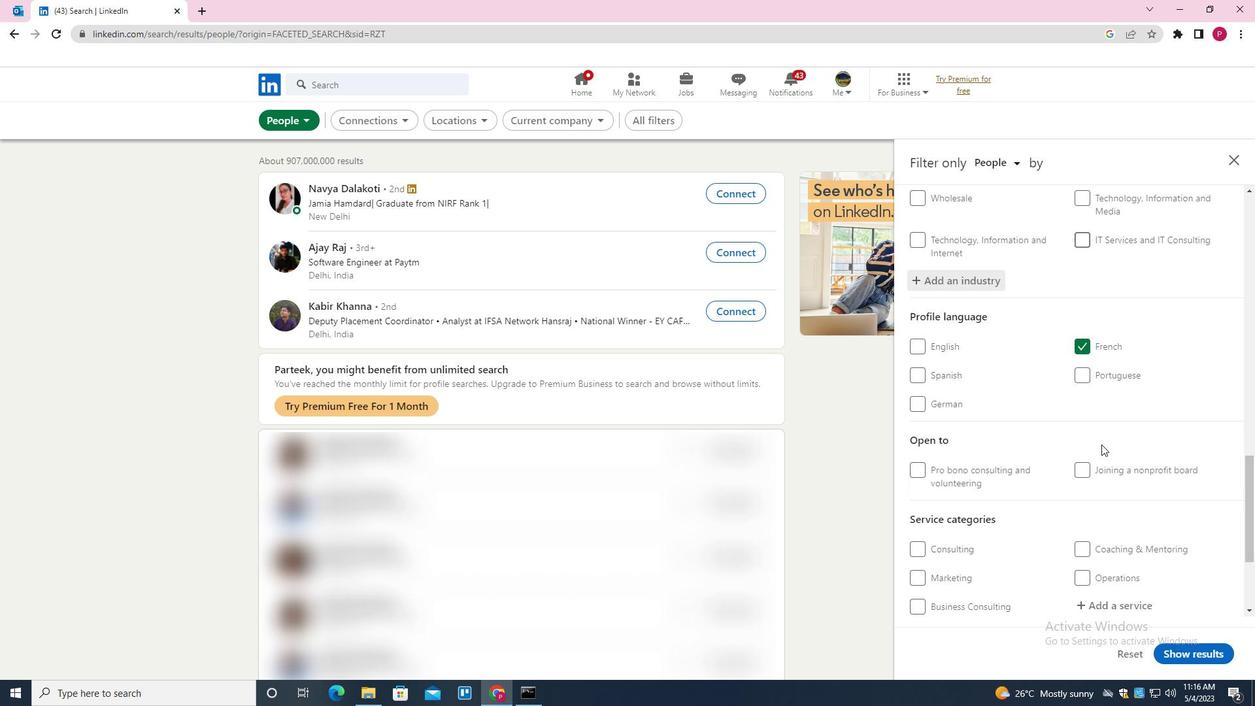 
Action: Mouse moved to (1105, 482)
Screenshot: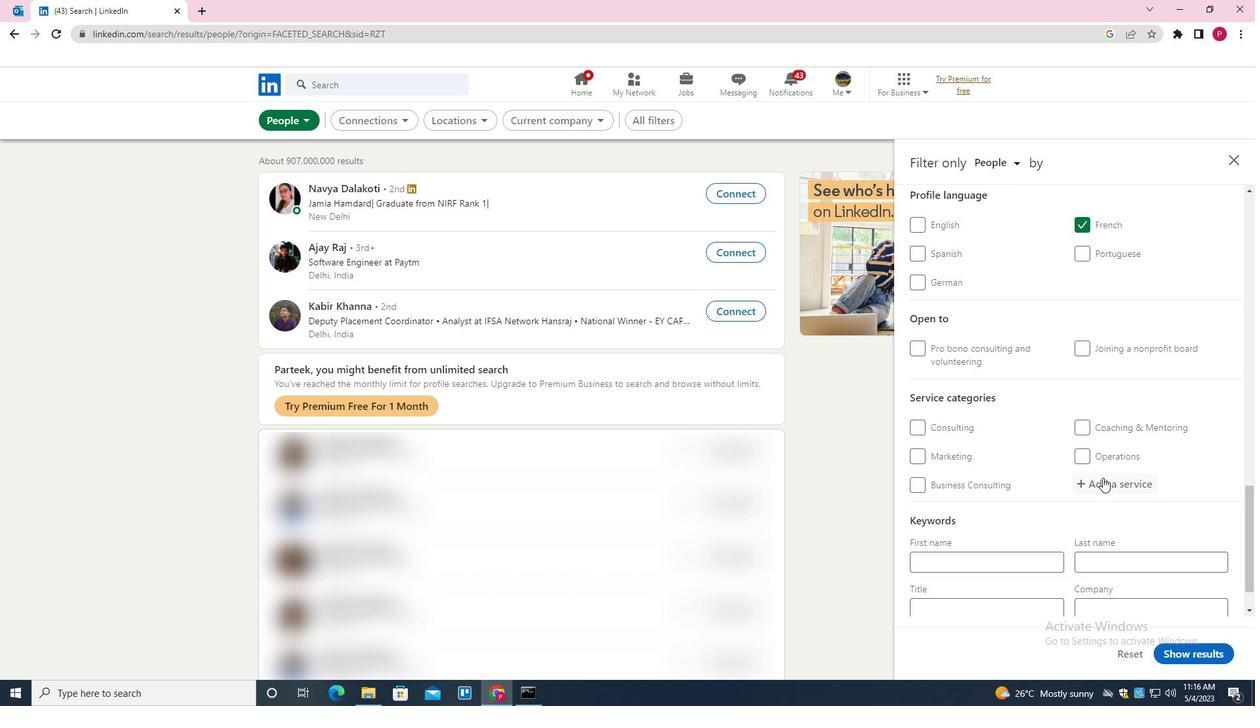 
Action: Mouse pressed left at (1105, 482)
Screenshot: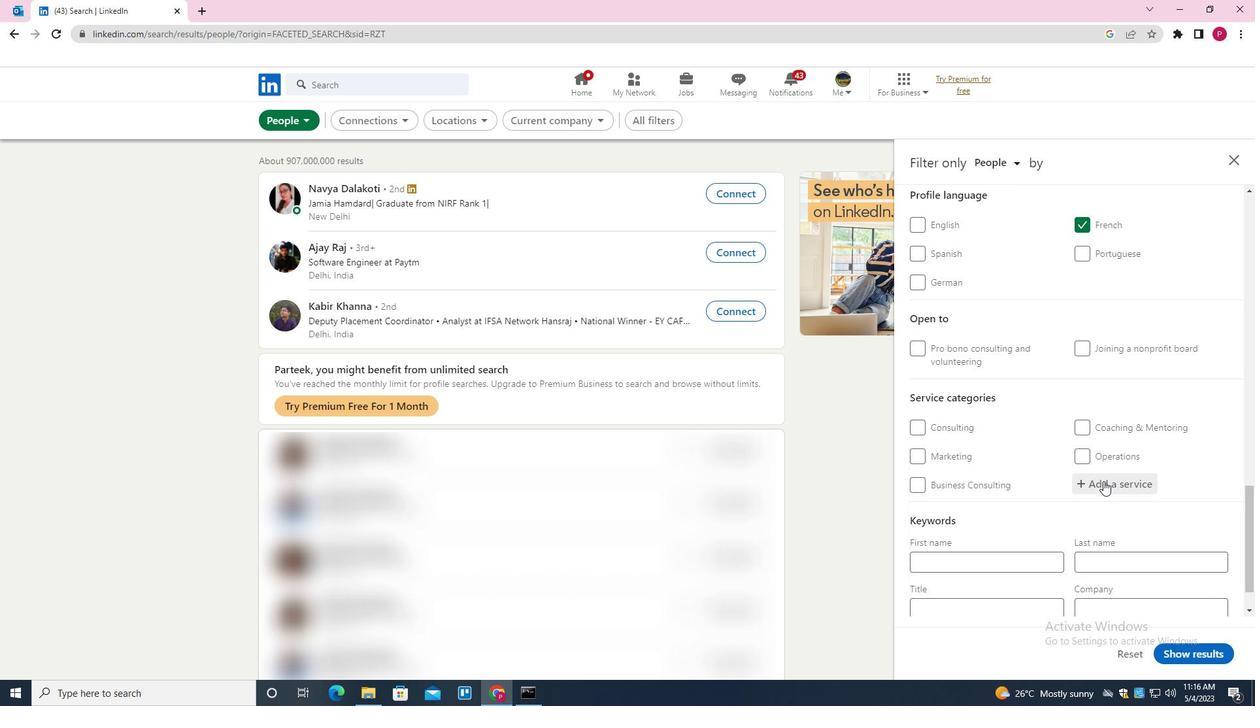 
Action: Key pressed <Key.shift><Key.shift><Key.shift><Key.shift><Key.shift><Key.shift><Key.shift><Key.shift><Key.shift><Key.shift><Key.shift><Key.shift><Key.shift><Key.shift><Key.shift><Key.shift><Key.shift><Key.shift><Key.shift><Key.shift><Key.shift>FILING<Key.down><Key.enter>
Screenshot: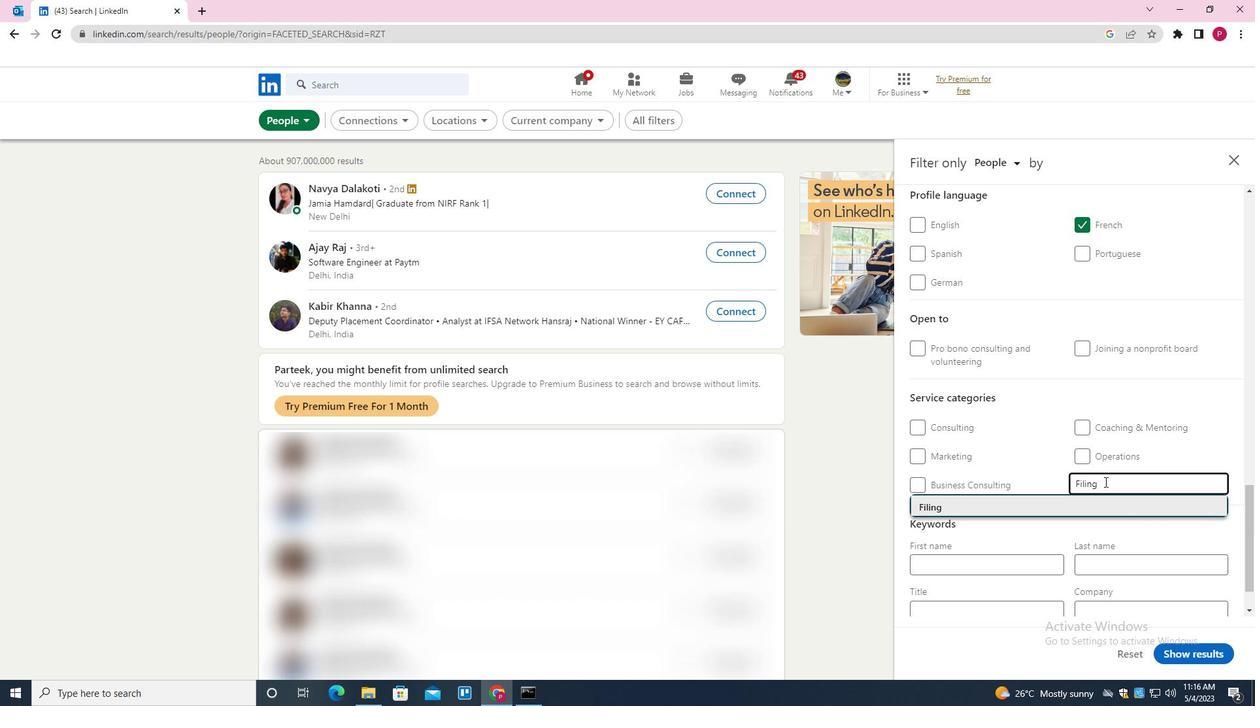 
Action: Mouse moved to (1083, 481)
Screenshot: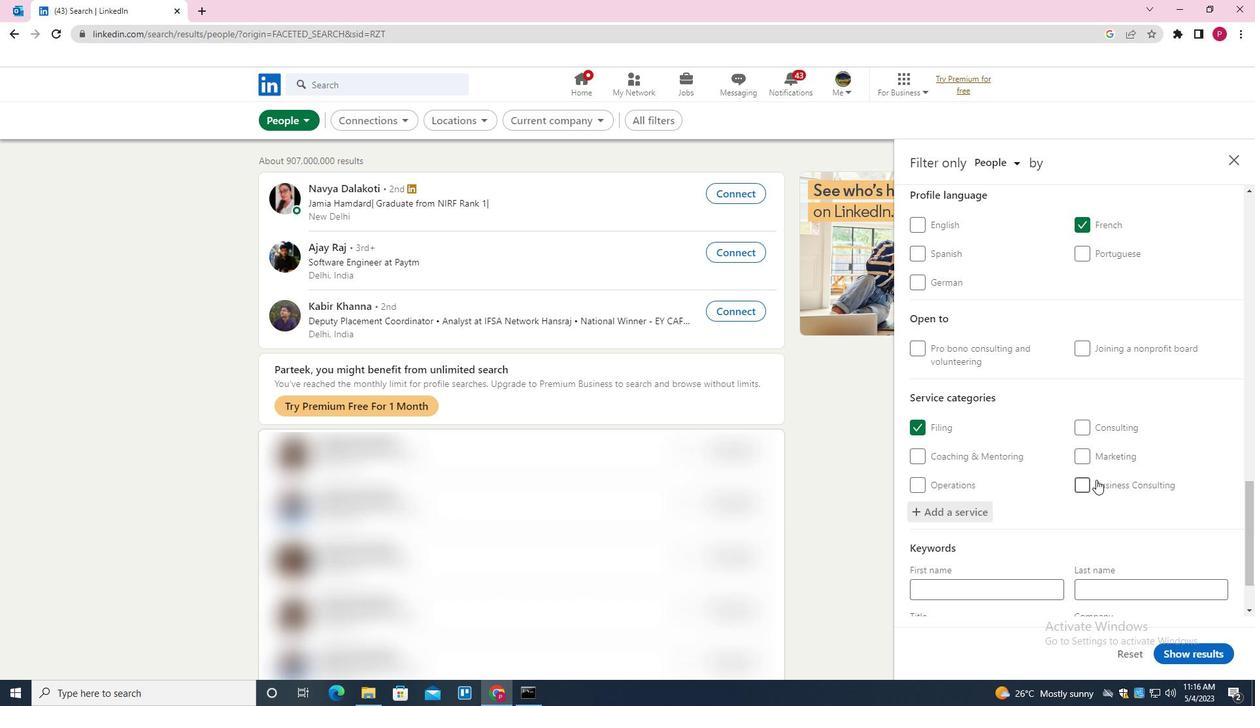 
Action: Mouse scrolled (1083, 480) with delta (0, 0)
Screenshot: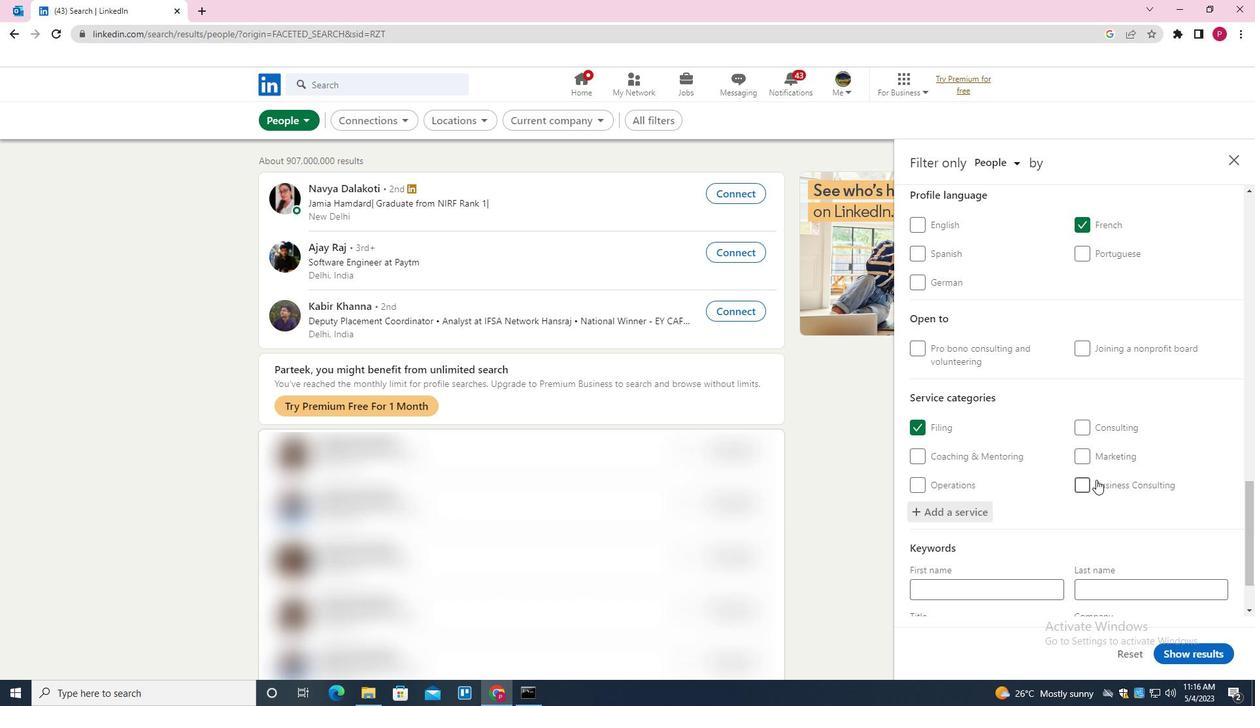 
Action: Mouse moved to (1081, 482)
Screenshot: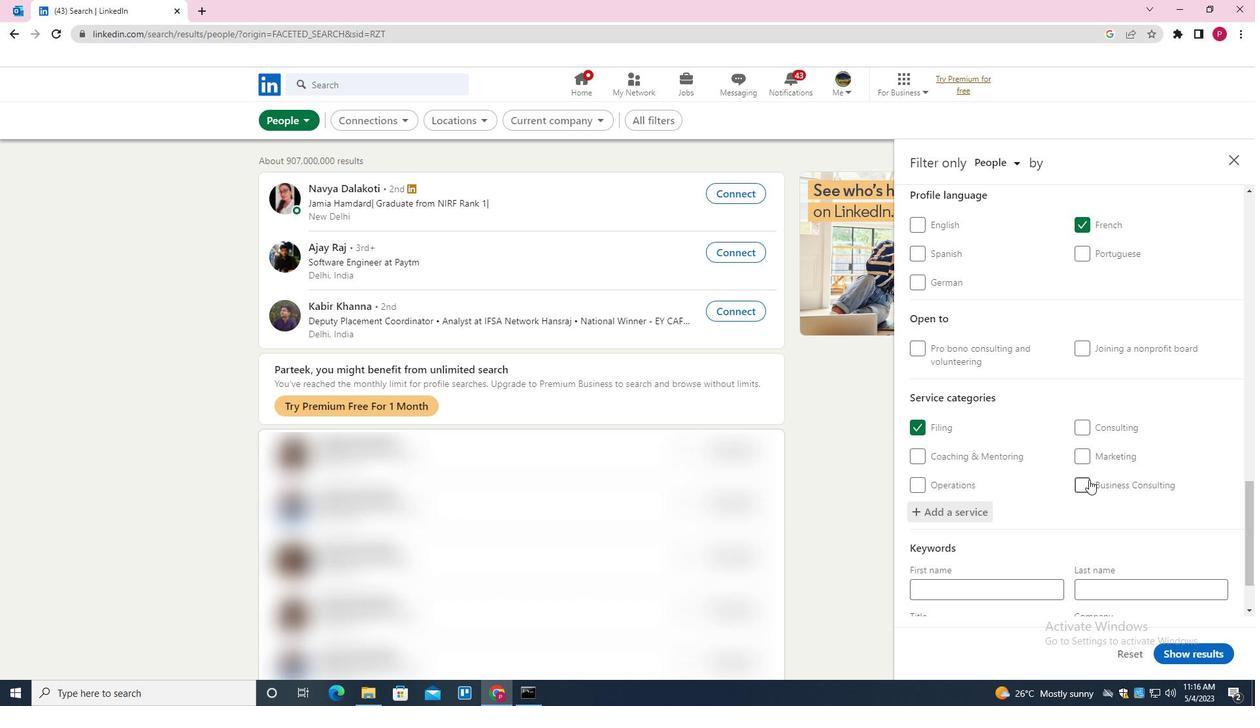 
Action: Mouse scrolled (1081, 481) with delta (0, 0)
Screenshot: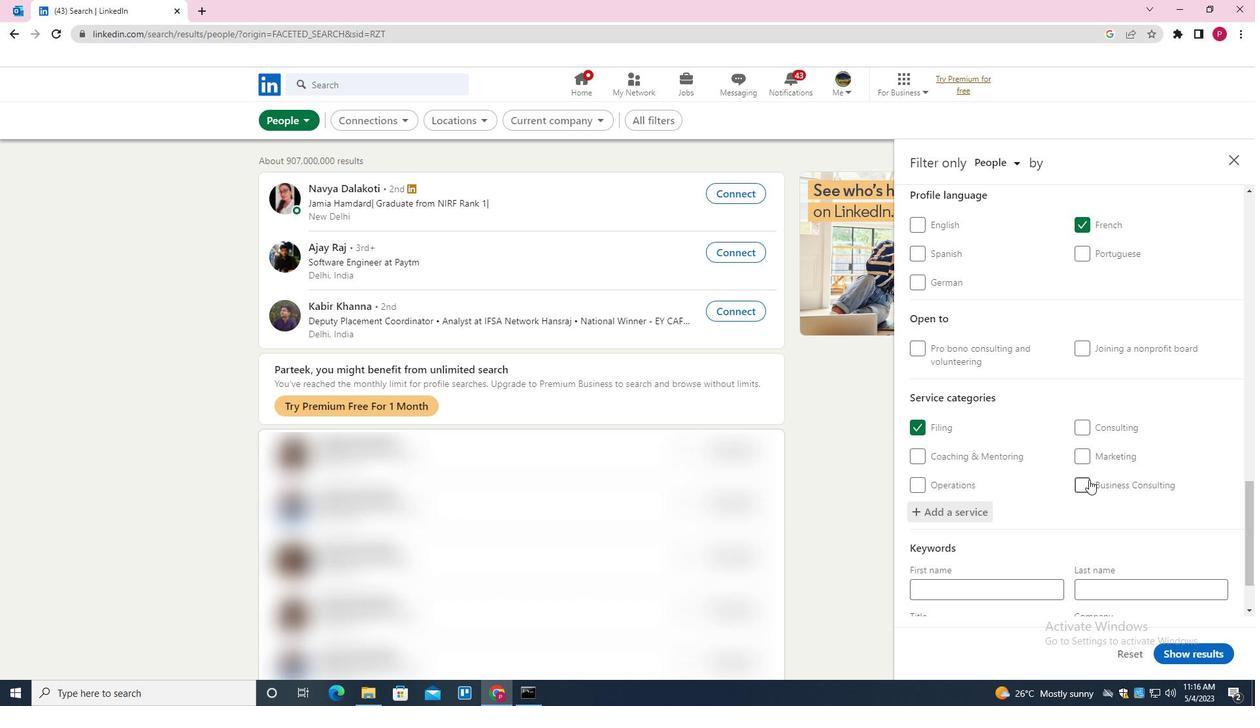 
Action: Mouse moved to (1081, 482)
Screenshot: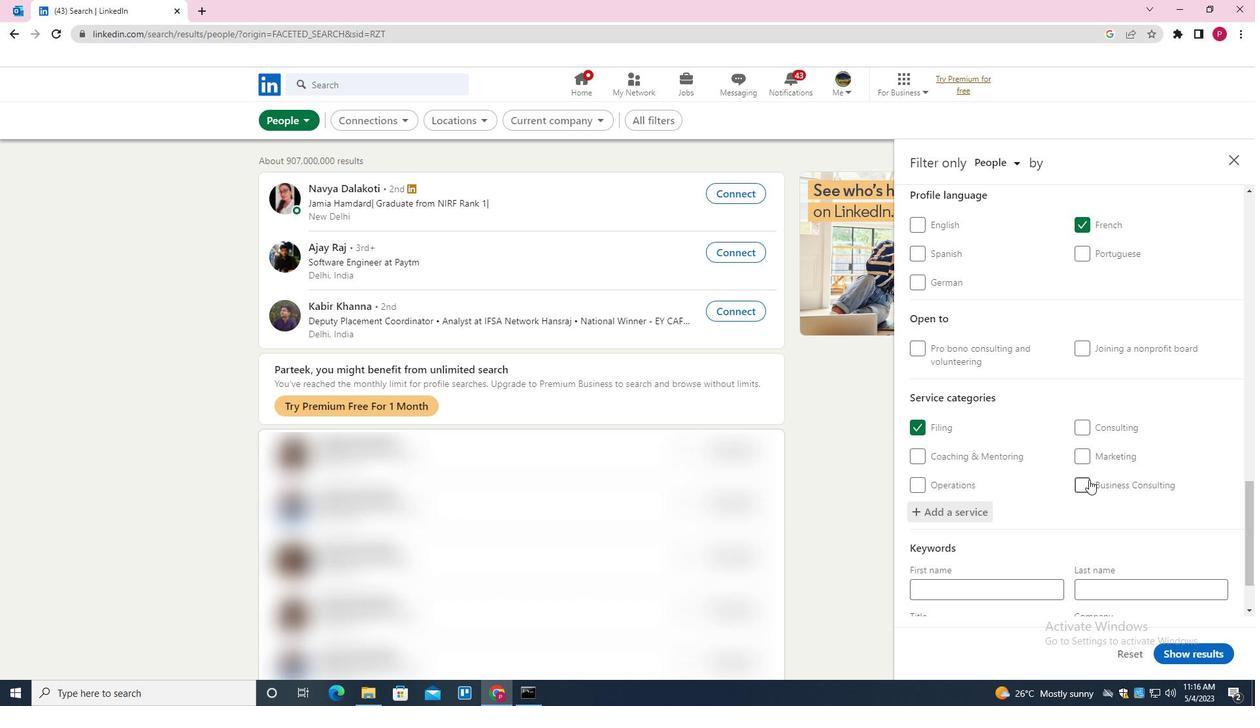
Action: Mouse scrolled (1081, 482) with delta (0, 0)
Screenshot: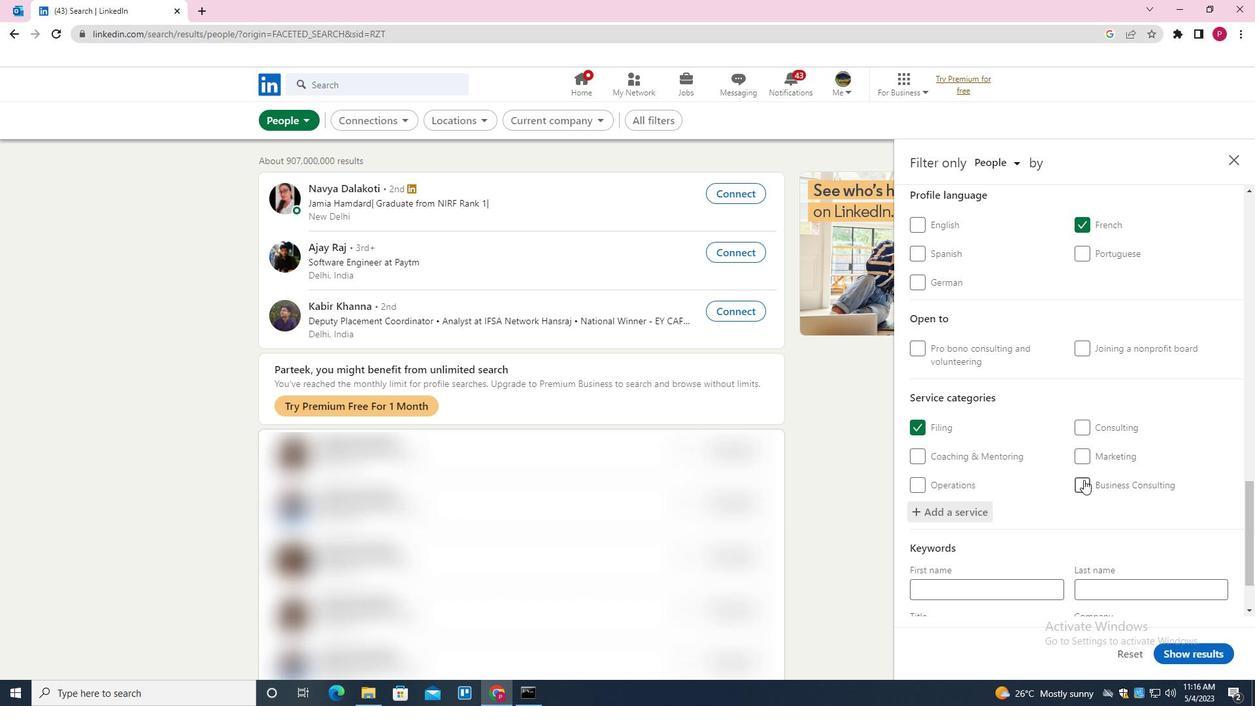 
Action: Mouse moved to (1078, 485)
Screenshot: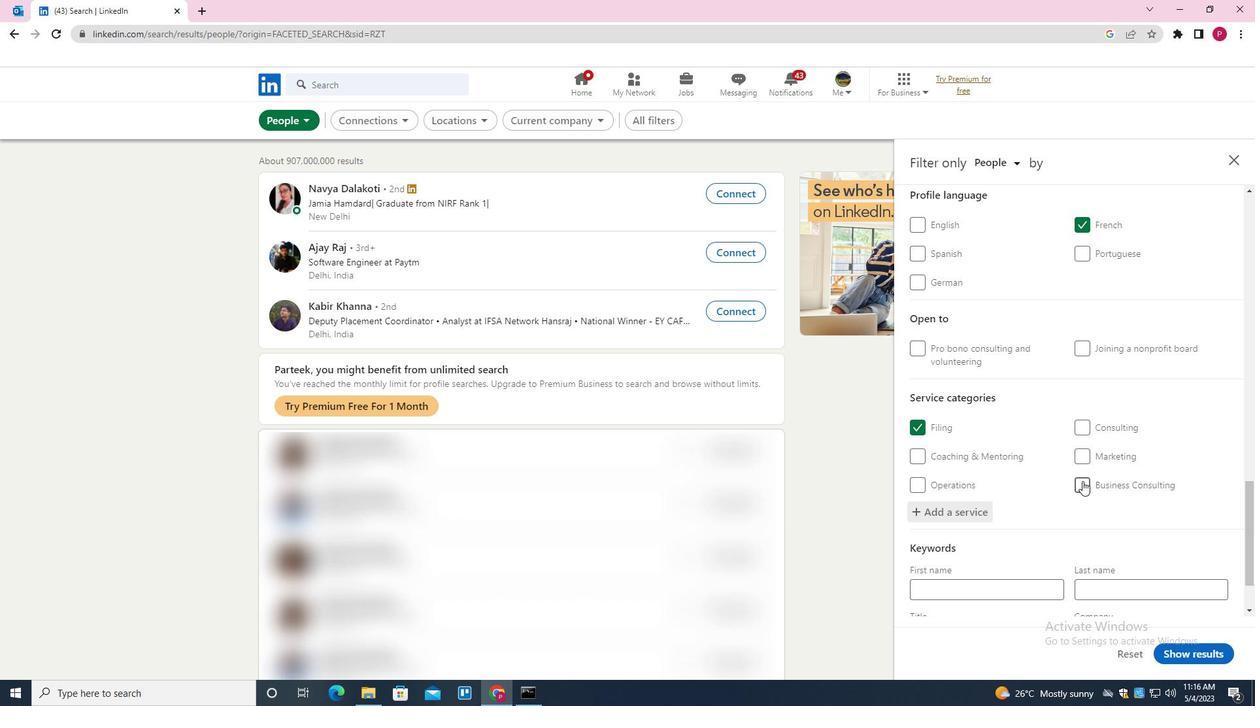 
Action: Mouse scrolled (1078, 484) with delta (0, 0)
Screenshot: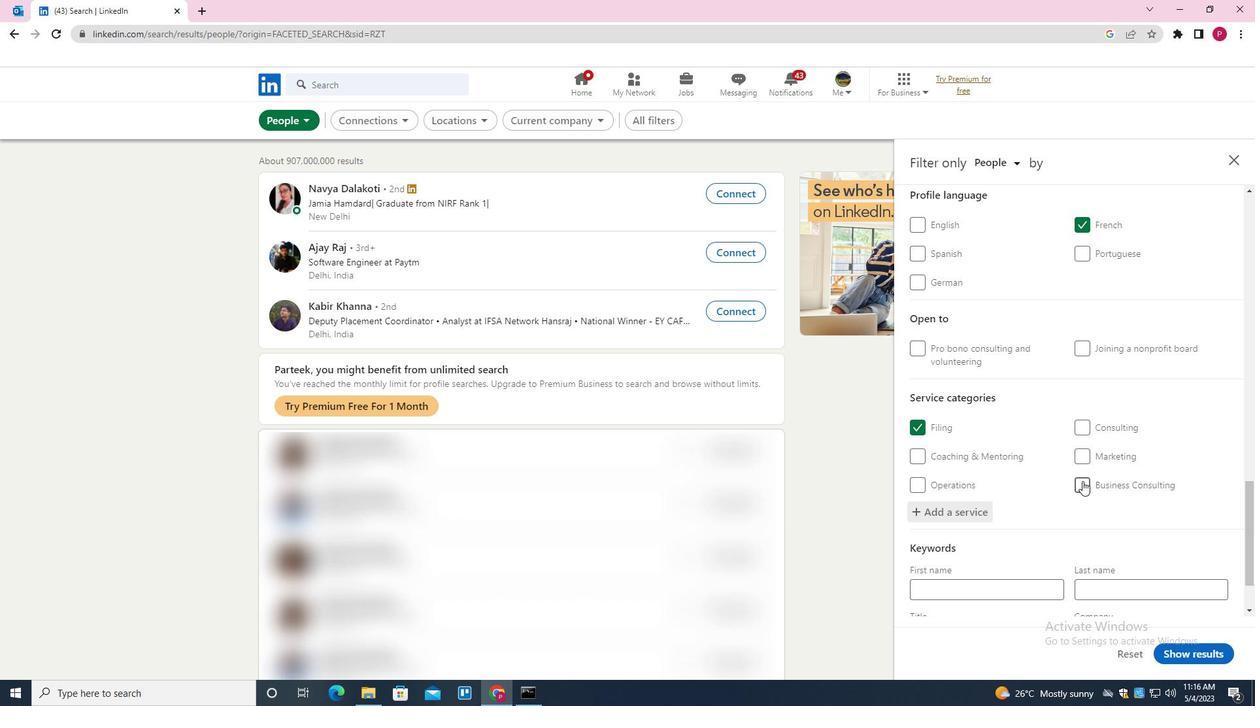 
Action: Mouse moved to (1071, 489)
Screenshot: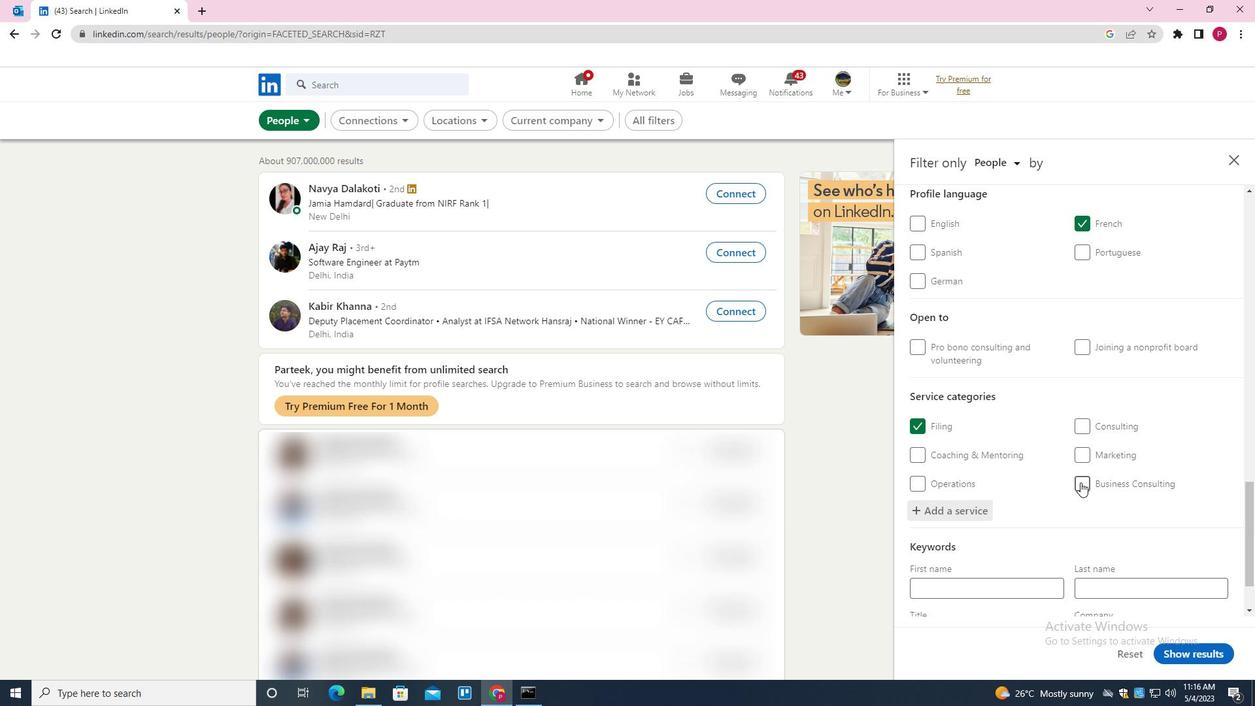 
Action: Mouse scrolled (1071, 488) with delta (0, 0)
Screenshot: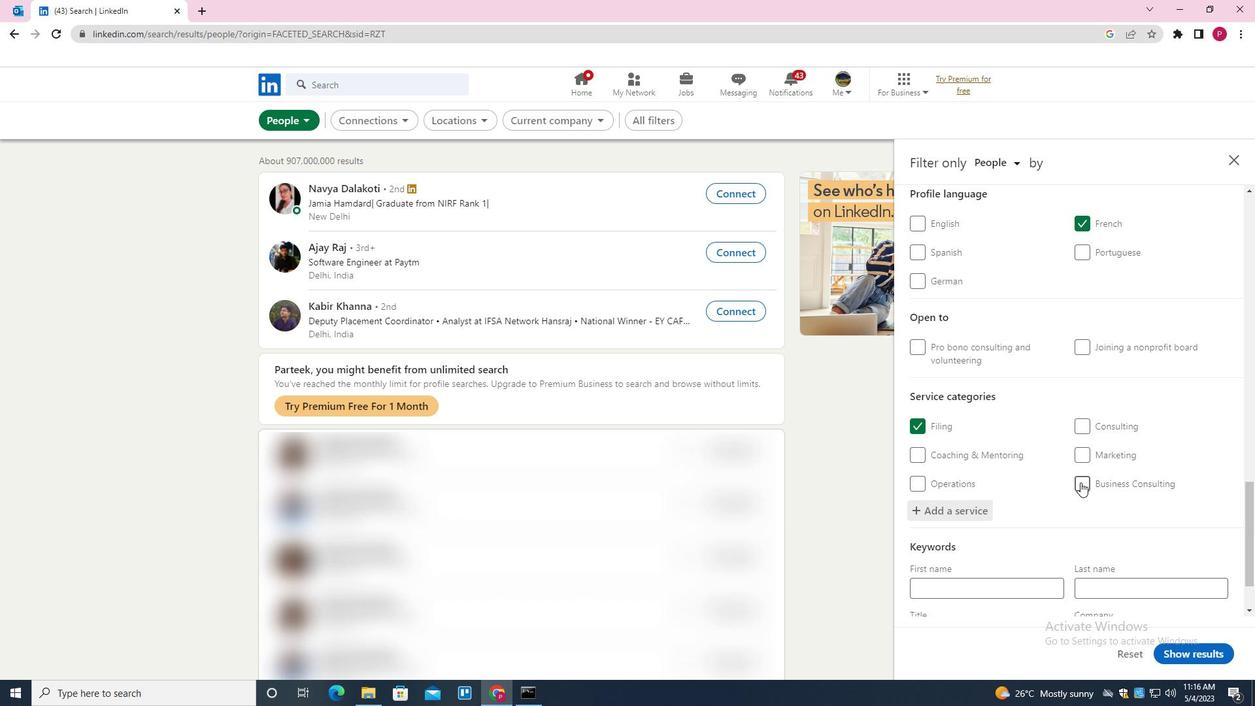 
Action: Mouse moved to (1007, 550)
Screenshot: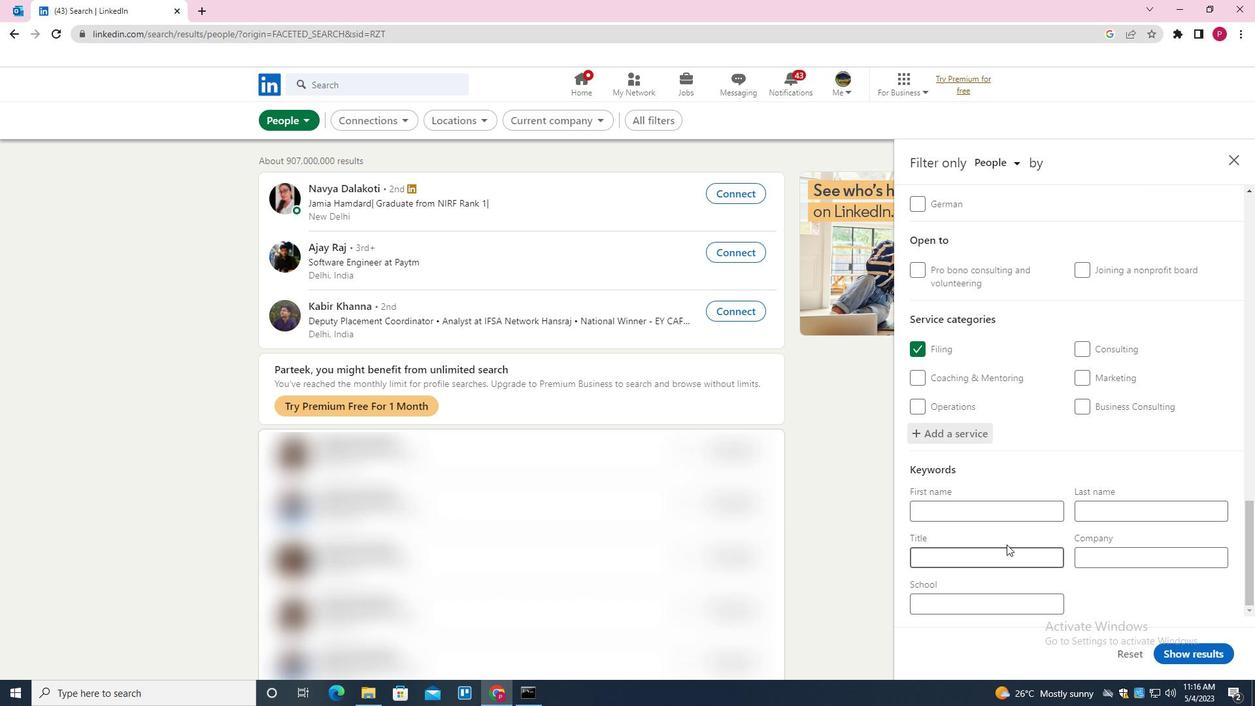 
Action: Mouse pressed left at (1007, 550)
Screenshot: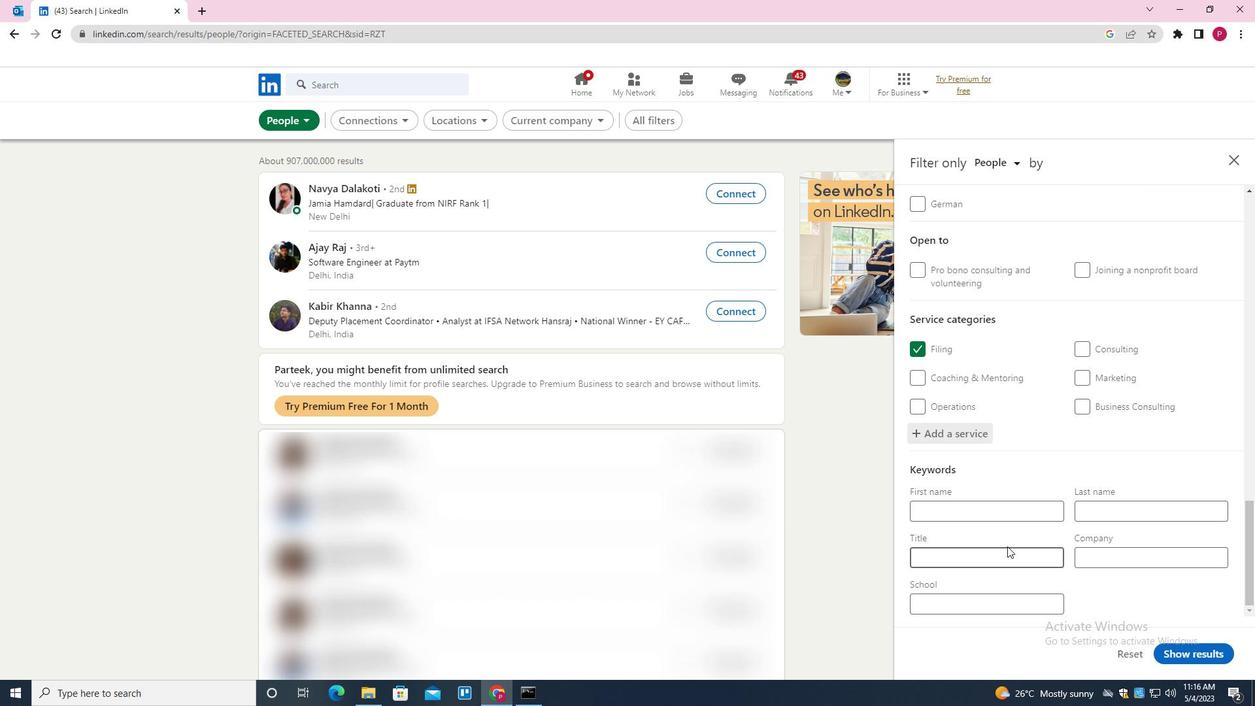 
Action: Mouse moved to (1030, 506)
Screenshot: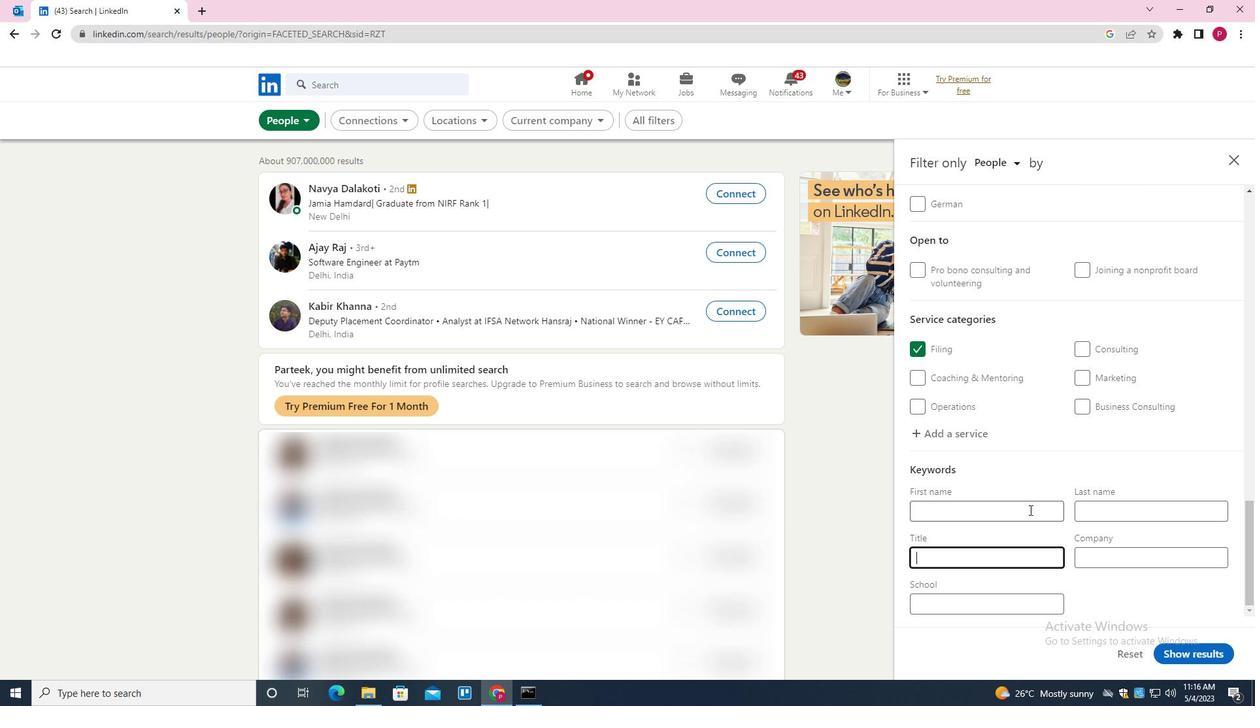
Action: Key pressed <Key.shift><Key.shift><Key.shift><Key.shift><Key.shift><Key.shift><Key.shift><Key.shift><Key.shift><Key.shift><Key.shift><Key.shift><Key.shift><Key.shift><Key.shift><Key.shift><Key.shift><Key.shift><Key.shift><Key.shift><Key.shift><Key.shift><Key.shift><Key.shift><Key.shift><Key.shift><Key.shift>MAIL<Key.space><Key.shift><Key.shift>CARRIER
Screenshot: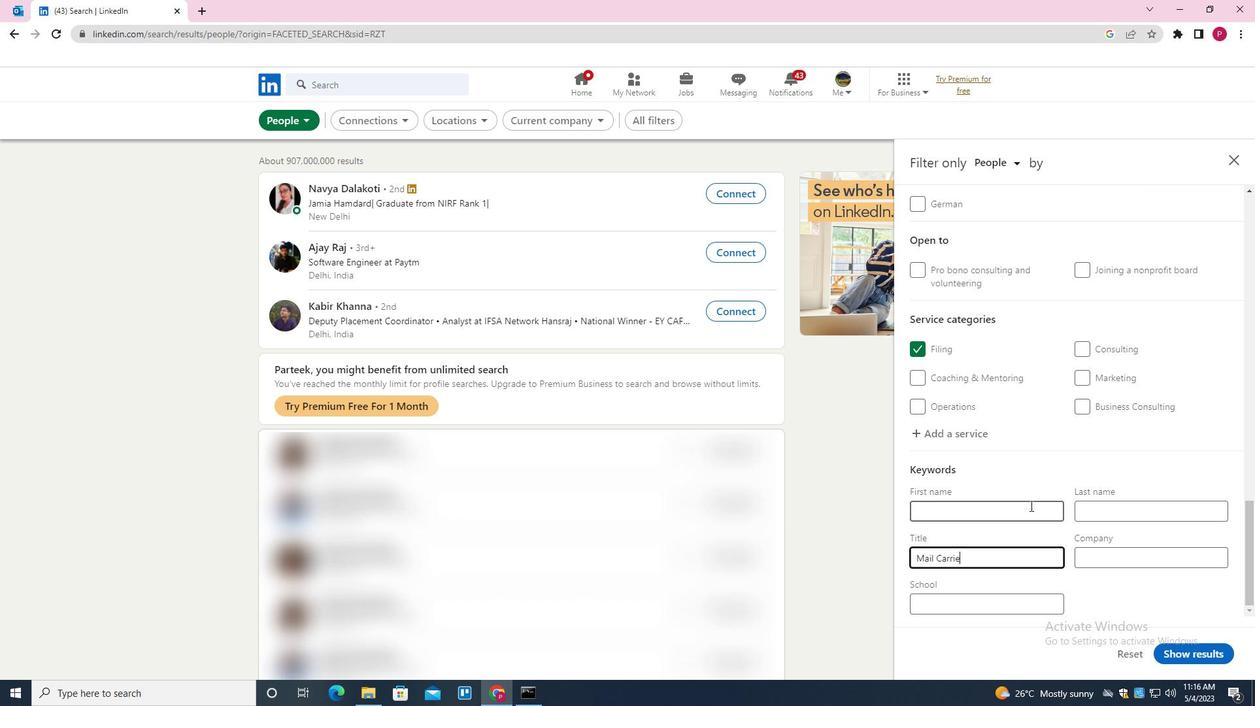 
Action: Mouse moved to (1192, 658)
Screenshot: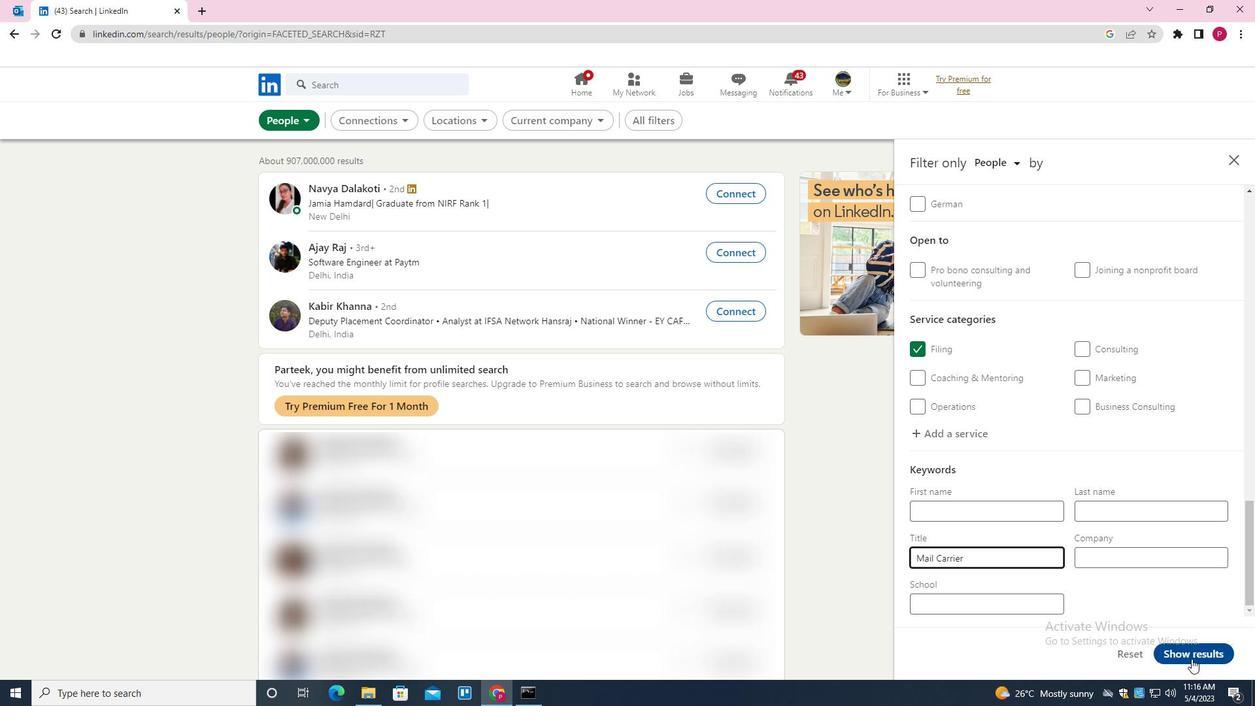
Action: Mouse pressed left at (1192, 658)
Screenshot: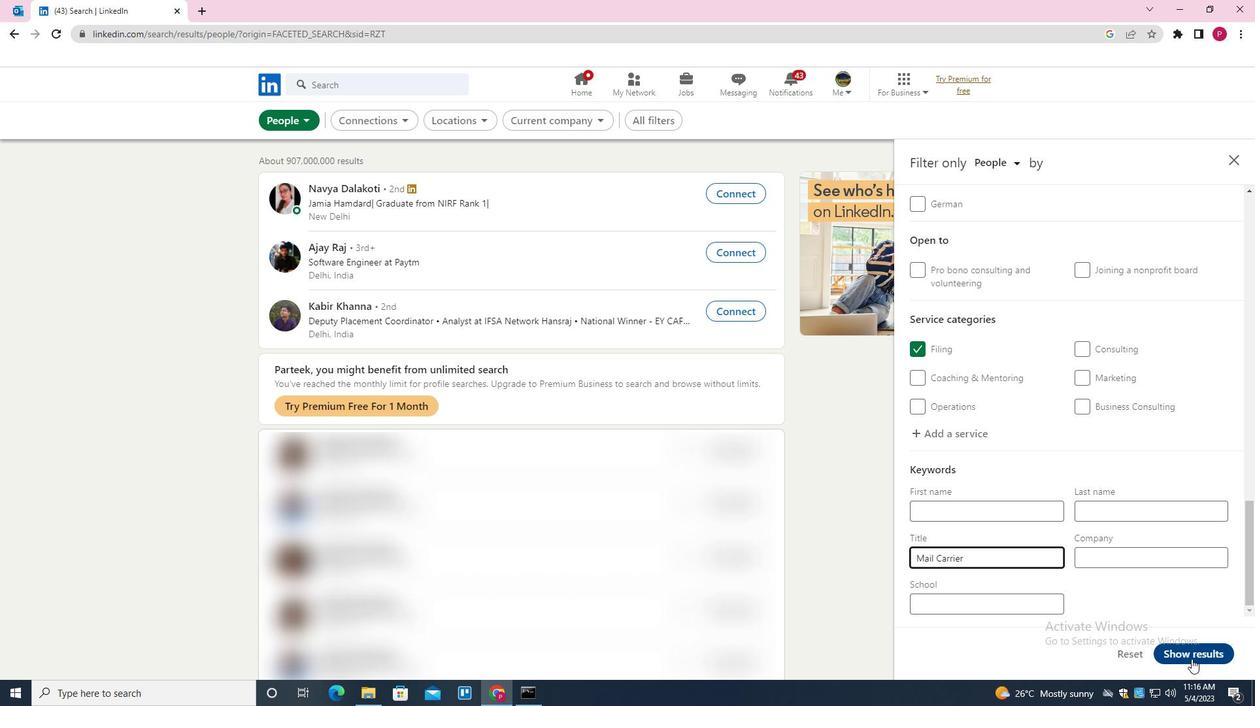 
Action: Mouse moved to (670, 285)
Screenshot: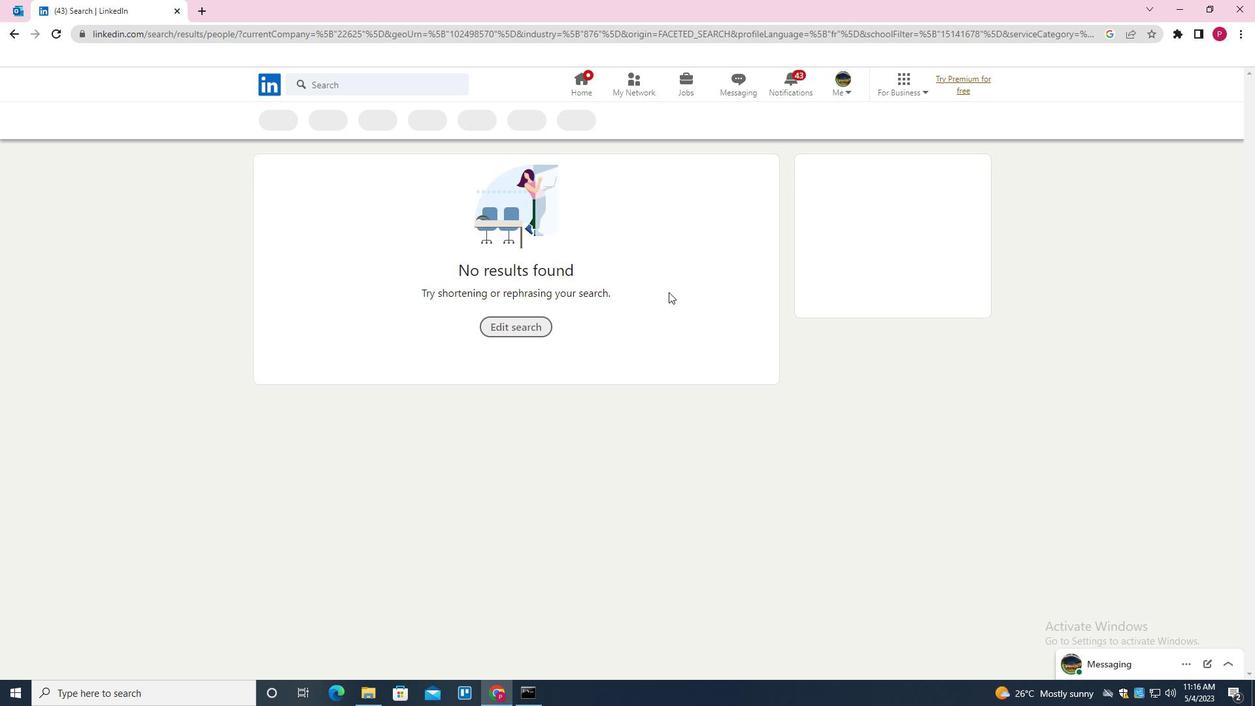 
